 Task: Look for space in Mahgawan, India from 12th August, 2023 to 16th August, 2023 for 8 adults in price range Rs.10000 to Rs.16000. Place can be private room with 8 bedrooms having 8 beds and 8 bathrooms. Property type can be house, flat, guest house, hotel. Amenities needed are: wifi, TV, free parkinig on premises, gym, breakfast. Booking option can be shelf check-in. Required host language is English.
Action: Mouse moved to (539, 139)
Screenshot: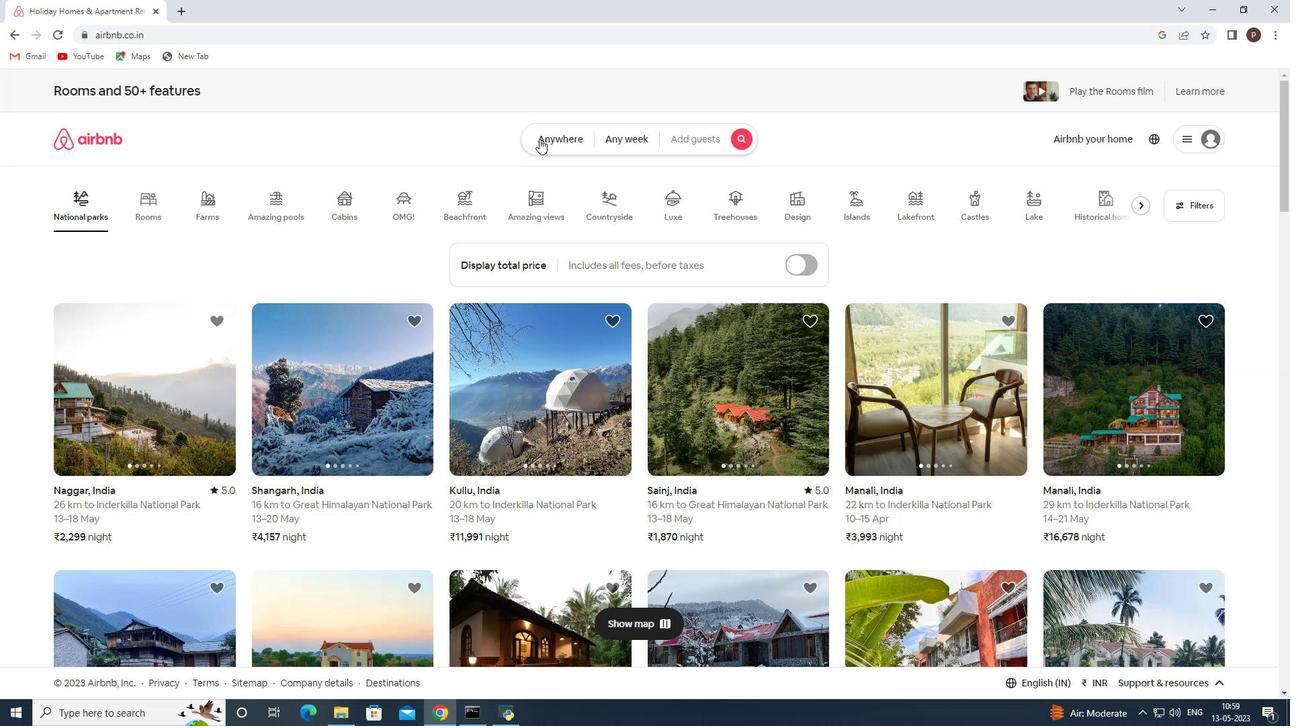 
Action: Mouse pressed left at (539, 139)
Screenshot: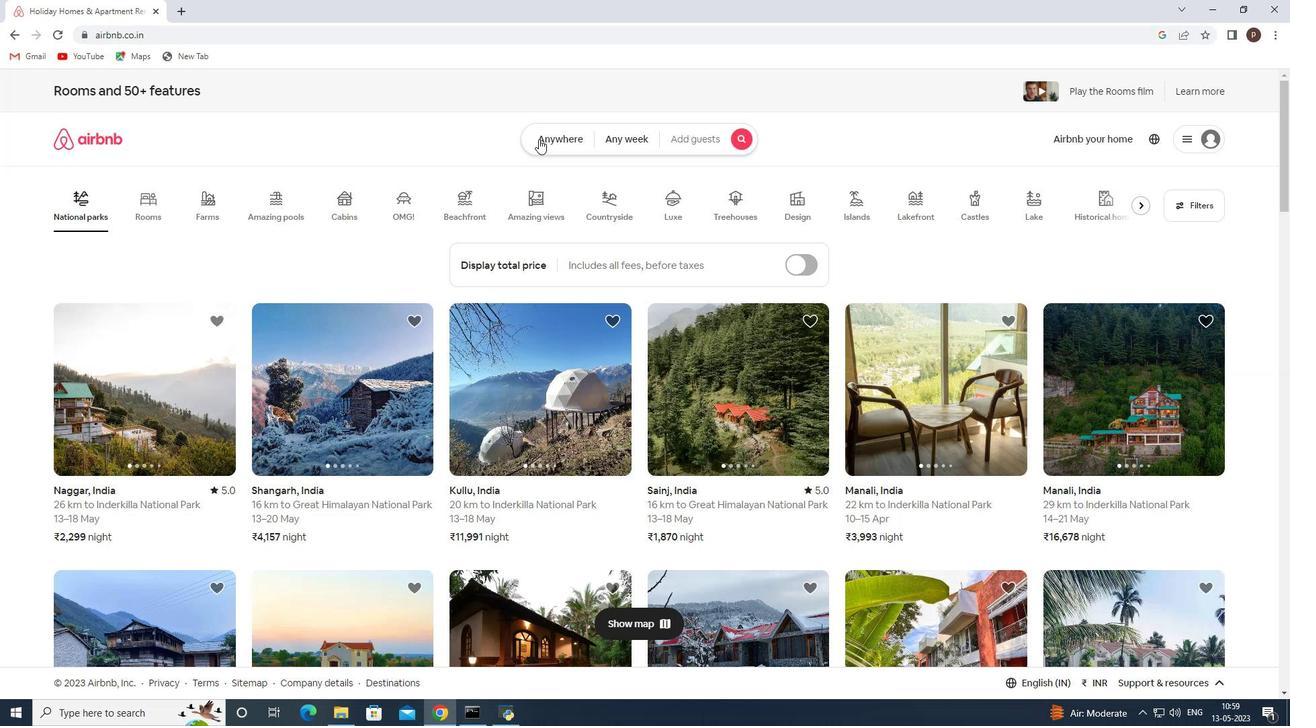 
Action: Mouse moved to (468, 191)
Screenshot: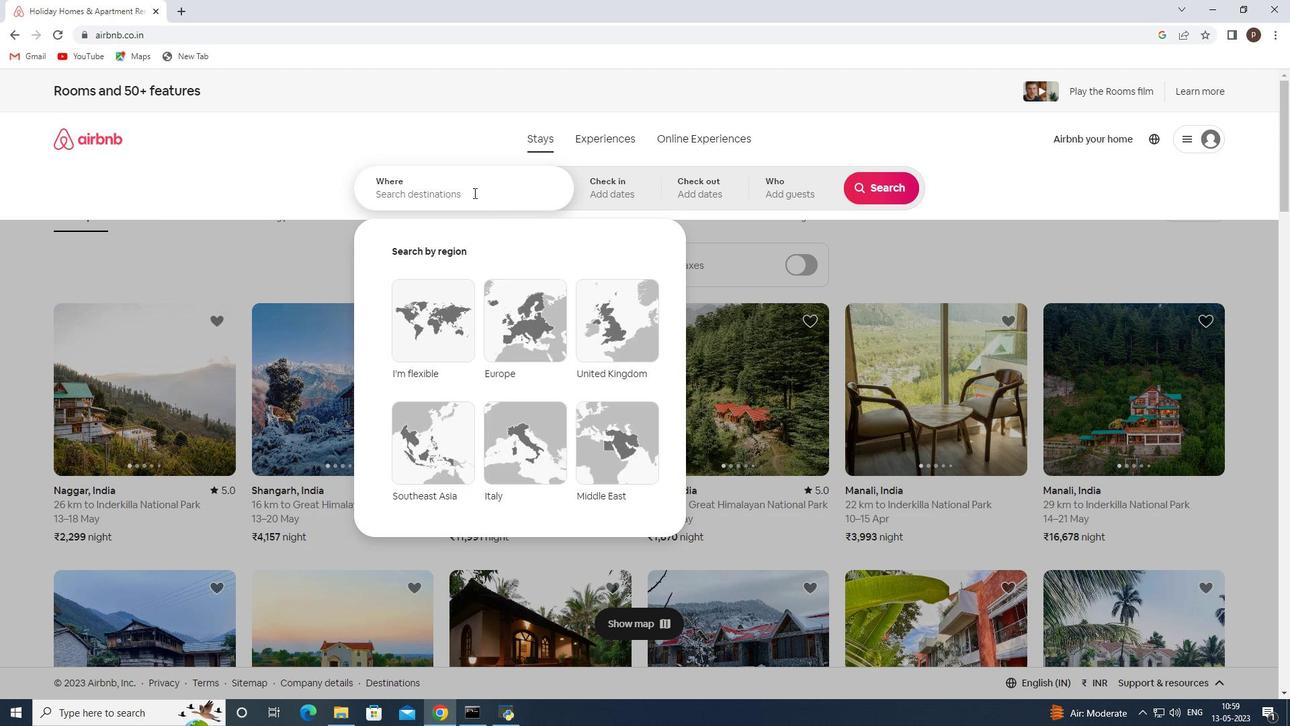 
Action: Mouse pressed left at (468, 191)
Screenshot: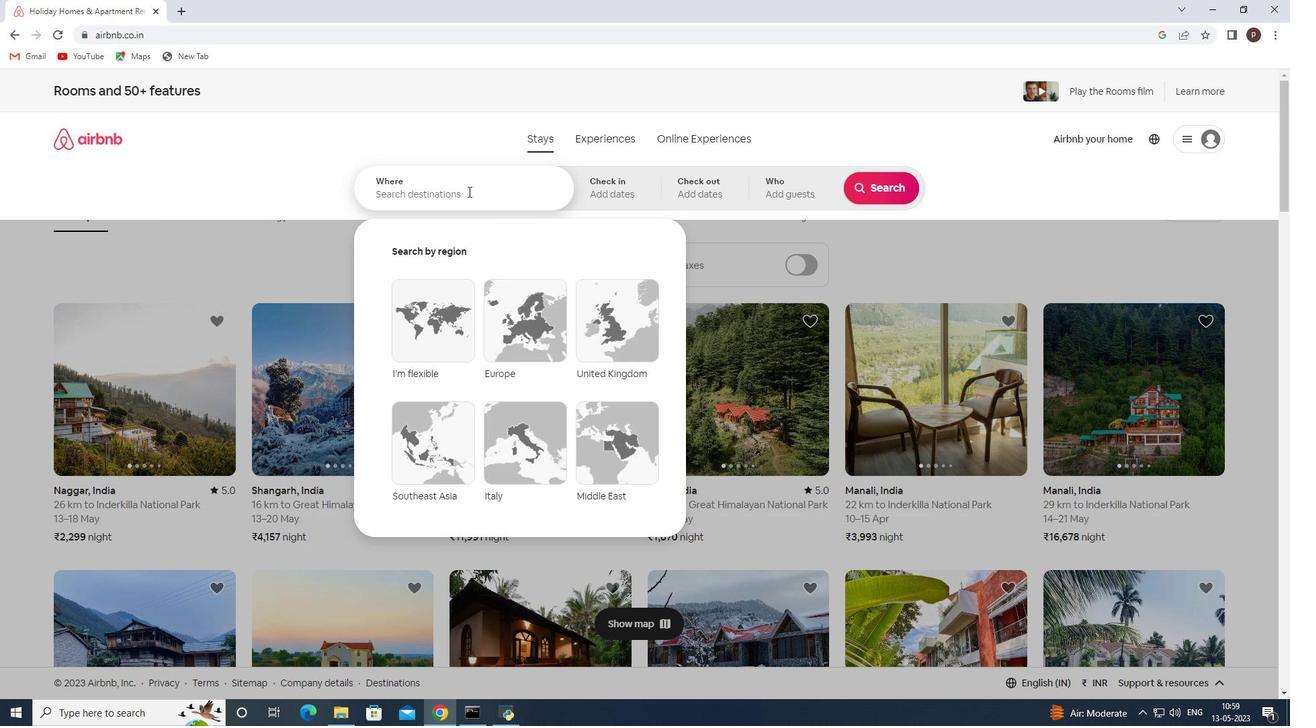 
Action: Key pressed <Key.caps_lock>M<Key.caps_lock>ahgawan,<Key.space><Key.caps_lock>I<Key.caps_lock>ndia<Key.enter>
Screenshot: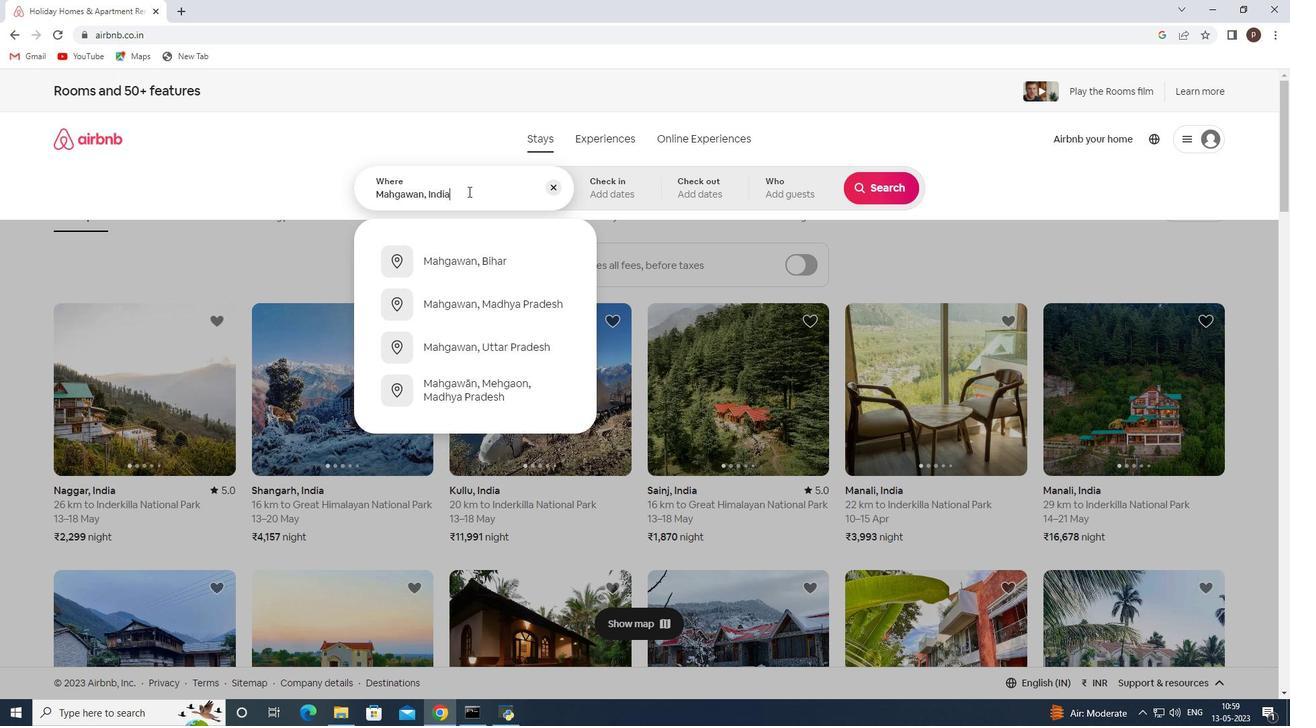 
Action: Mouse moved to (873, 293)
Screenshot: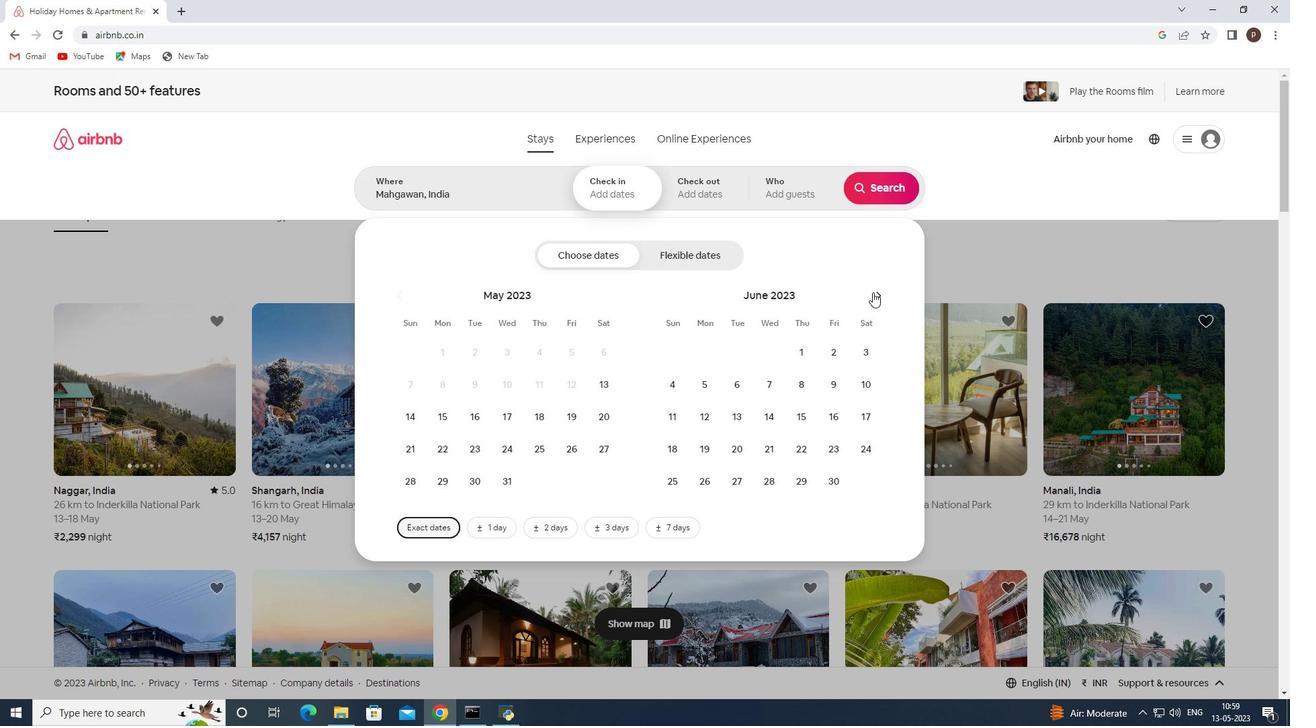 
Action: Mouse pressed left at (873, 293)
Screenshot: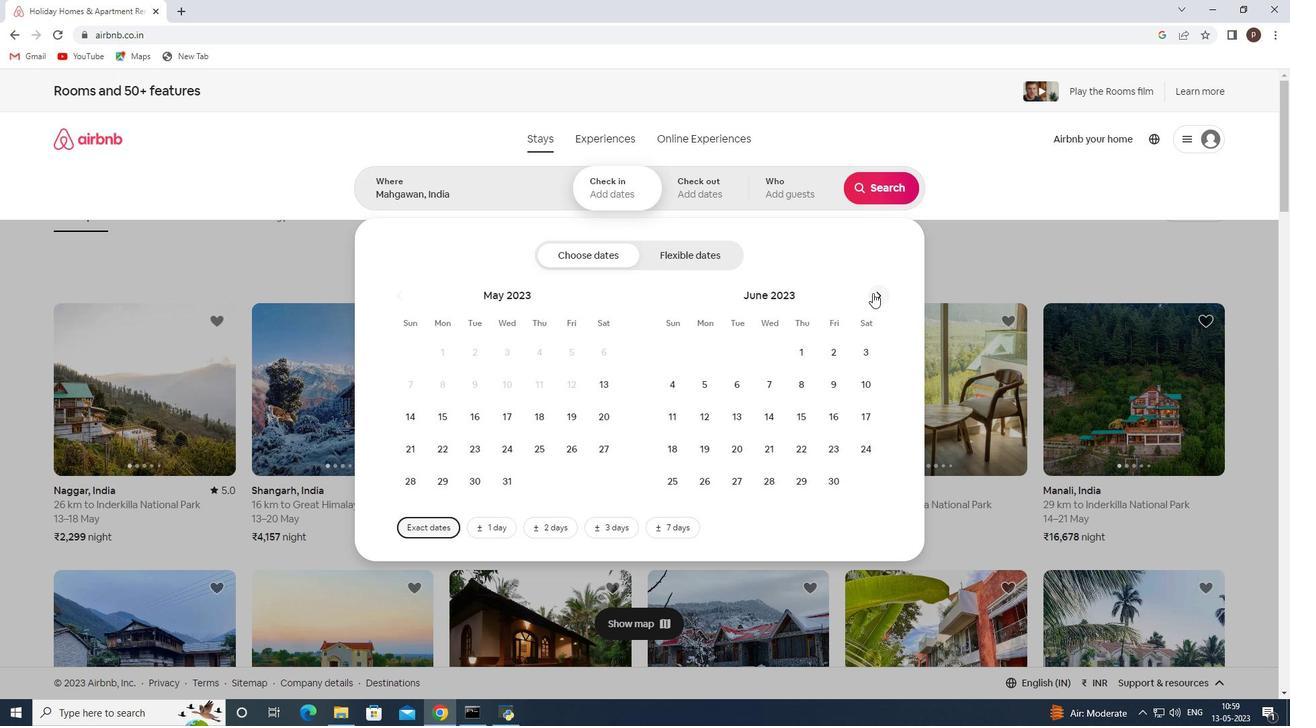 
Action: Mouse pressed left at (873, 293)
Screenshot: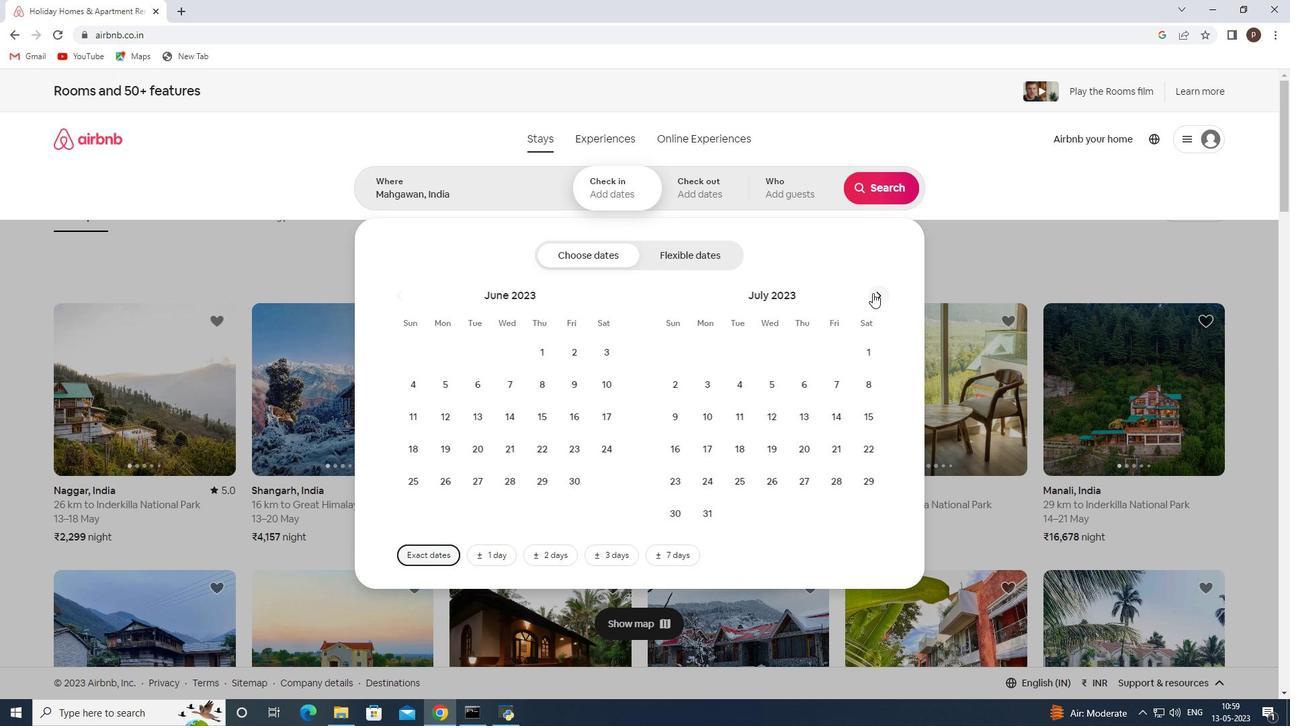 
Action: Mouse moved to (872, 371)
Screenshot: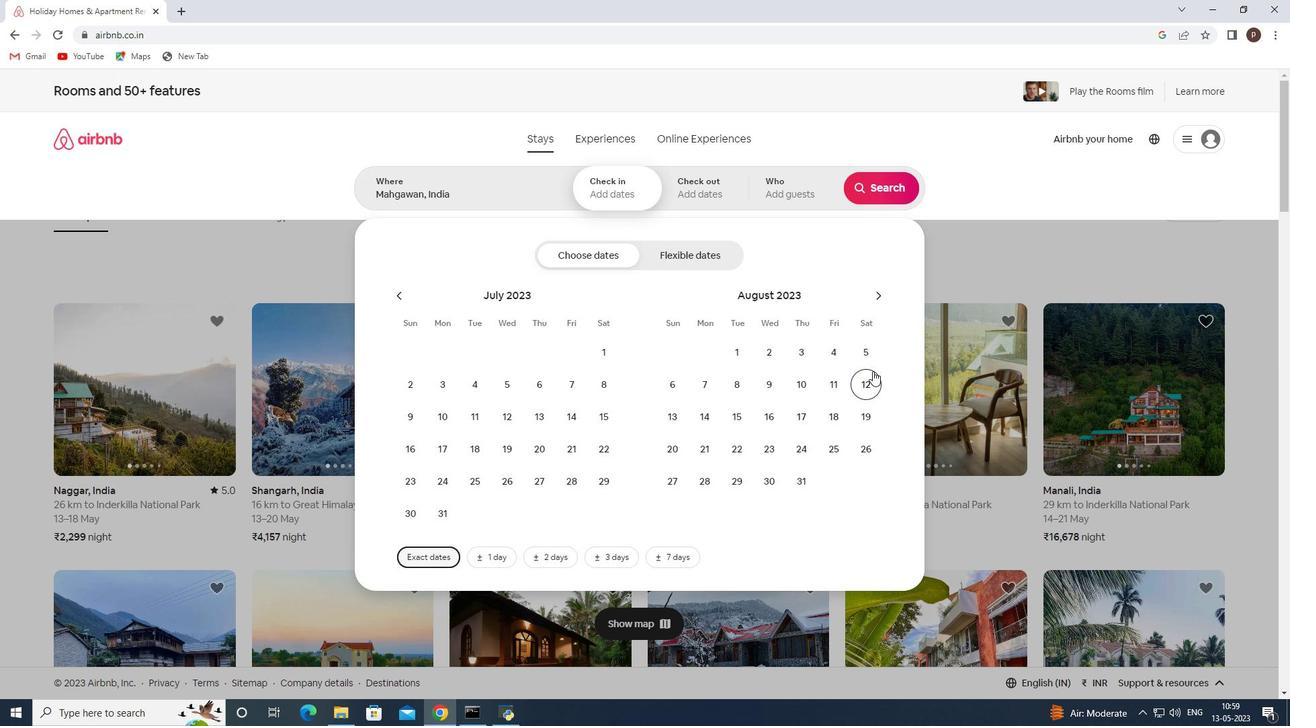 
Action: Mouse pressed left at (872, 371)
Screenshot: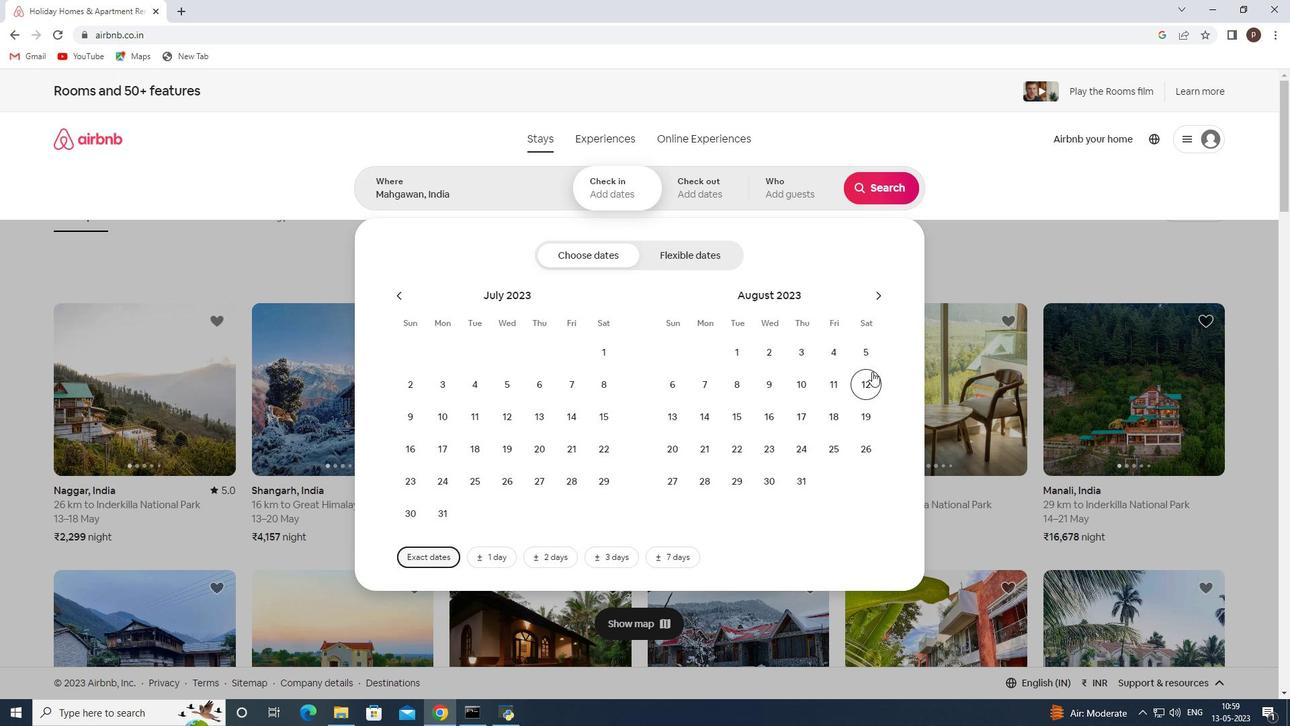 
Action: Mouse moved to (768, 408)
Screenshot: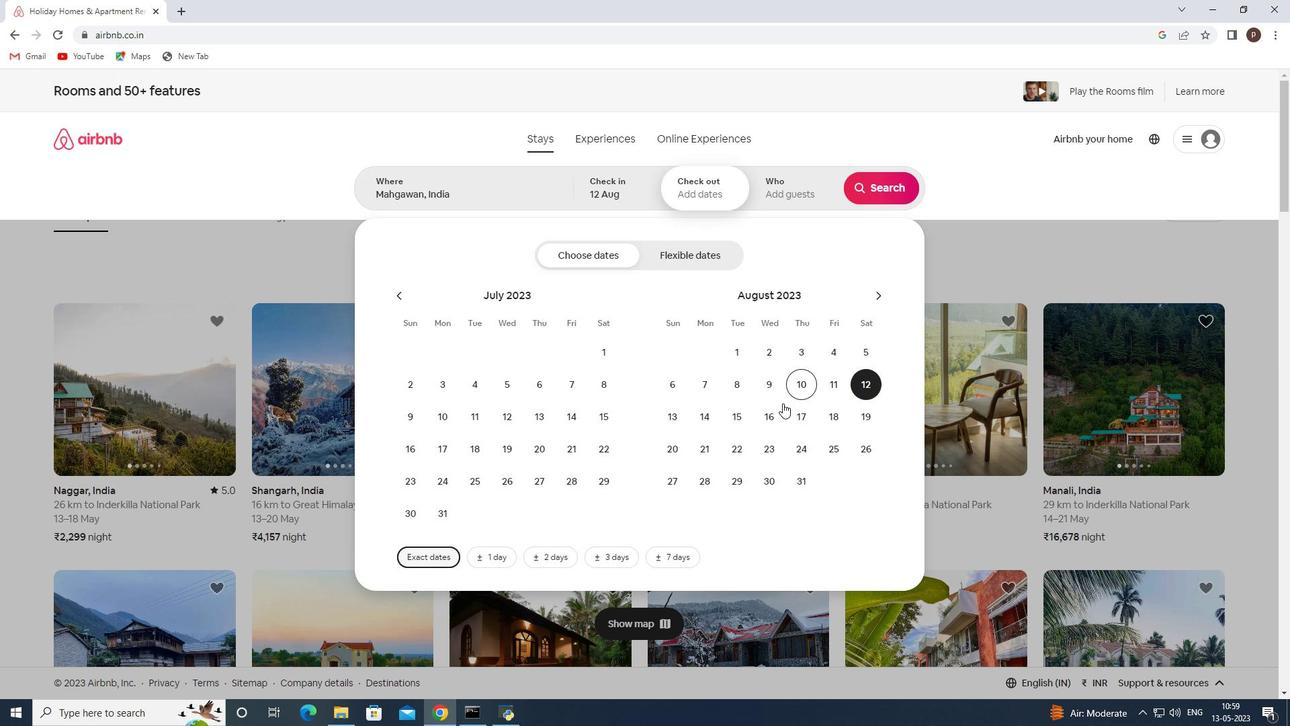 
Action: Mouse pressed left at (768, 408)
Screenshot: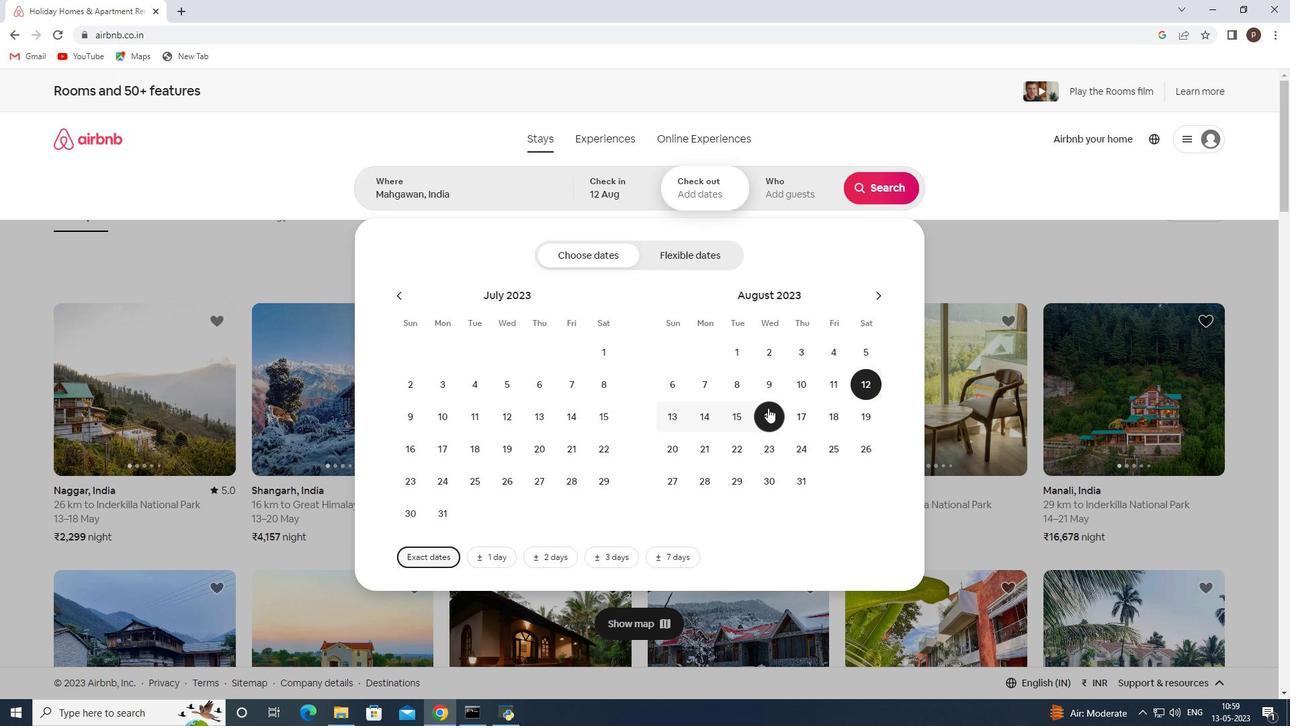 
Action: Mouse moved to (782, 192)
Screenshot: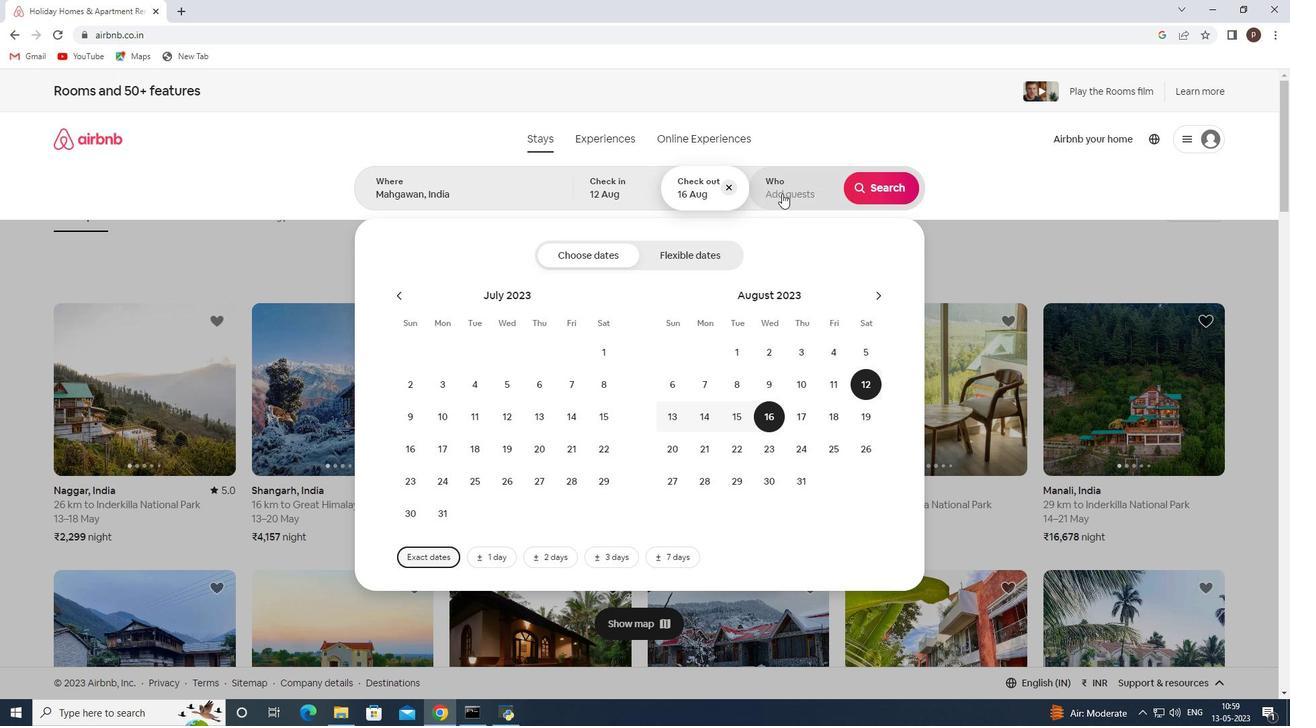 
Action: Mouse pressed left at (782, 192)
Screenshot: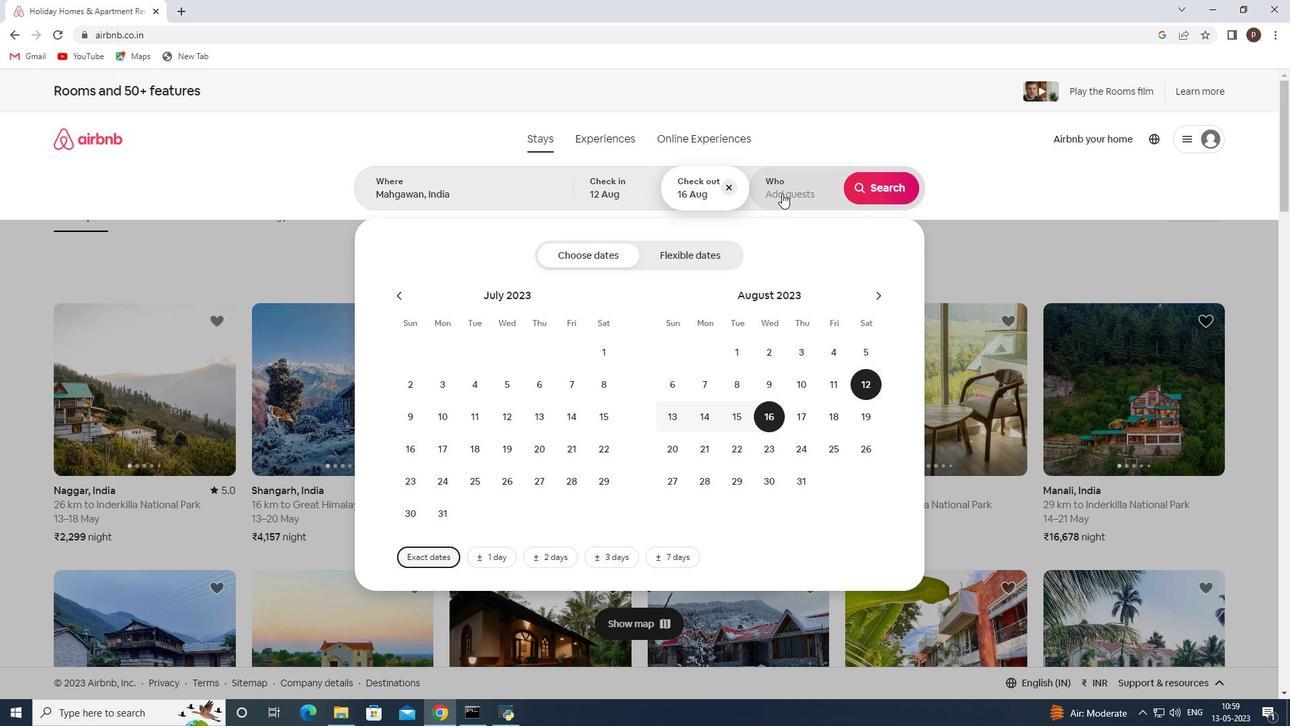 
Action: Mouse moved to (882, 255)
Screenshot: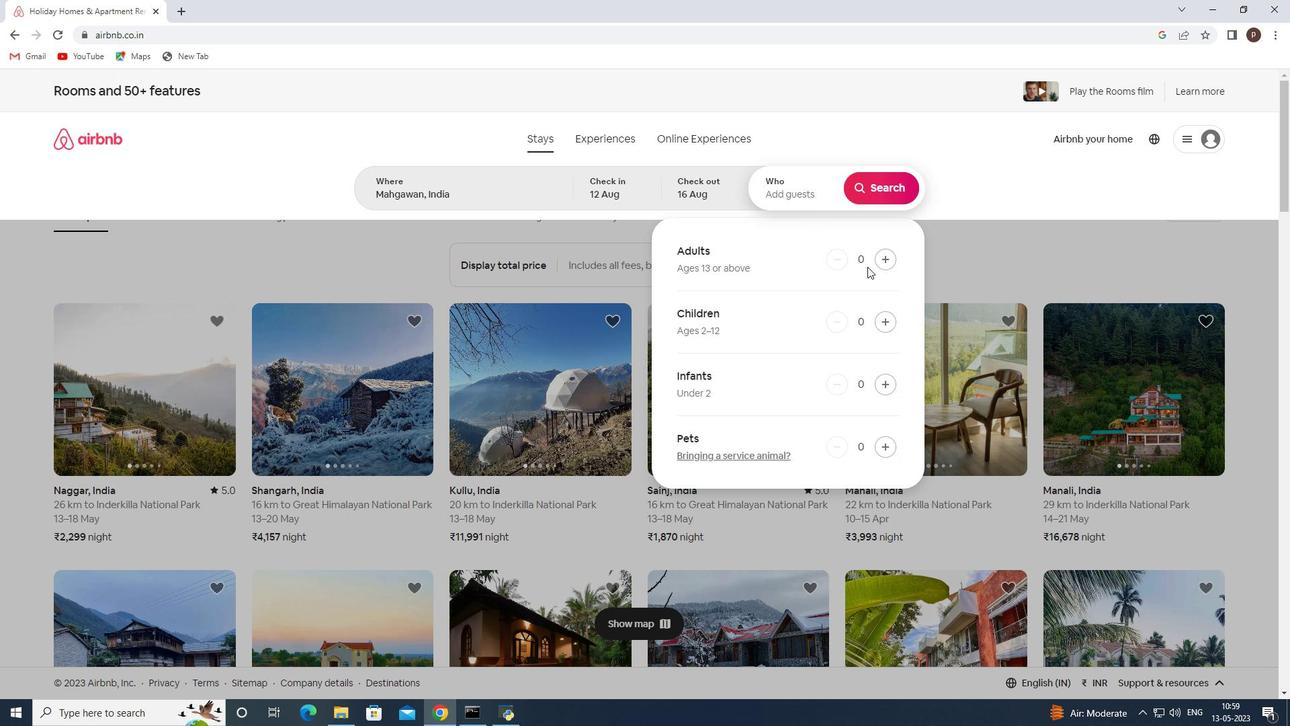 
Action: Mouse pressed left at (882, 255)
Screenshot: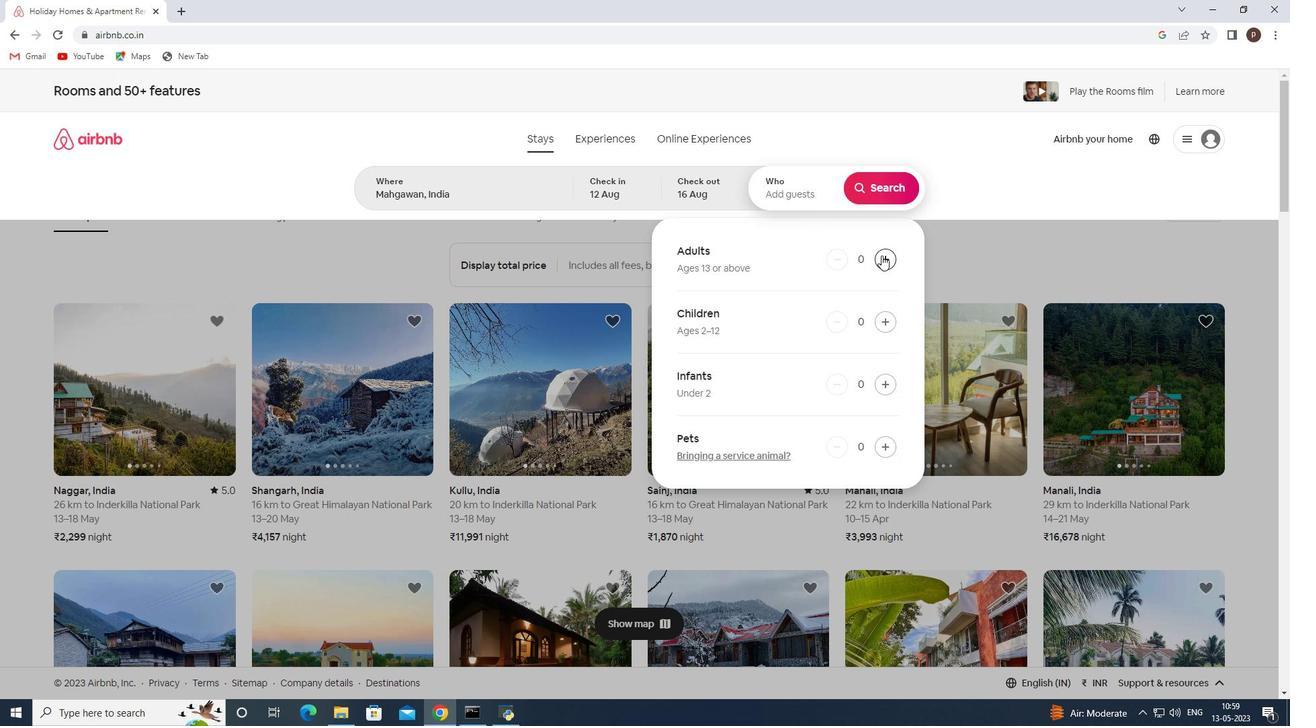 
Action: Mouse moved to (882, 254)
Screenshot: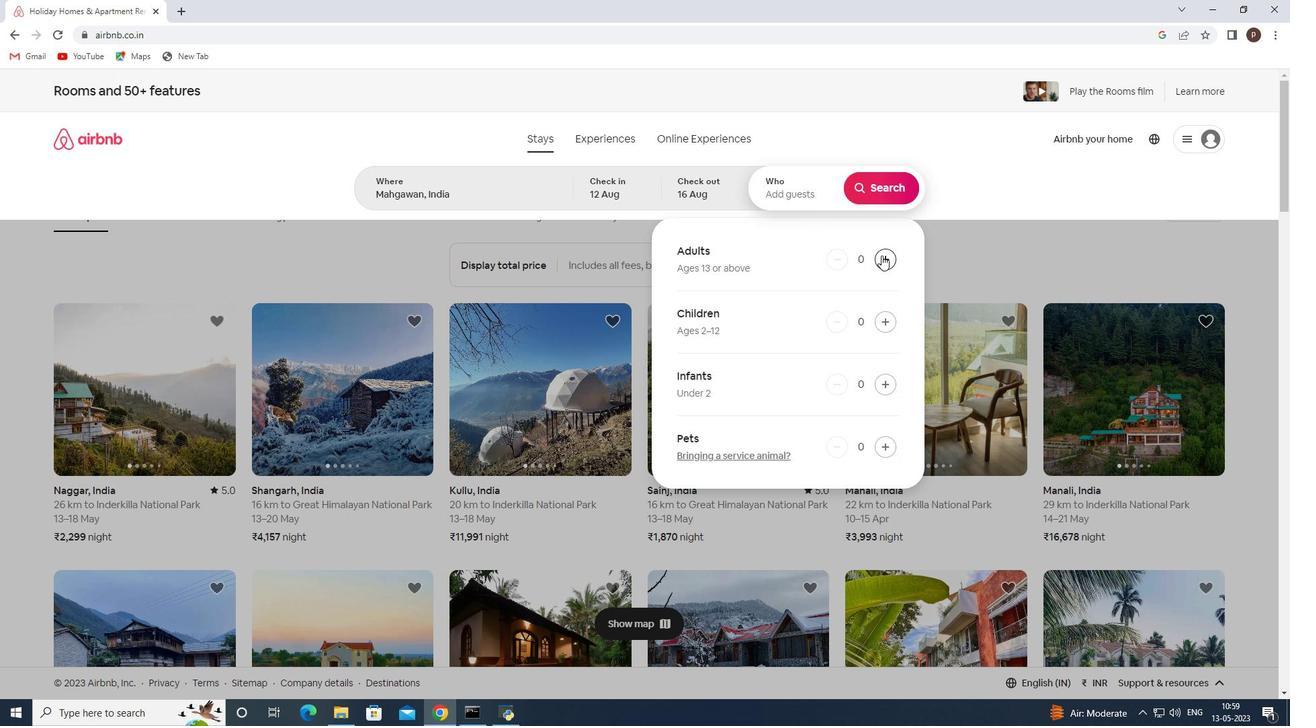 
Action: Mouse pressed left at (882, 254)
Screenshot: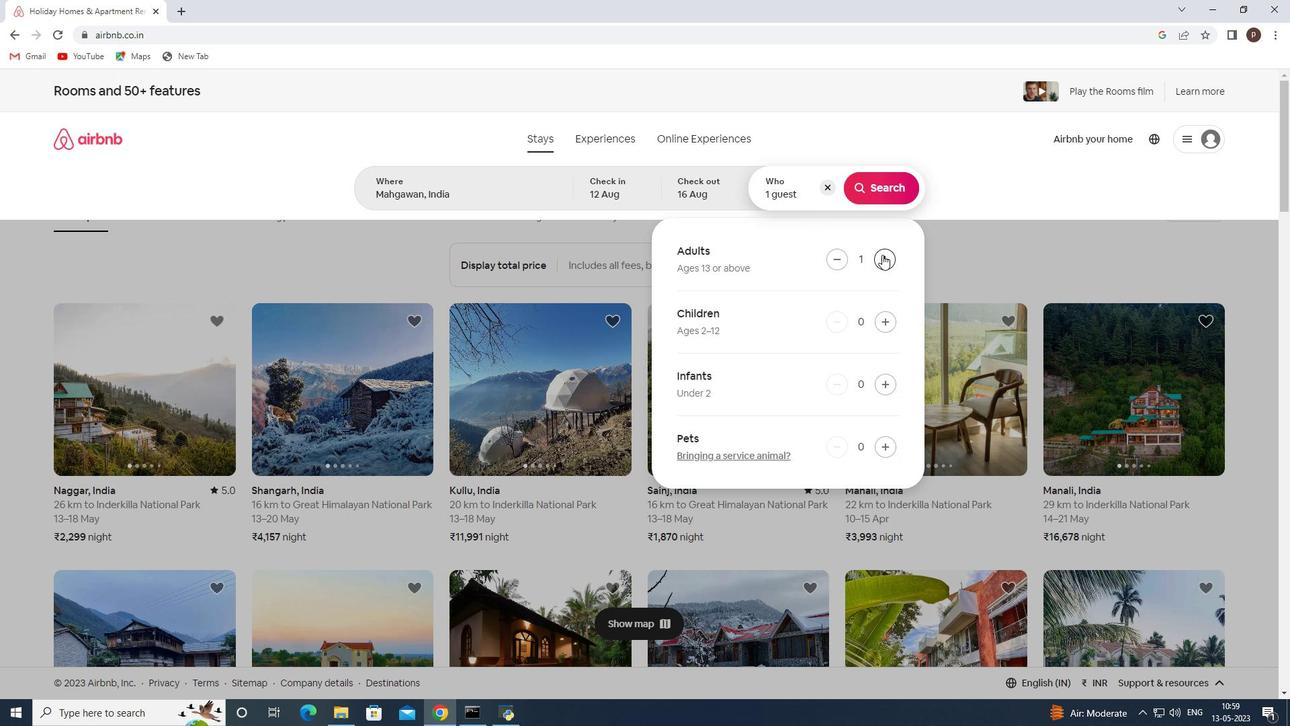 
Action: Mouse pressed left at (882, 254)
Screenshot: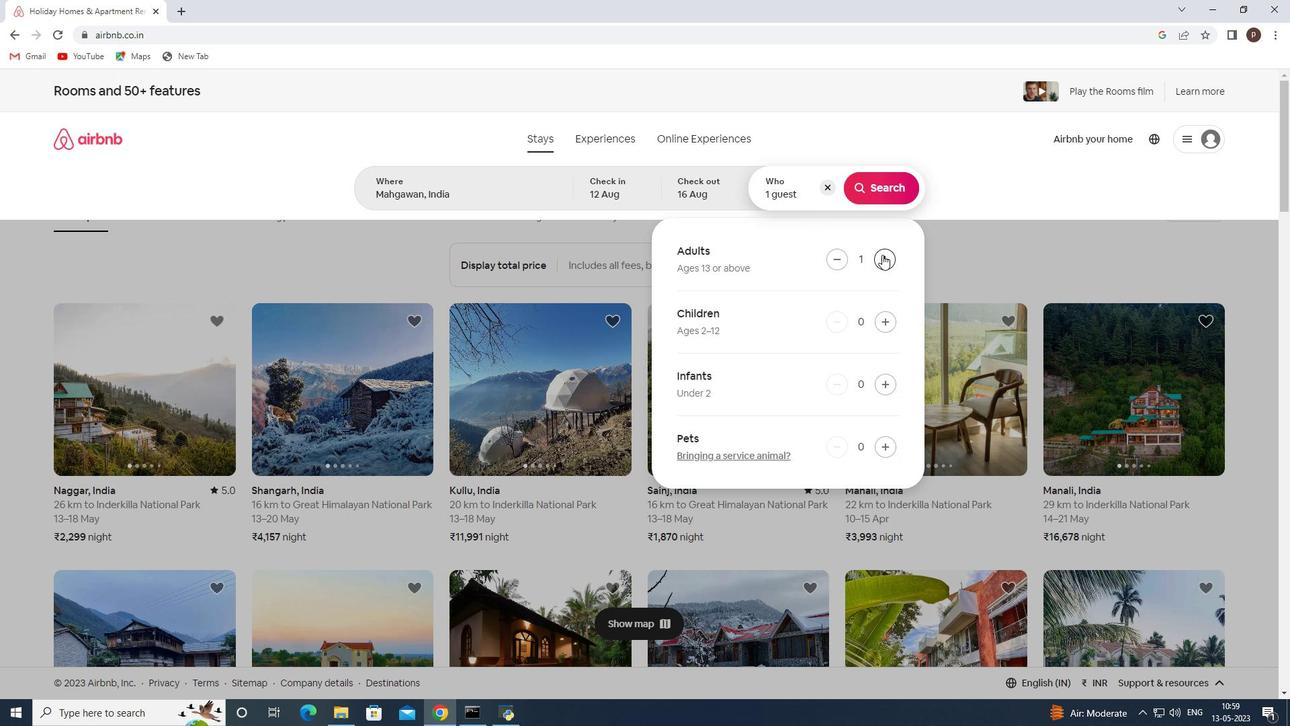 
Action: Mouse pressed left at (882, 254)
Screenshot: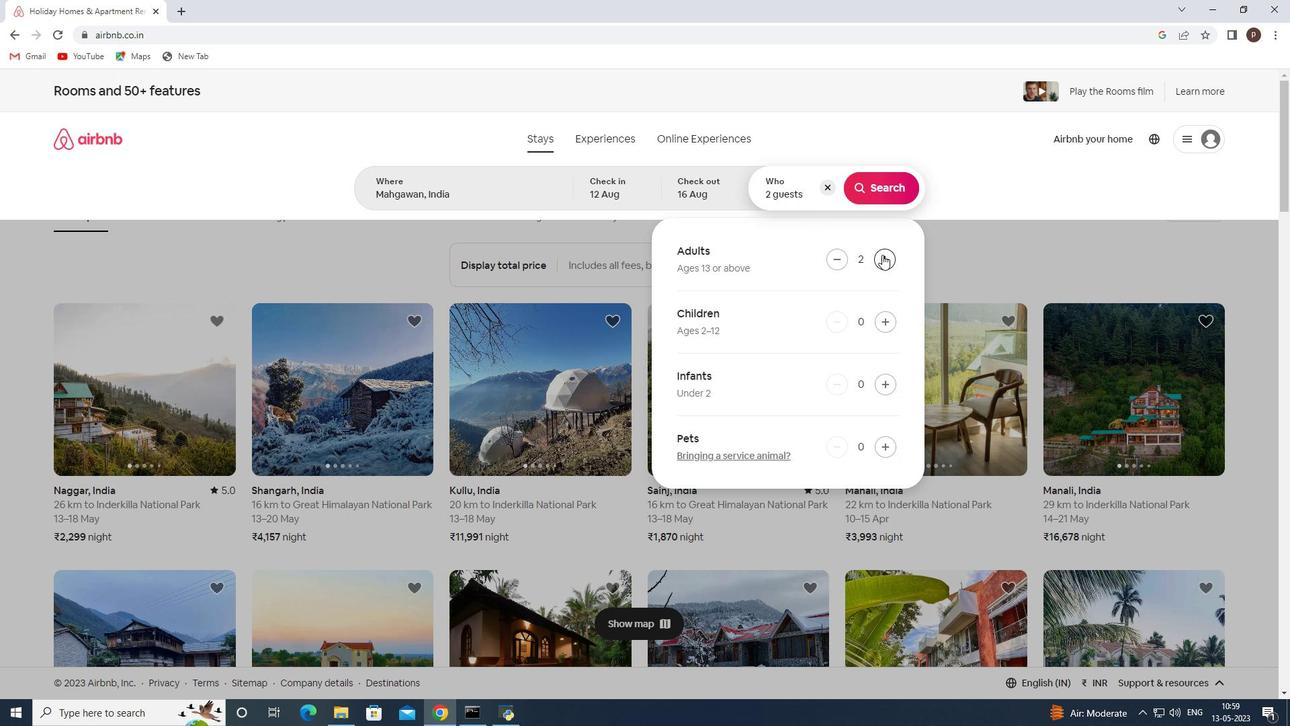 
Action: Mouse pressed left at (882, 254)
Screenshot: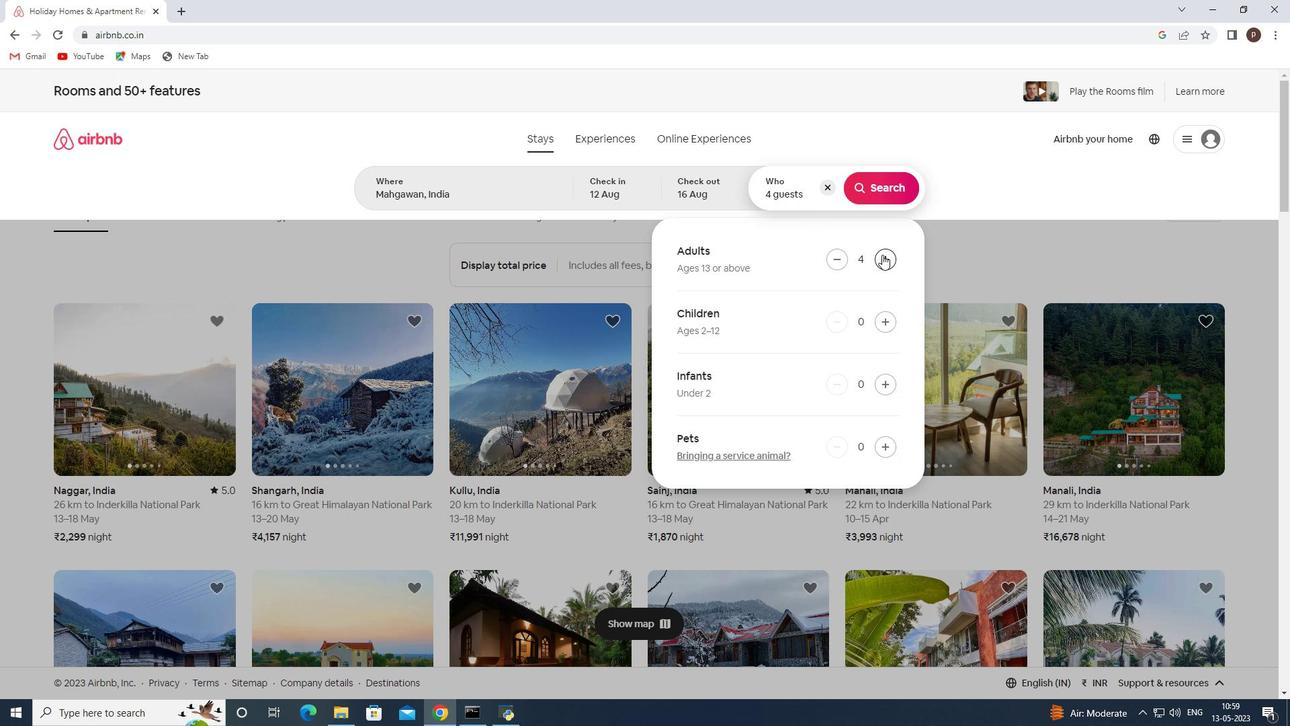
Action: Mouse pressed left at (882, 254)
Screenshot: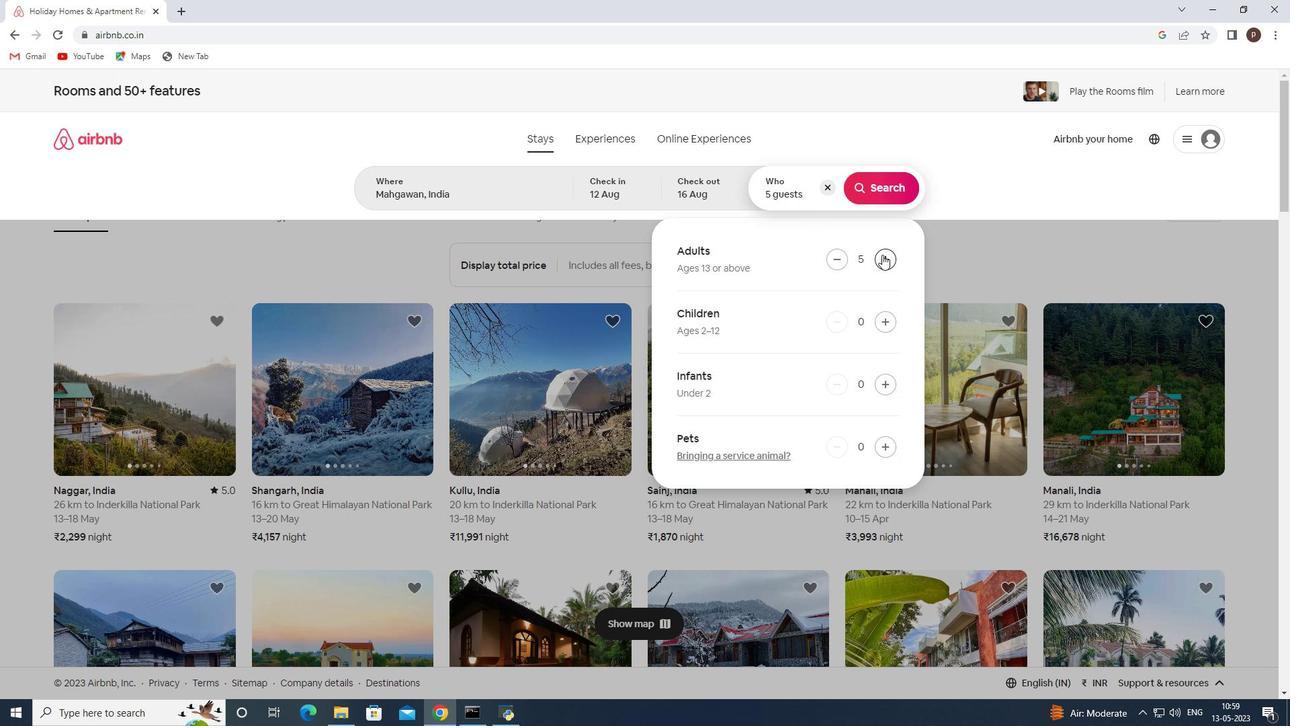 
Action: Mouse pressed left at (882, 254)
Screenshot: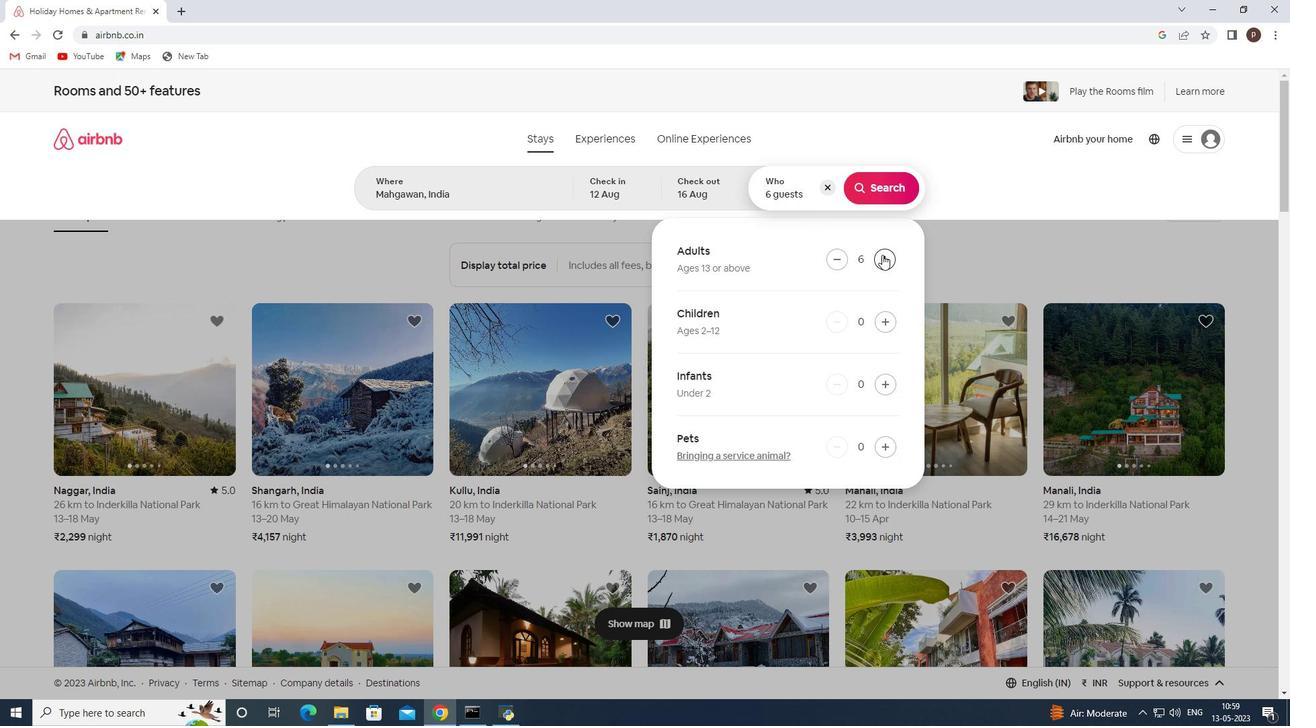 
Action: Mouse pressed left at (882, 254)
Screenshot: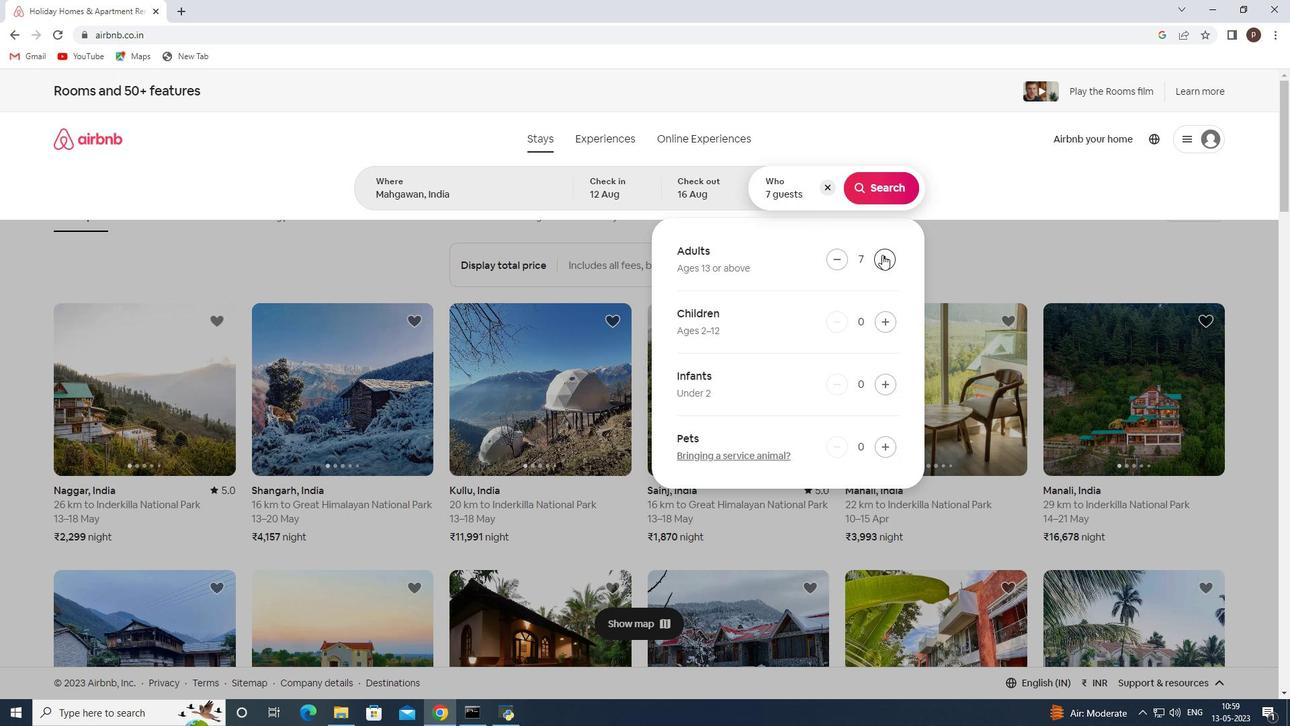 
Action: Mouse moved to (875, 188)
Screenshot: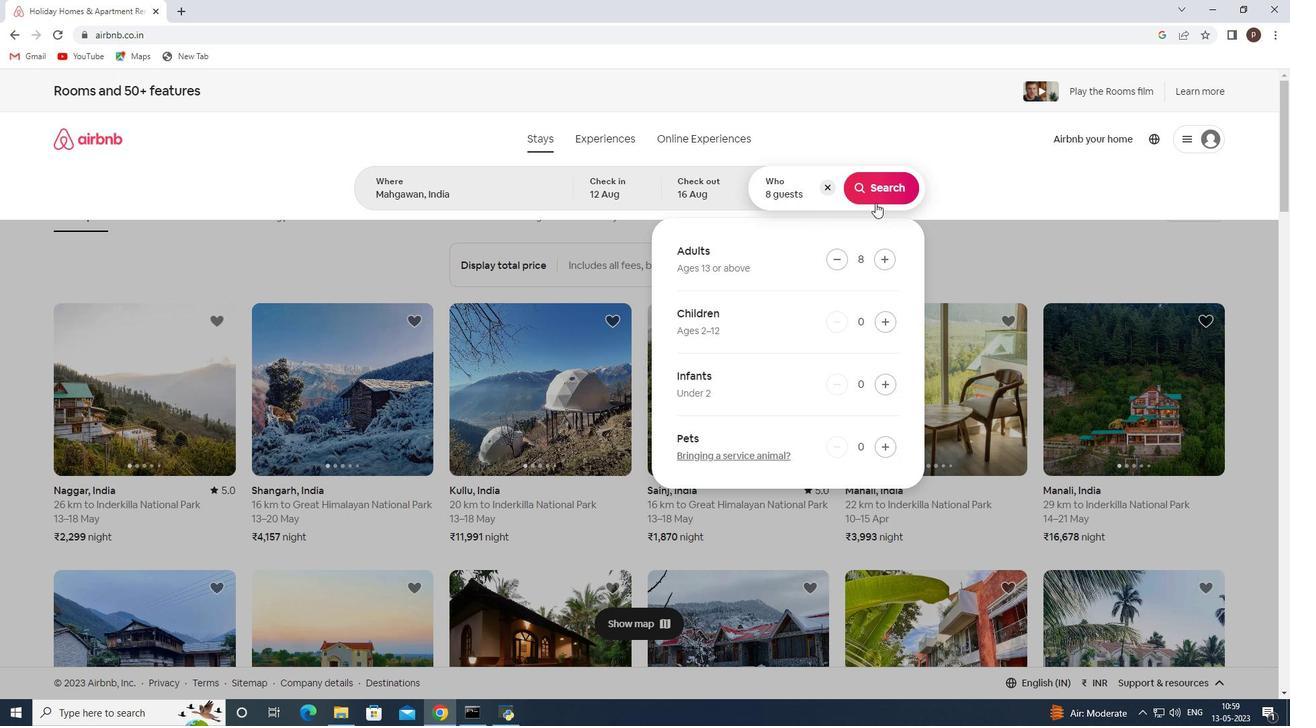 
Action: Mouse pressed left at (875, 188)
Screenshot: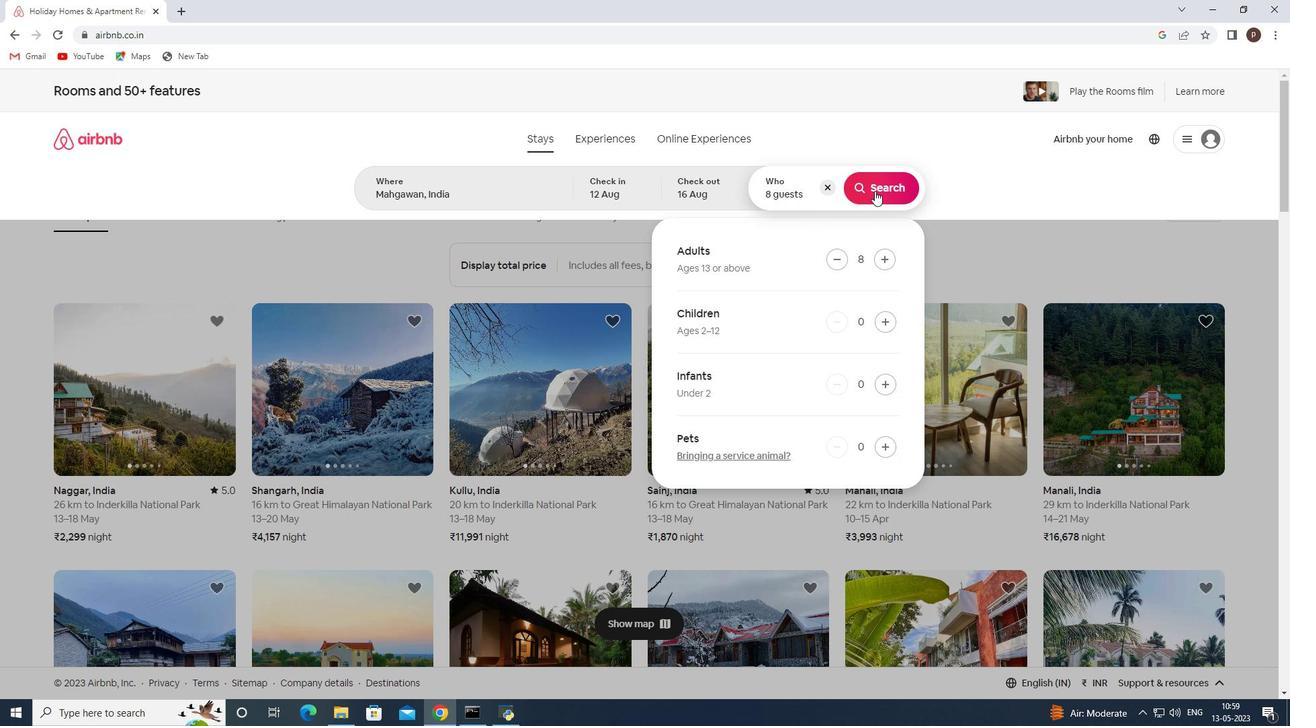 
Action: Mouse moved to (1220, 153)
Screenshot: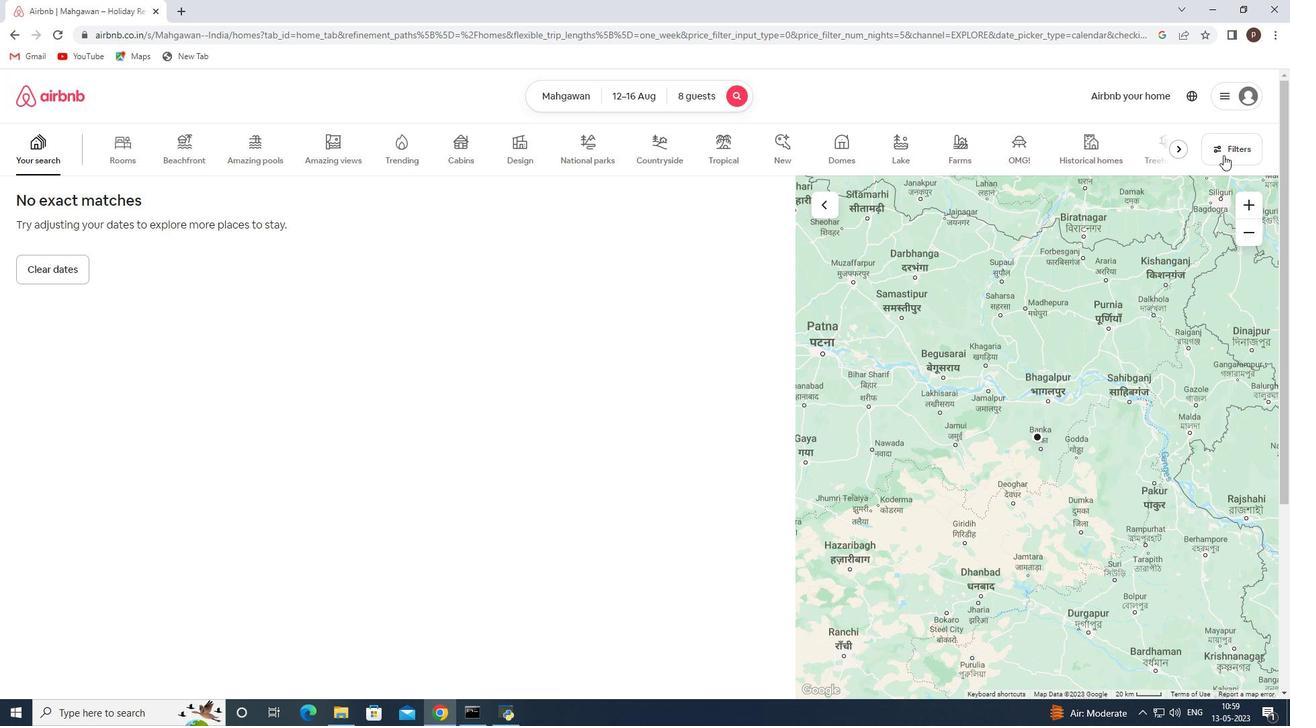 
Action: Mouse pressed left at (1220, 153)
Screenshot: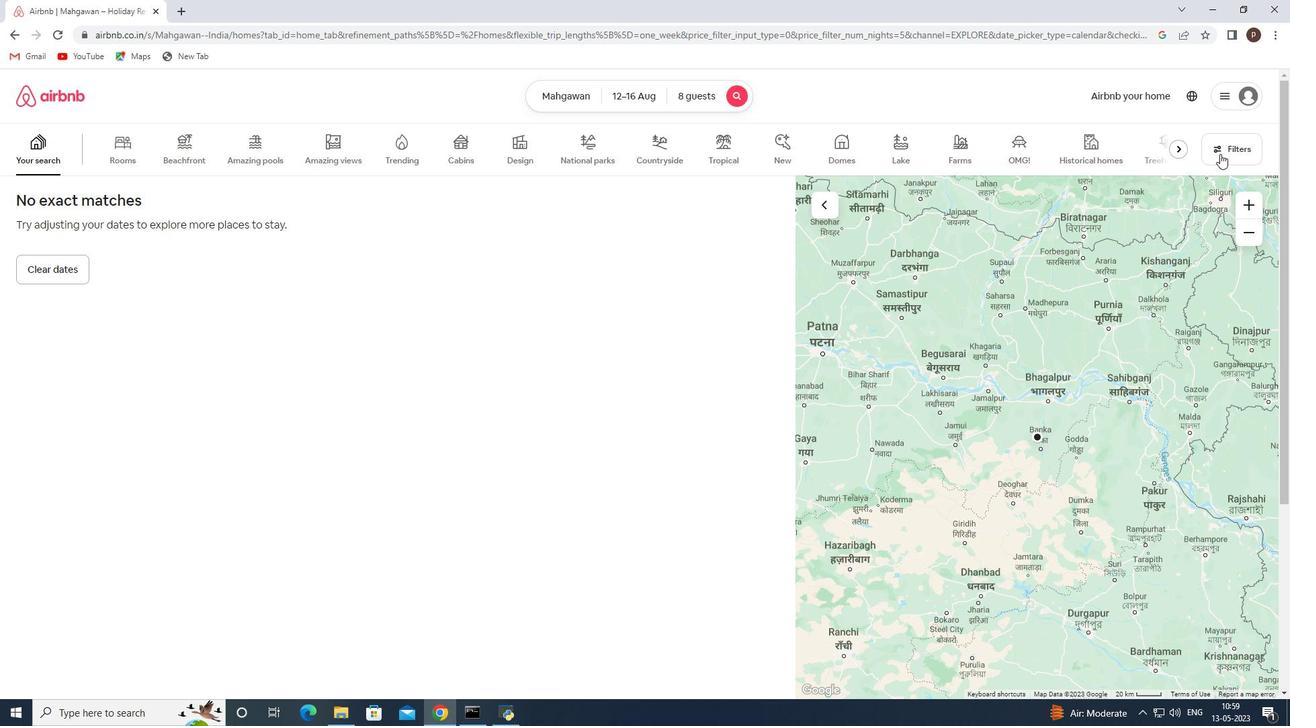 
Action: Mouse moved to (443, 483)
Screenshot: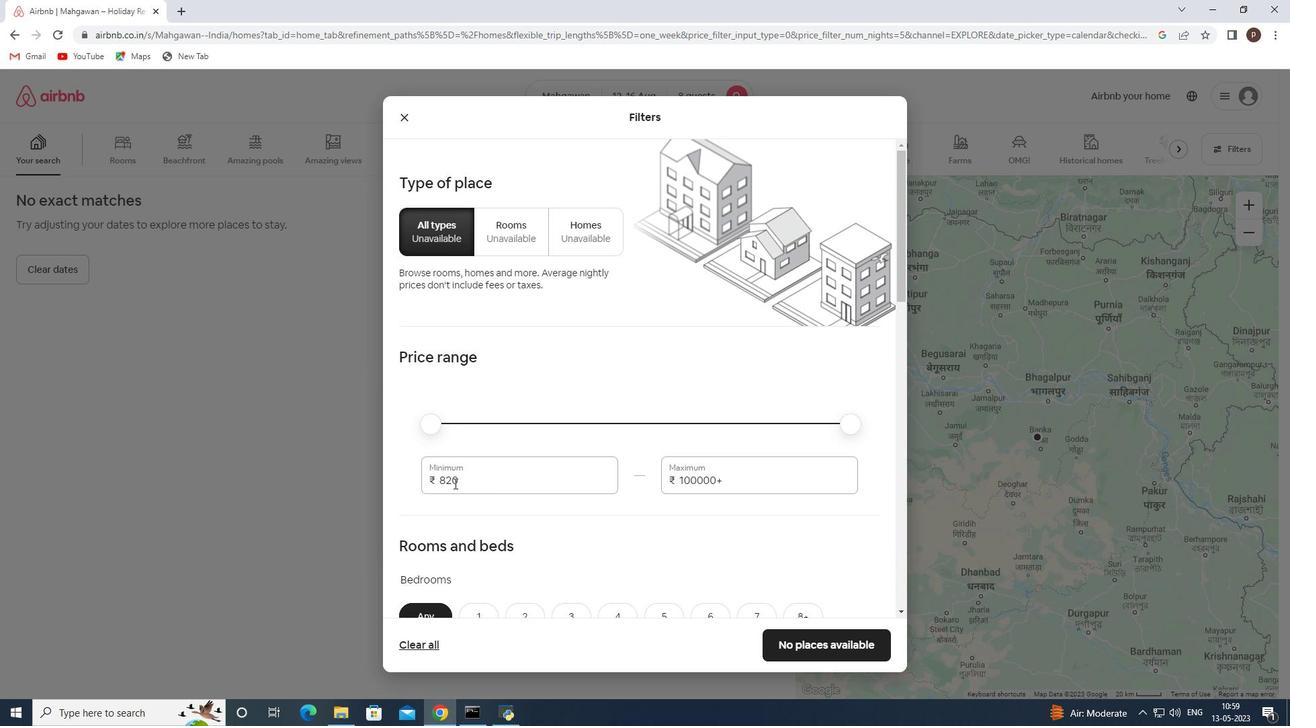 
Action: Mouse pressed left at (443, 483)
Screenshot: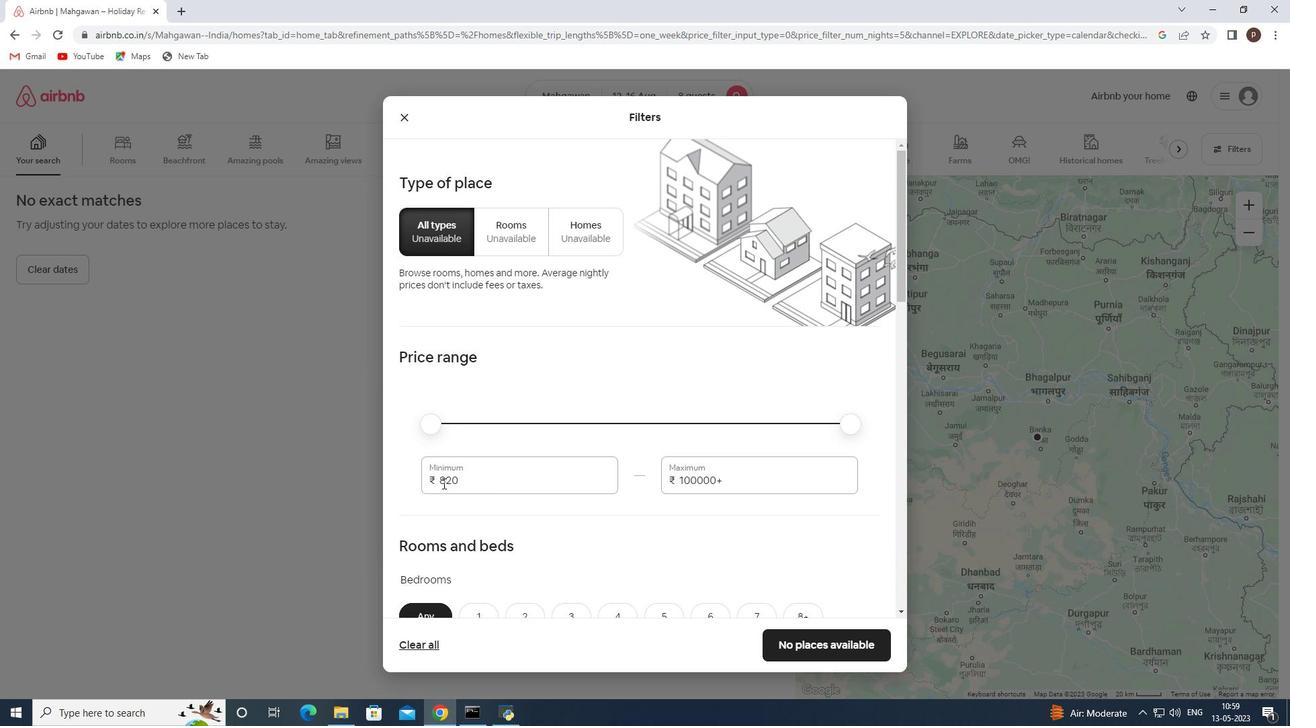 
Action: Mouse pressed left at (443, 483)
Screenshot: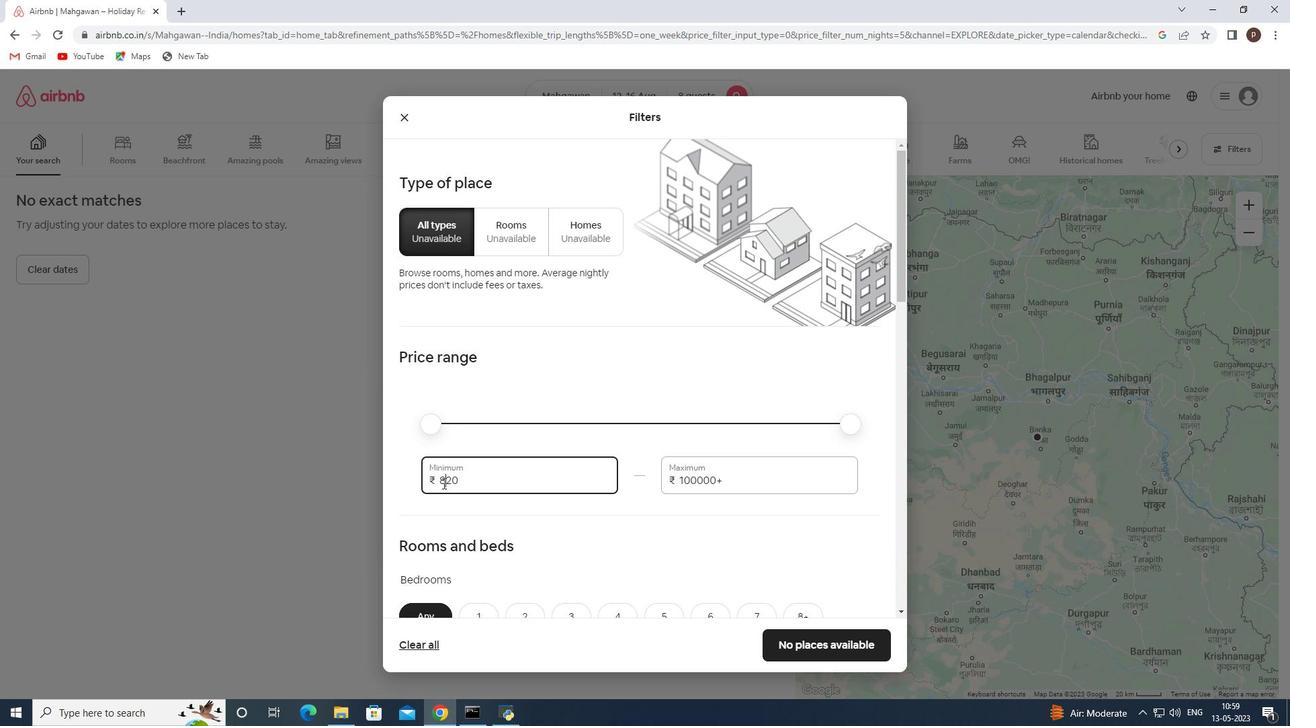 
Action: Key pressed 10000<Key.tab>16000
Screenshot: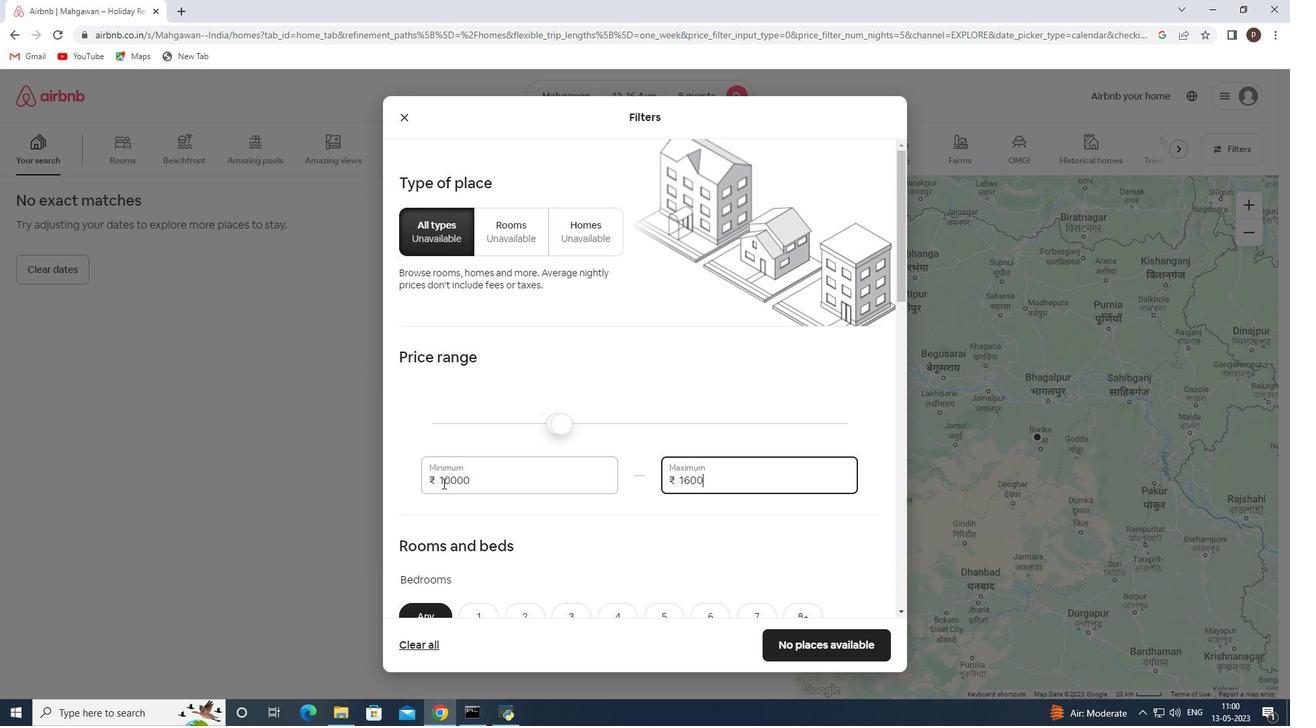 
Action: Mouse scrolled (443, 482) with delta (0, 0)
Screenshot: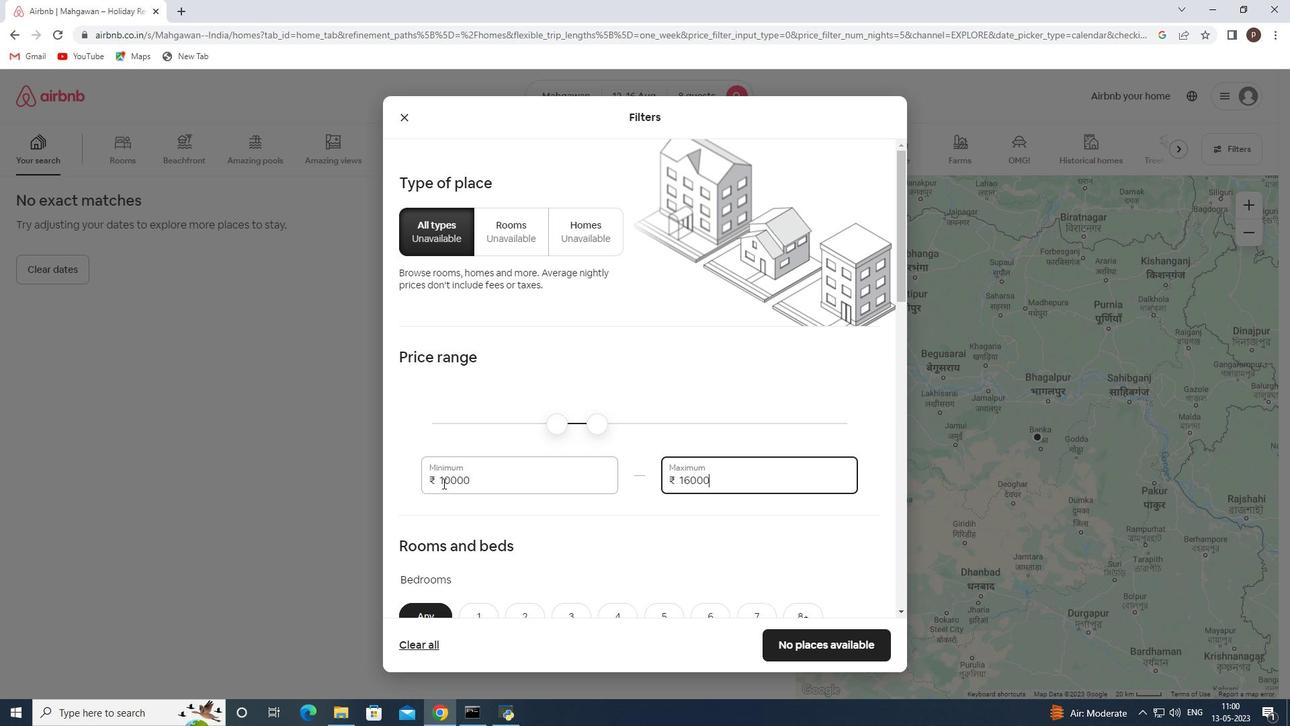
Action: Mouse scrolled (443, 482) with delta (0, 0)
Screenshot: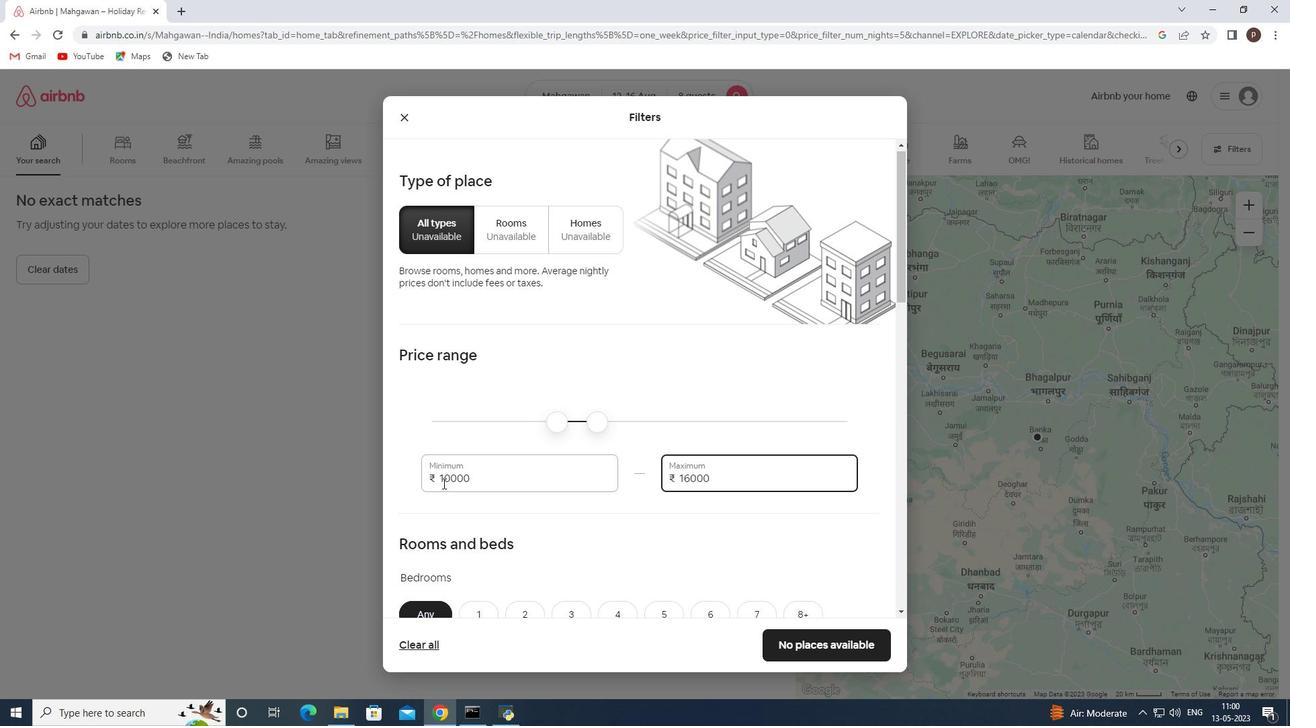 
Action: Mouse moved to (453, 476)
Screenshot: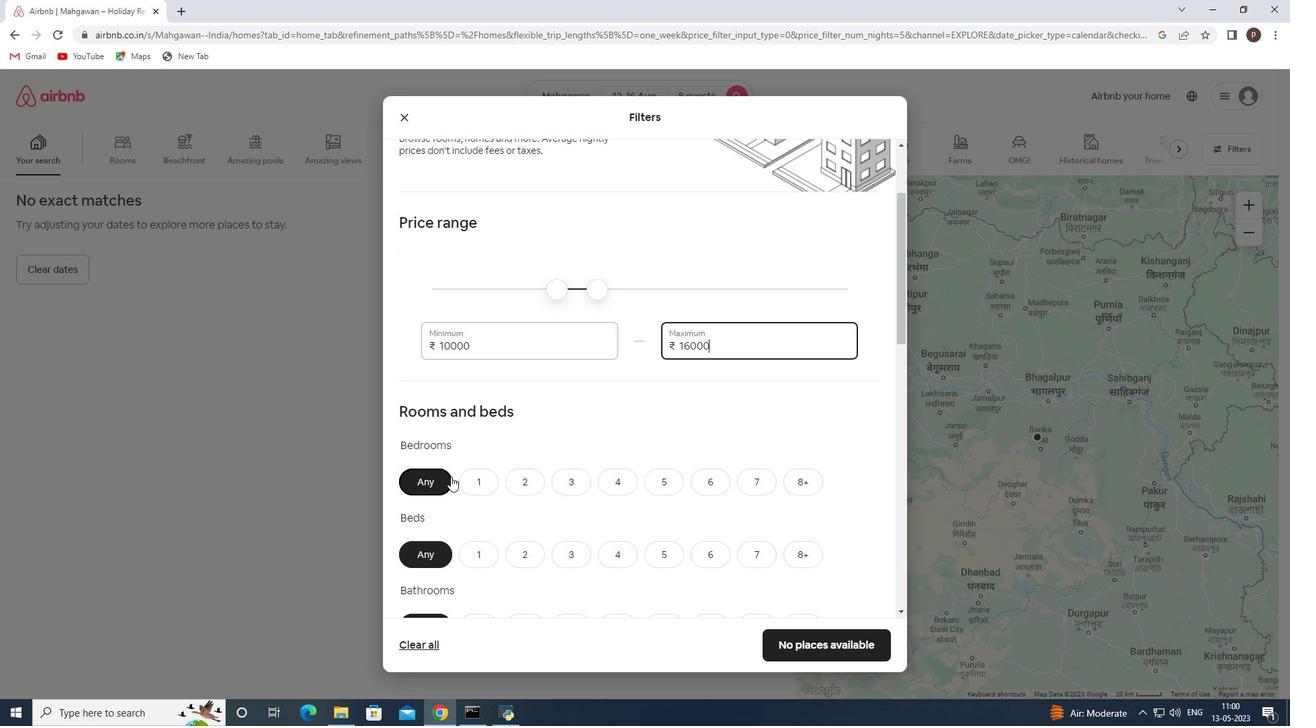 
Action: Mouse scrolled (453, 475) with delta (0, 0)
Screenshot: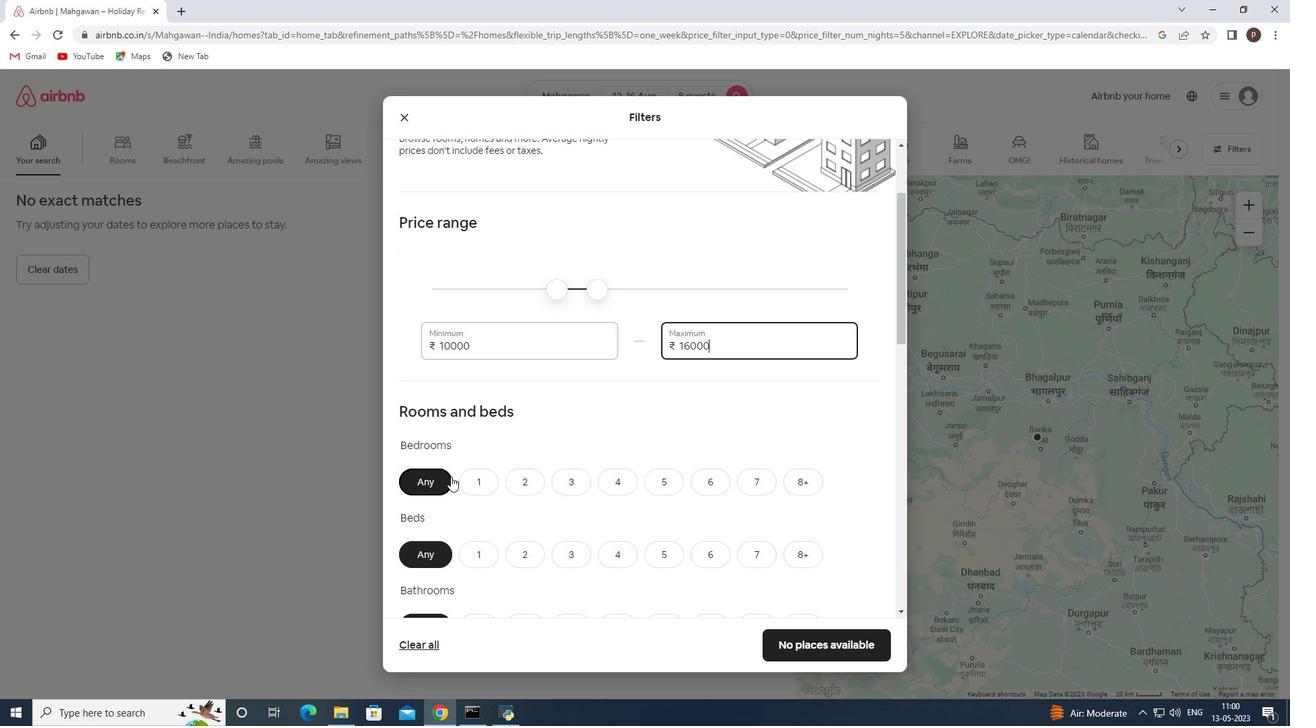 
Action: Mouse scrolled (453, 475) with delta (0, 0)
Screenshot: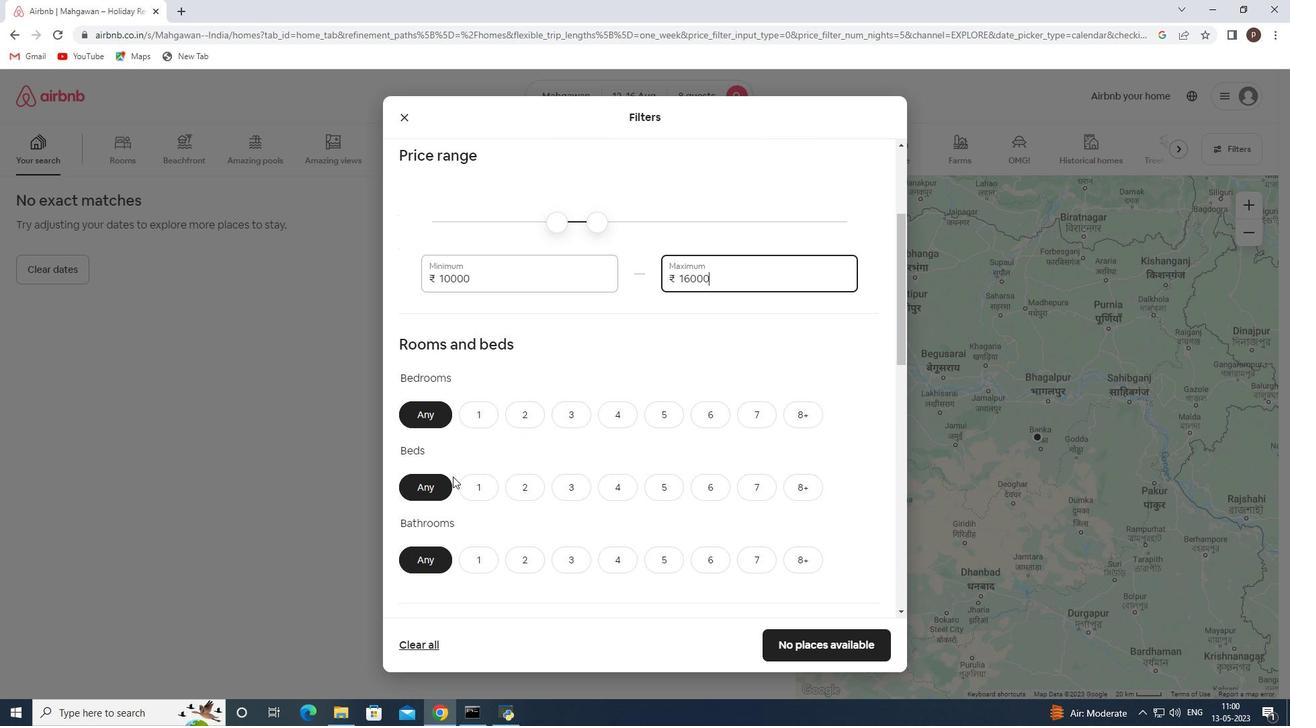 
Action: Mouse moved to (804, 348)
Screenshot: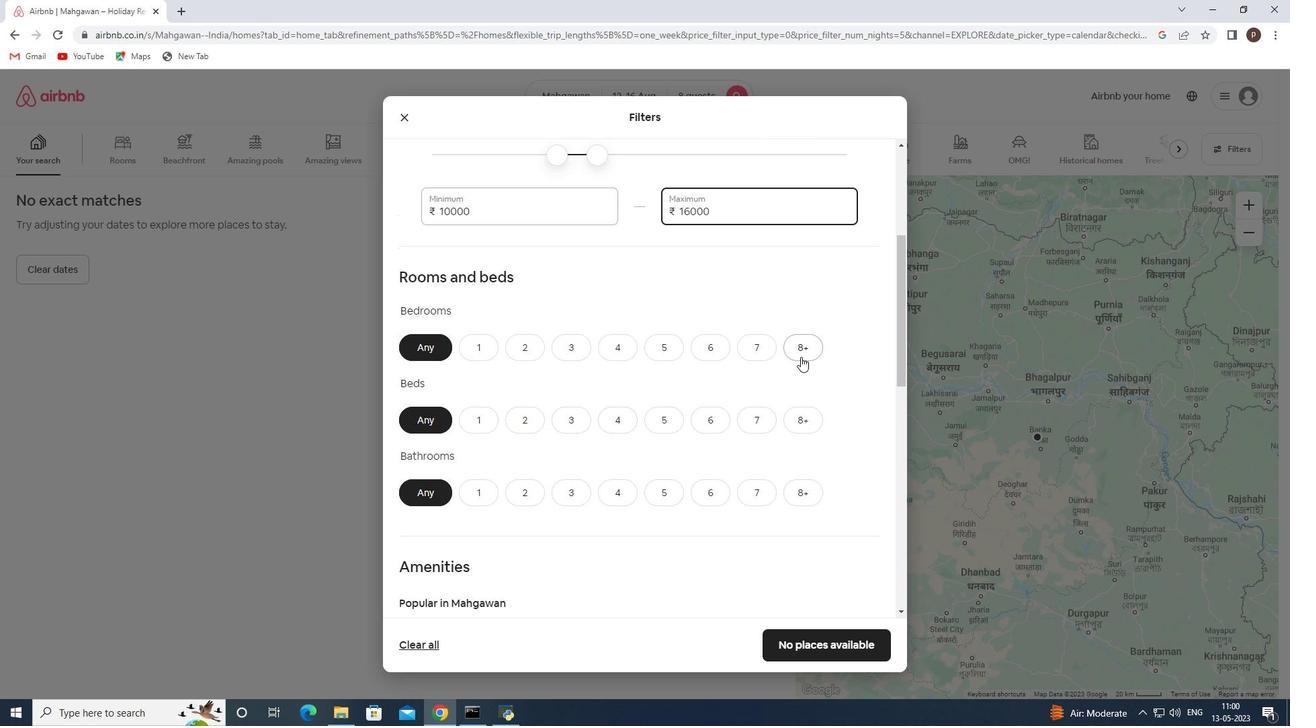 
Action: Mouse pressed left at (804, 348)
Screenshot: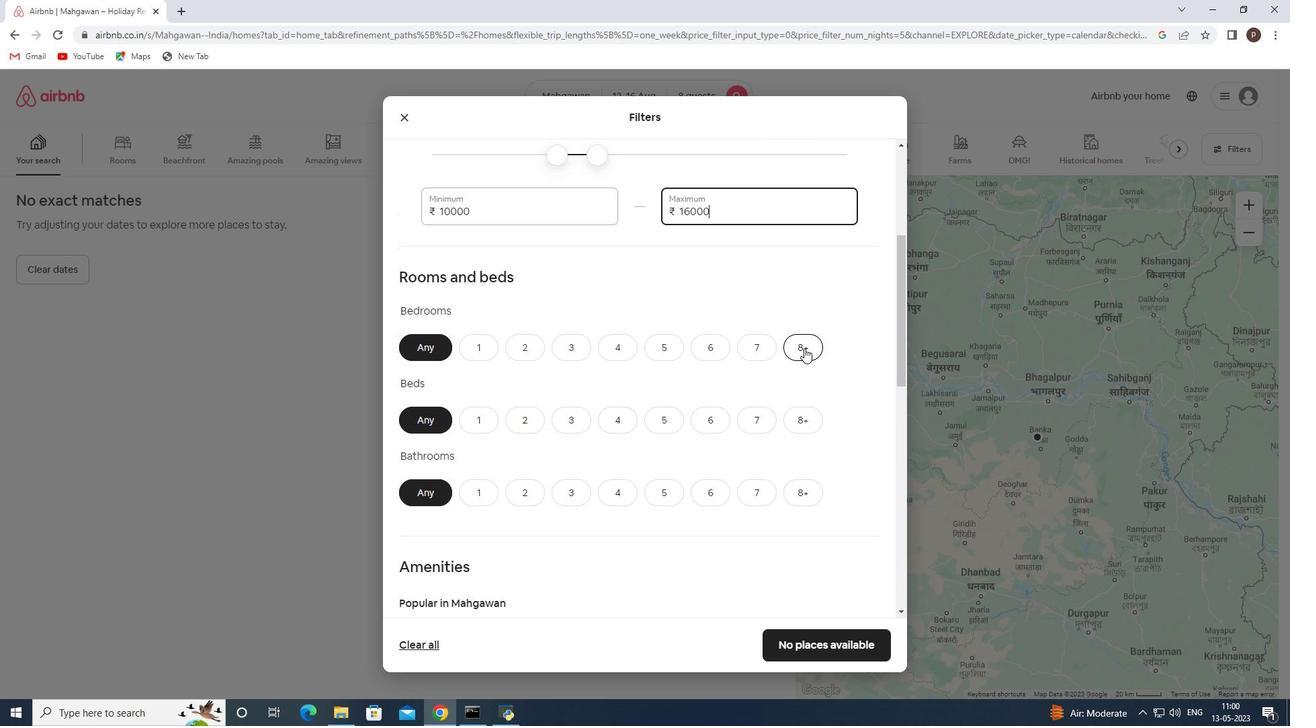 
Action: Mouse moved to (809, 408)
Screenshot: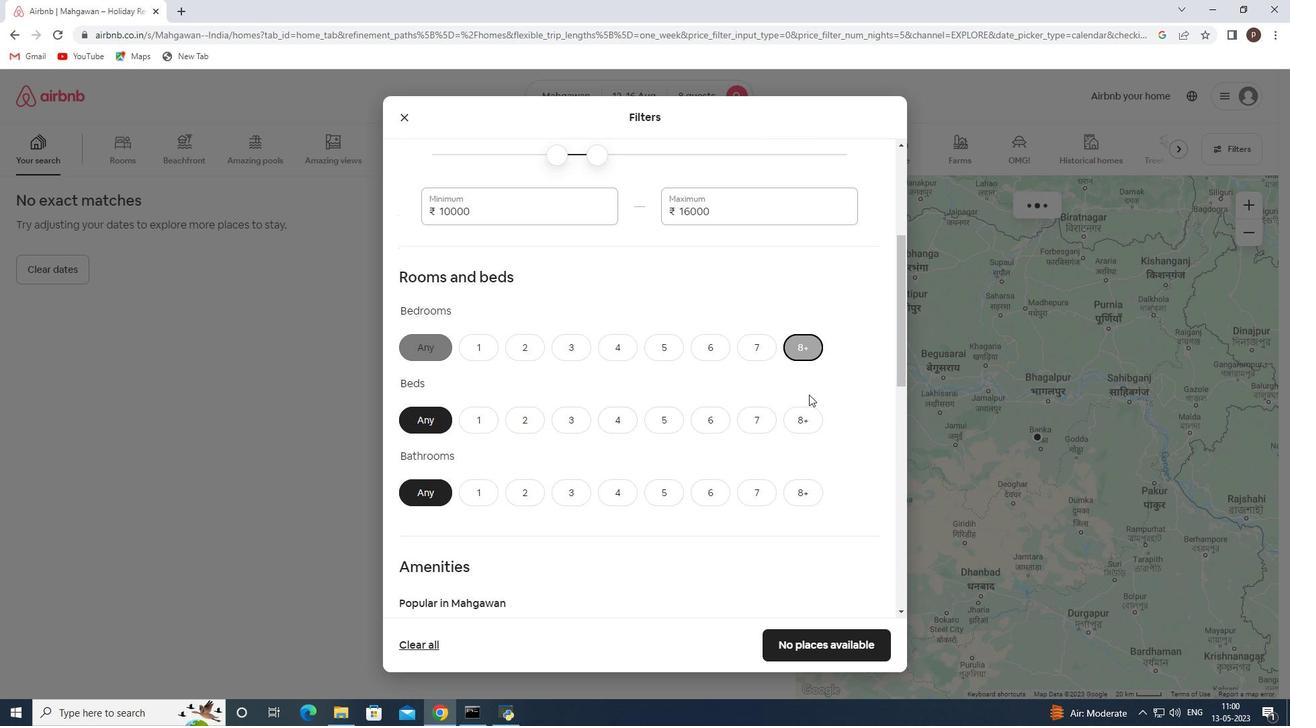 
Action: Mouse pressed left at (809, 408)
Screenshot: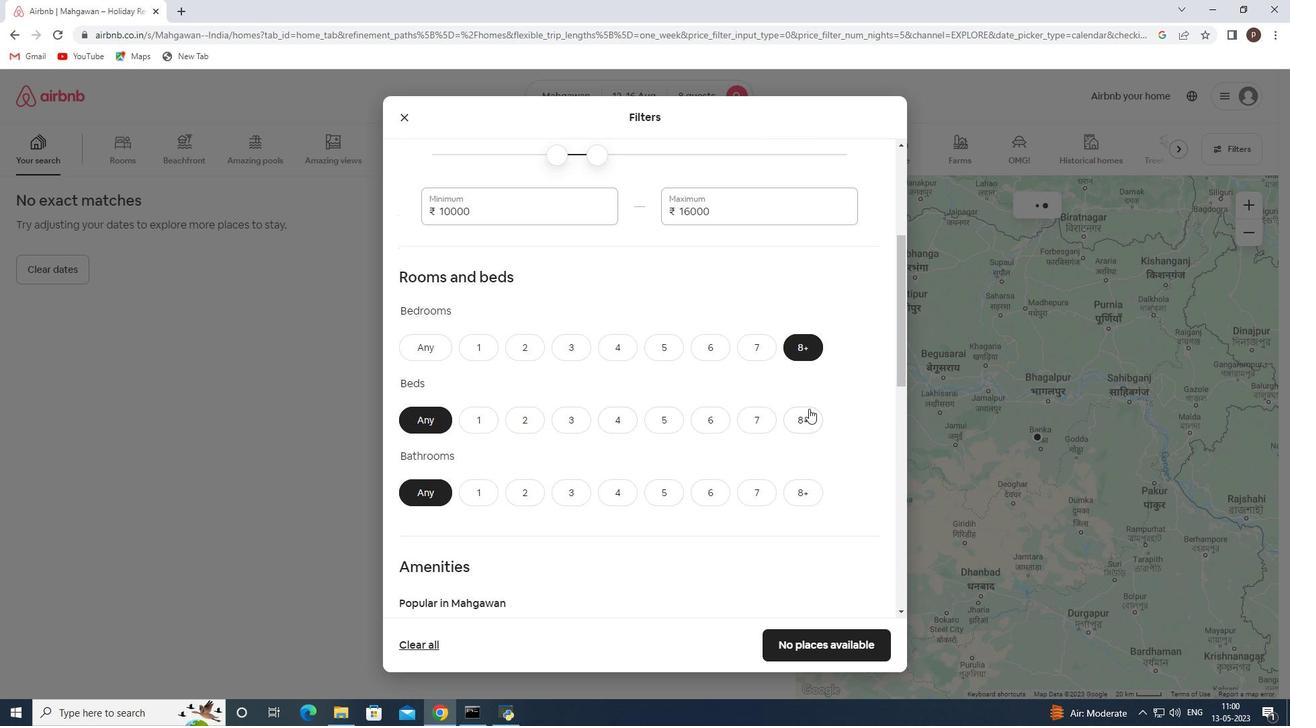
Action: Mouse moved to (809, 486)
Screenshot: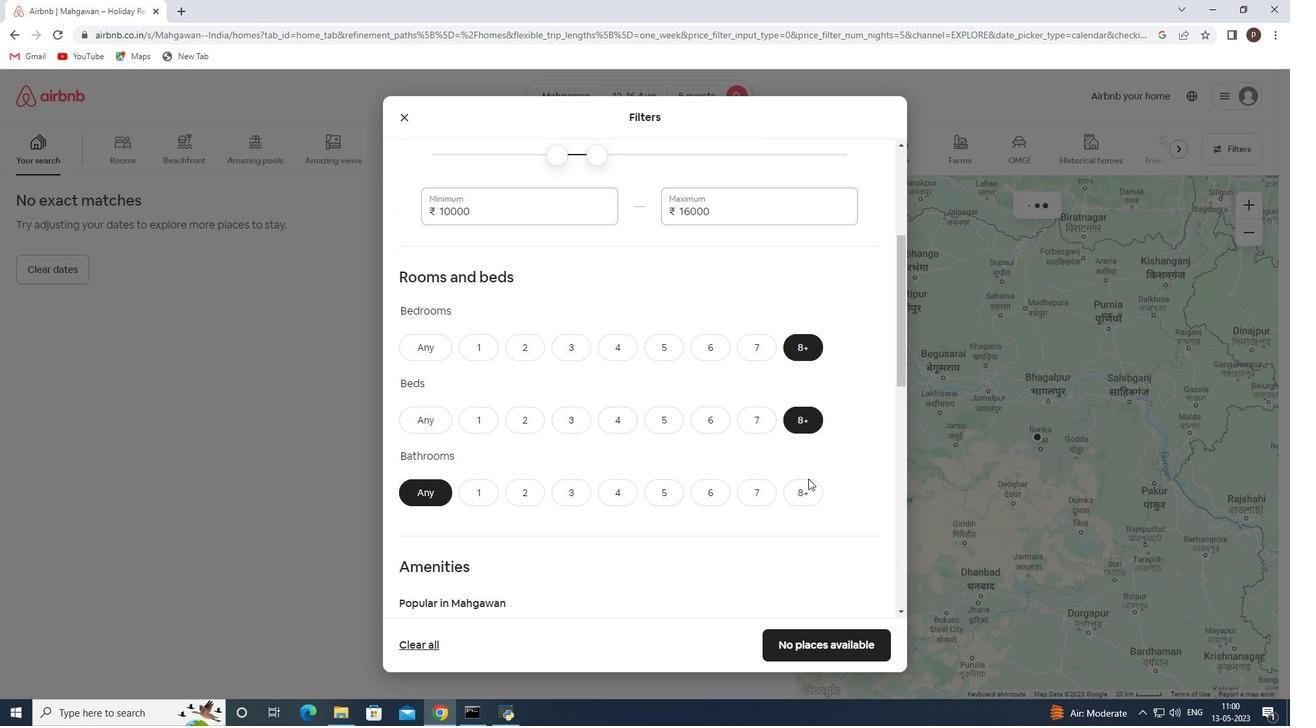 
Action: Mouse pressed left at (809, 486)
Screenshot: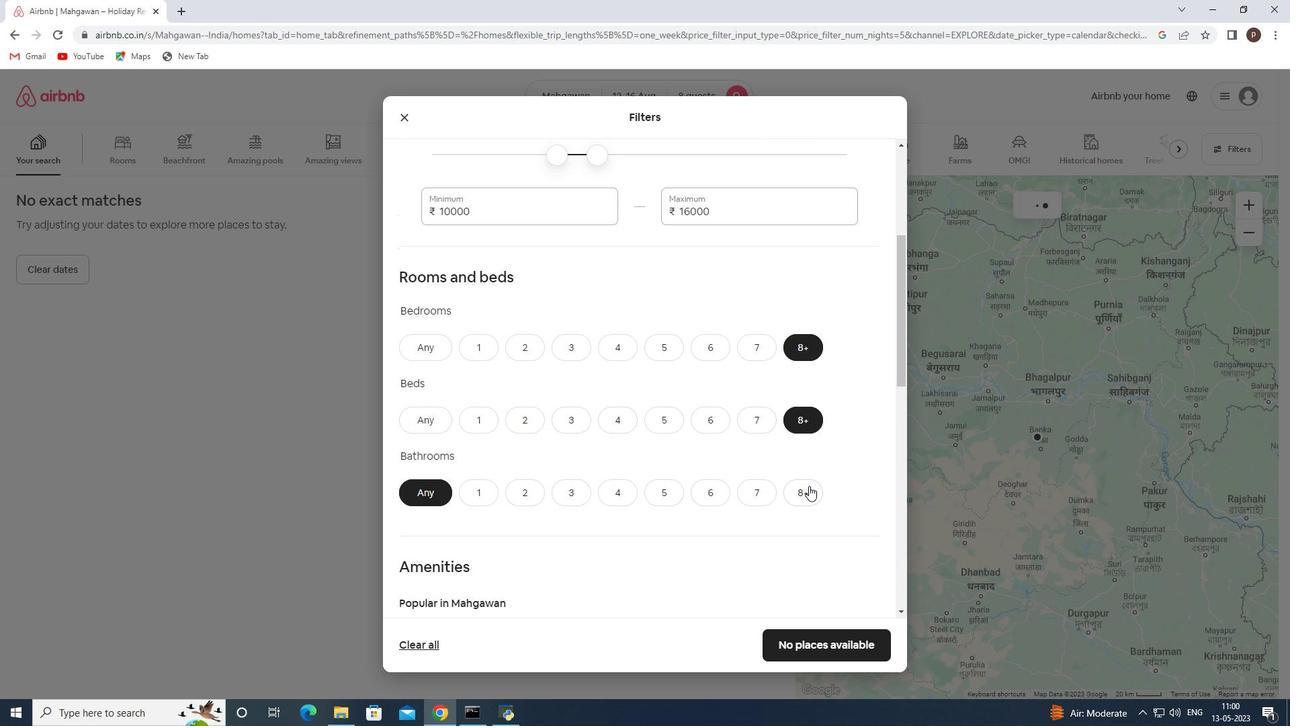 
Action: Mouse moved to (733, 477)
Screenshot: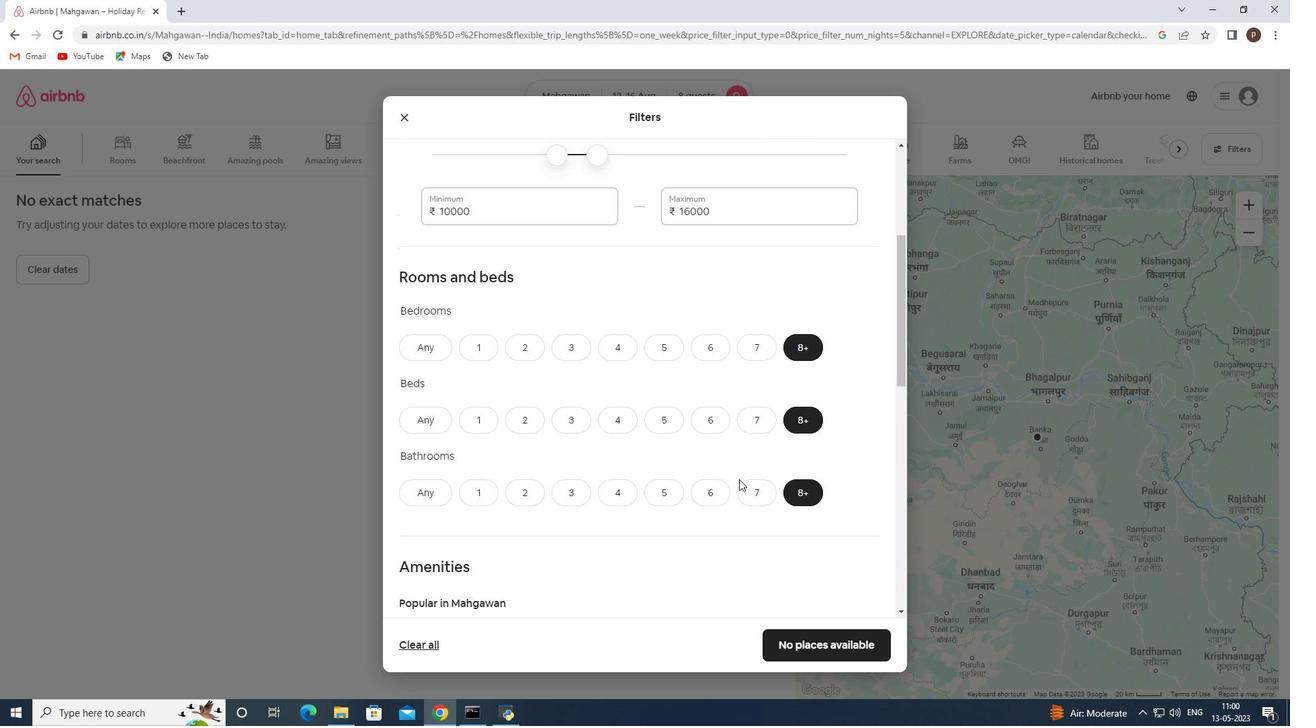 
Action: Mouse scrolled (733, 477) with delta (0, 0)
Screenshot: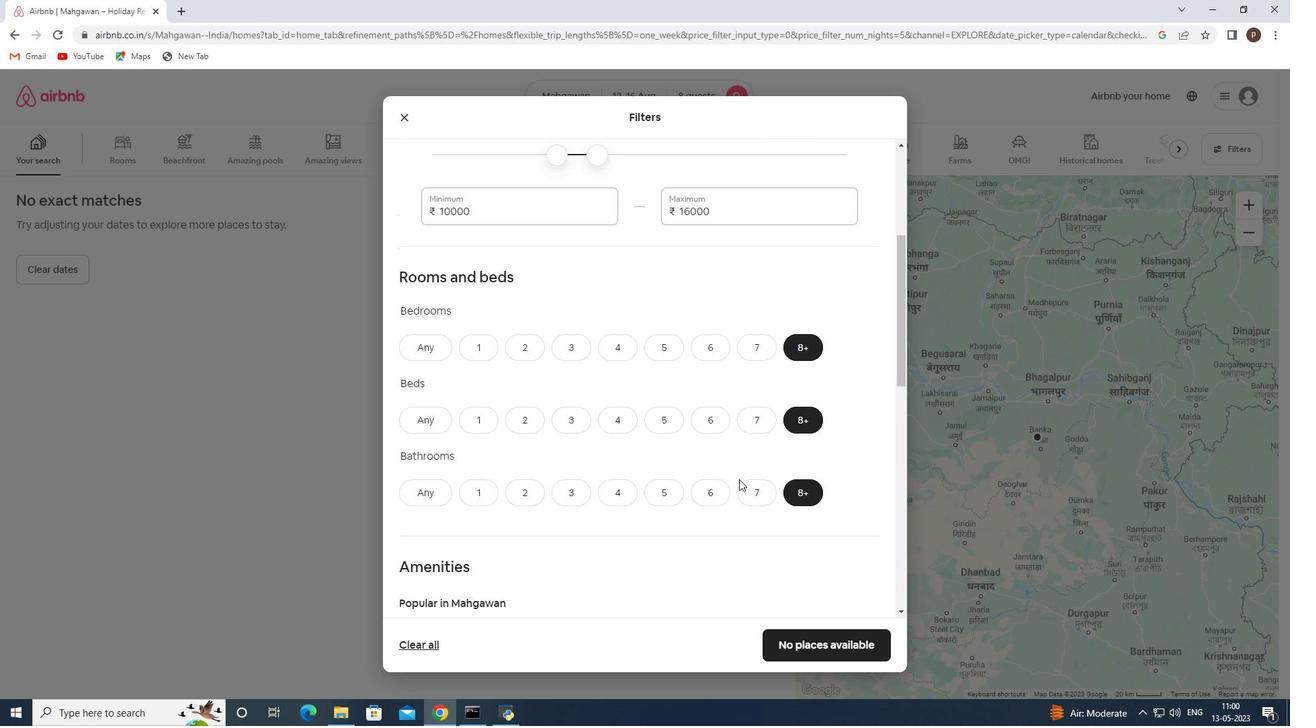 
Action: Mouse moved to (728, 477)
Screenshot: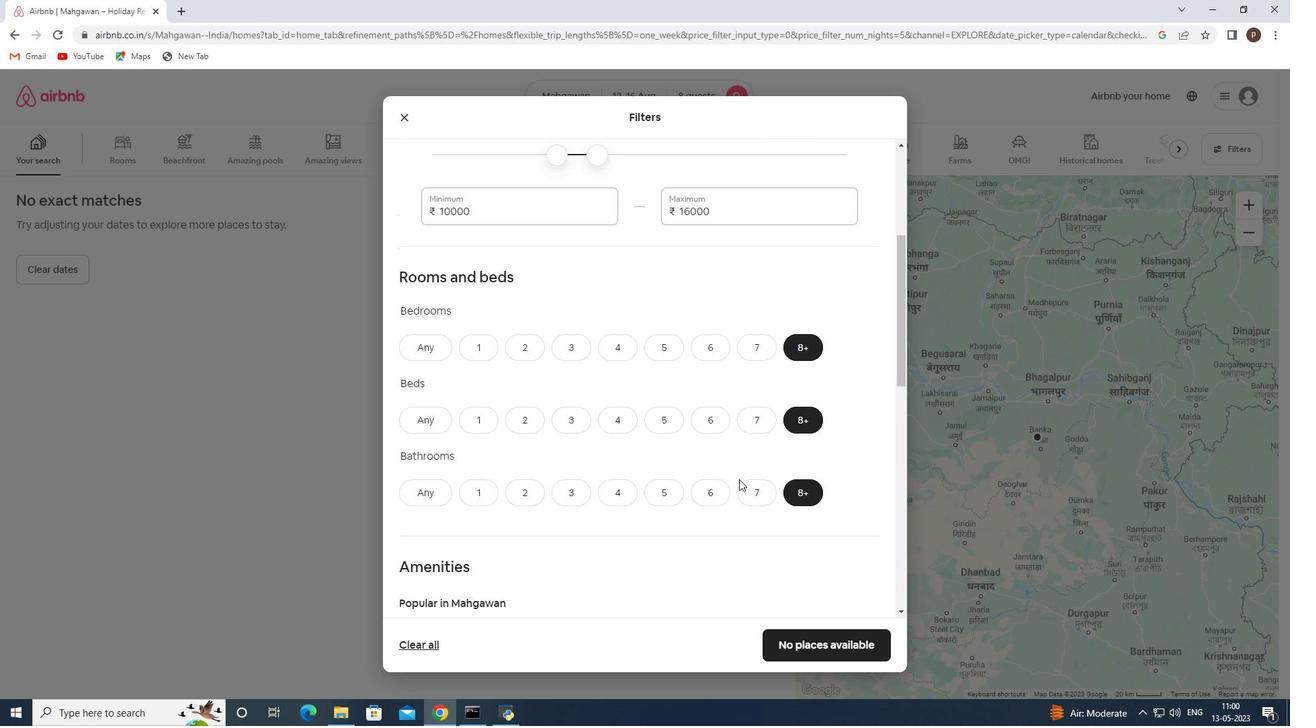 
Action: Mouse scrolled (728, 476) with delta (0, 0)
Screenshot: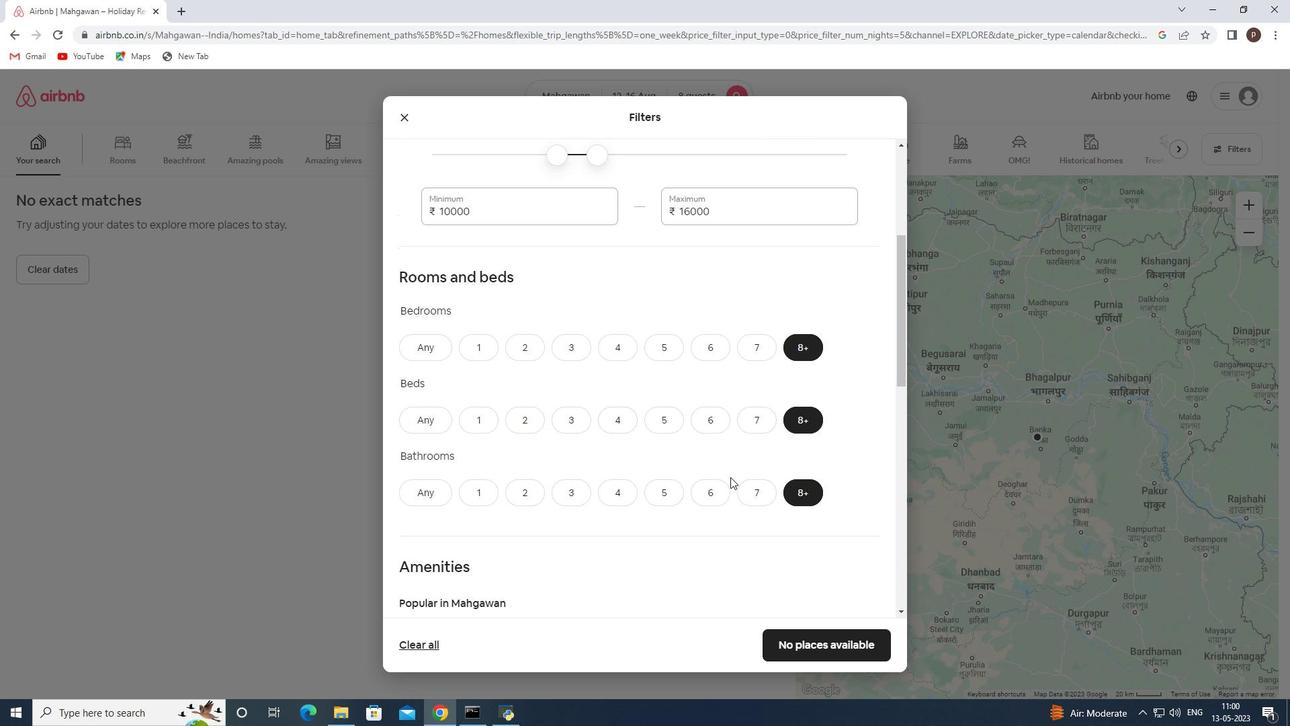 
Action: Mouse scrolled (728, 476) with delta (0, 0)
Screenshot: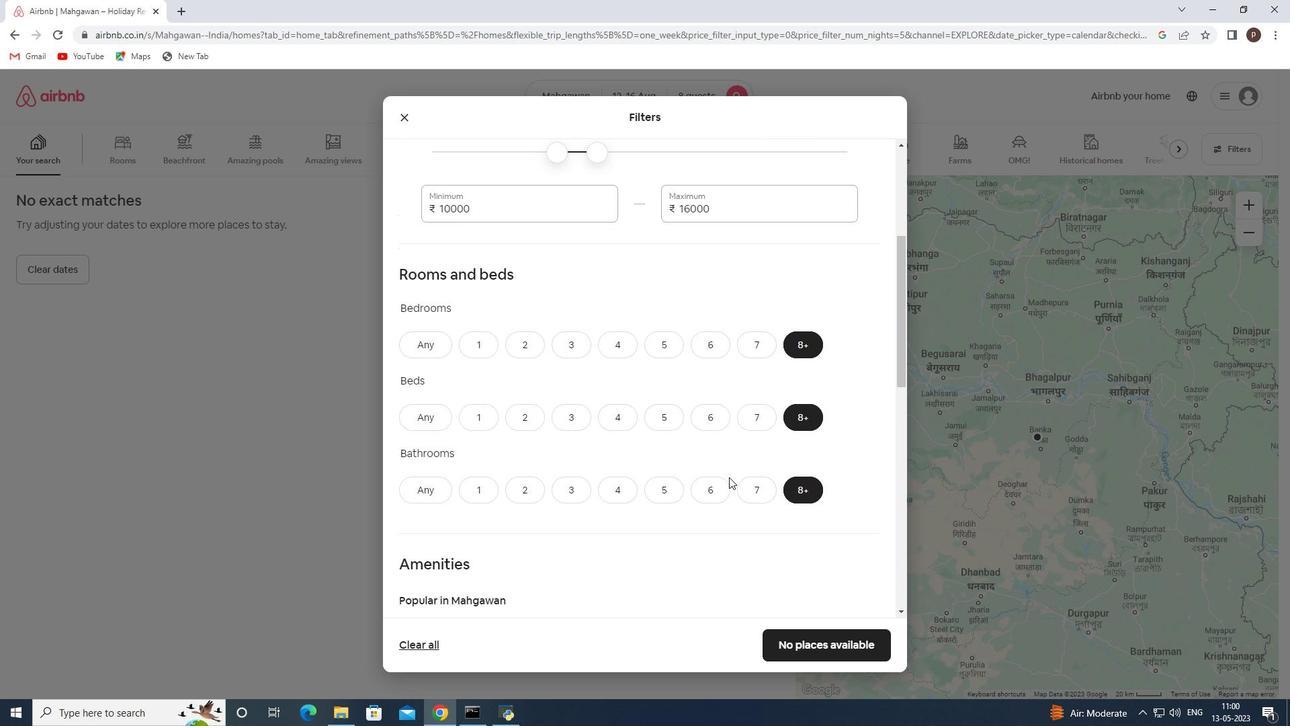 
Action: Mouse moved to (408, 433)
Screenshot: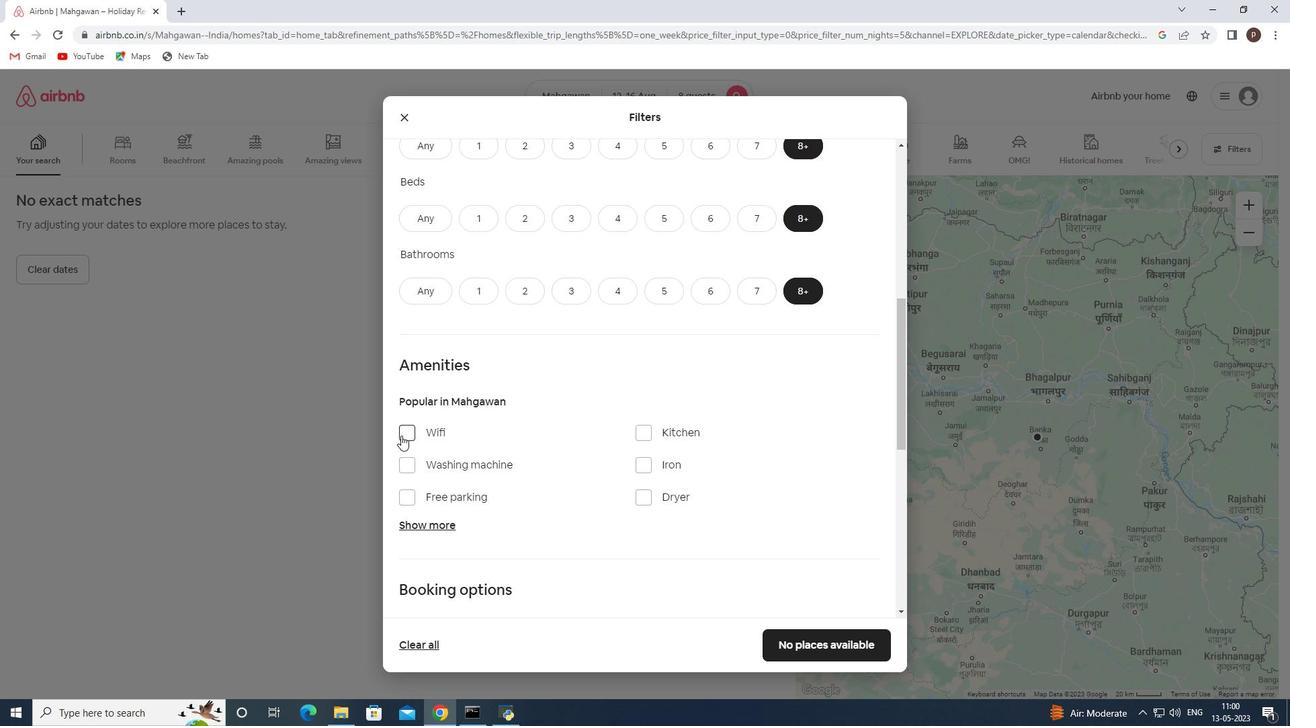 
Action: Mouse pressed left at (408, 433)
Screenshot: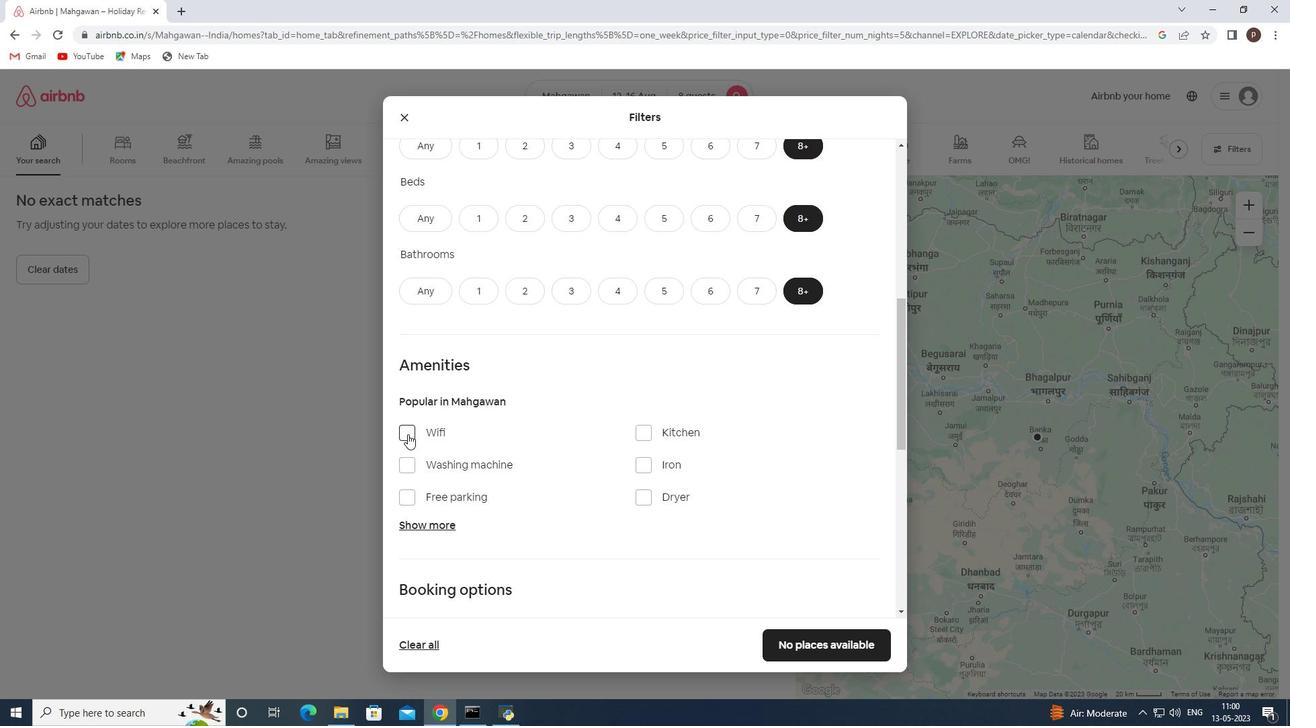 
Action: Mouse moved to (407, 492)
Screenshot: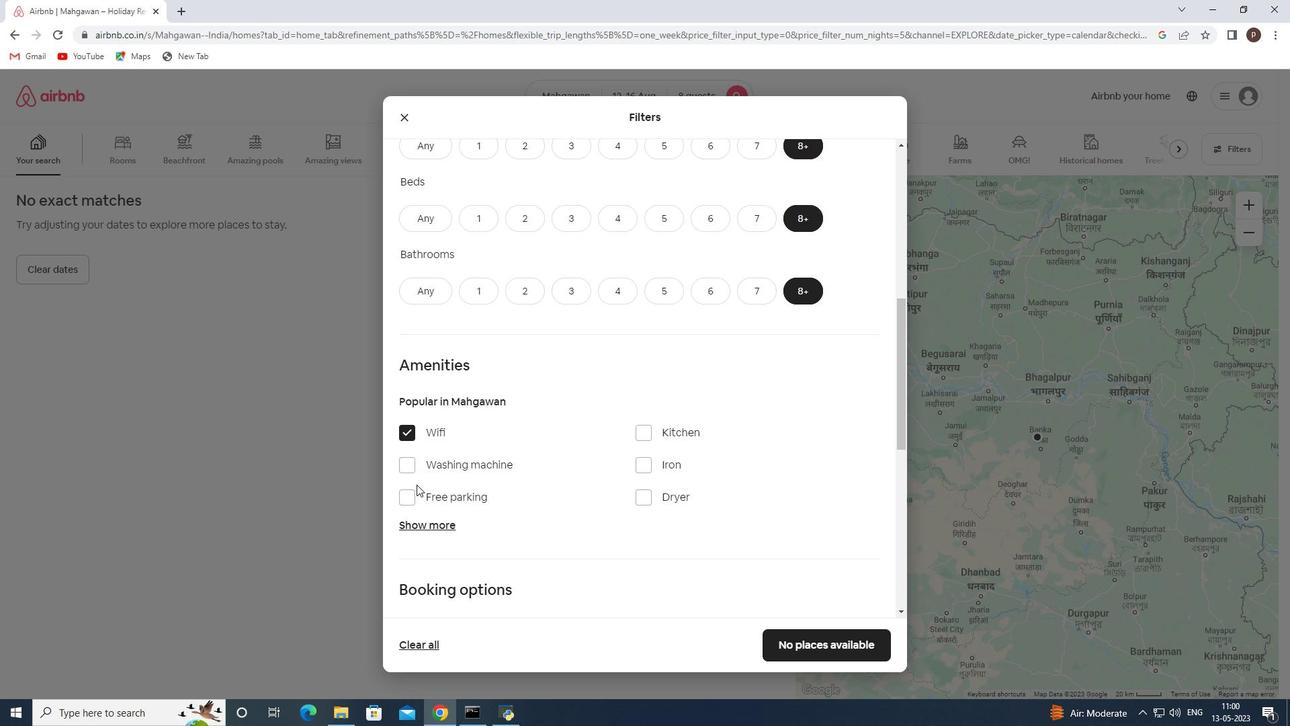 
Action: Mouse pressed left at (407, 492)
Screenshot: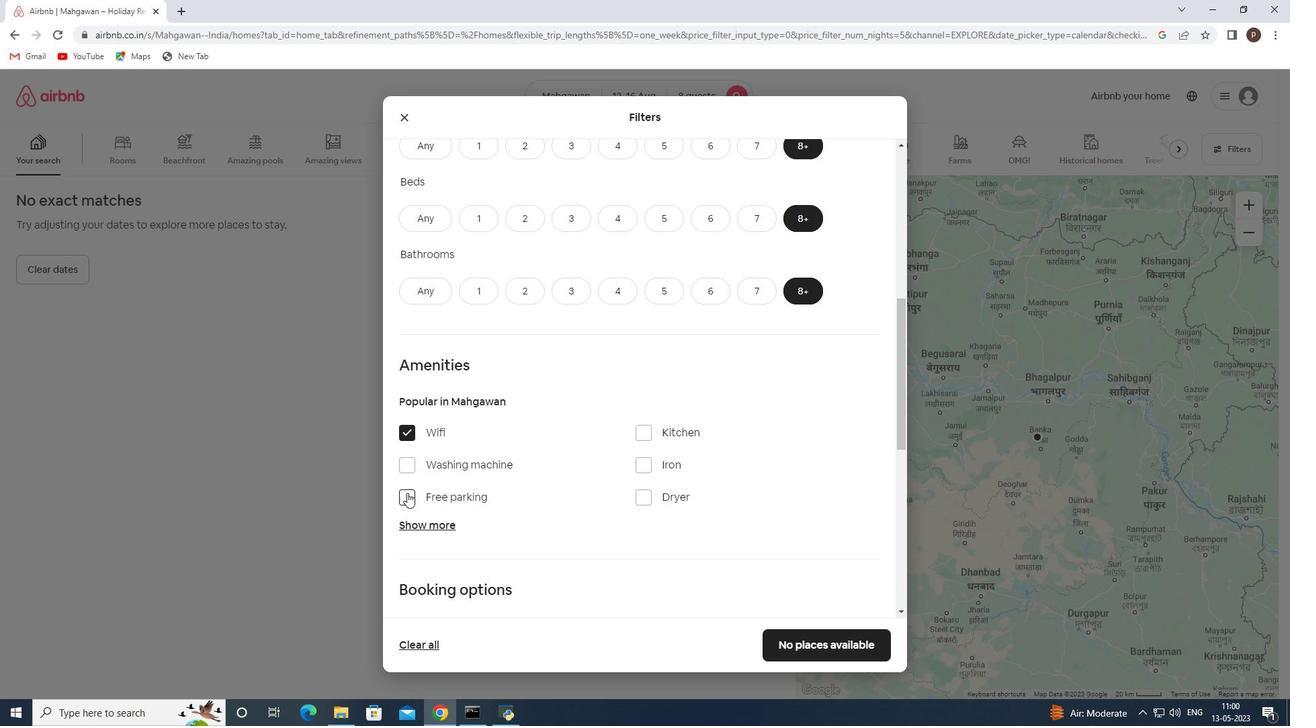 
Action: Mouse moved to (410, 515)
Screenshot: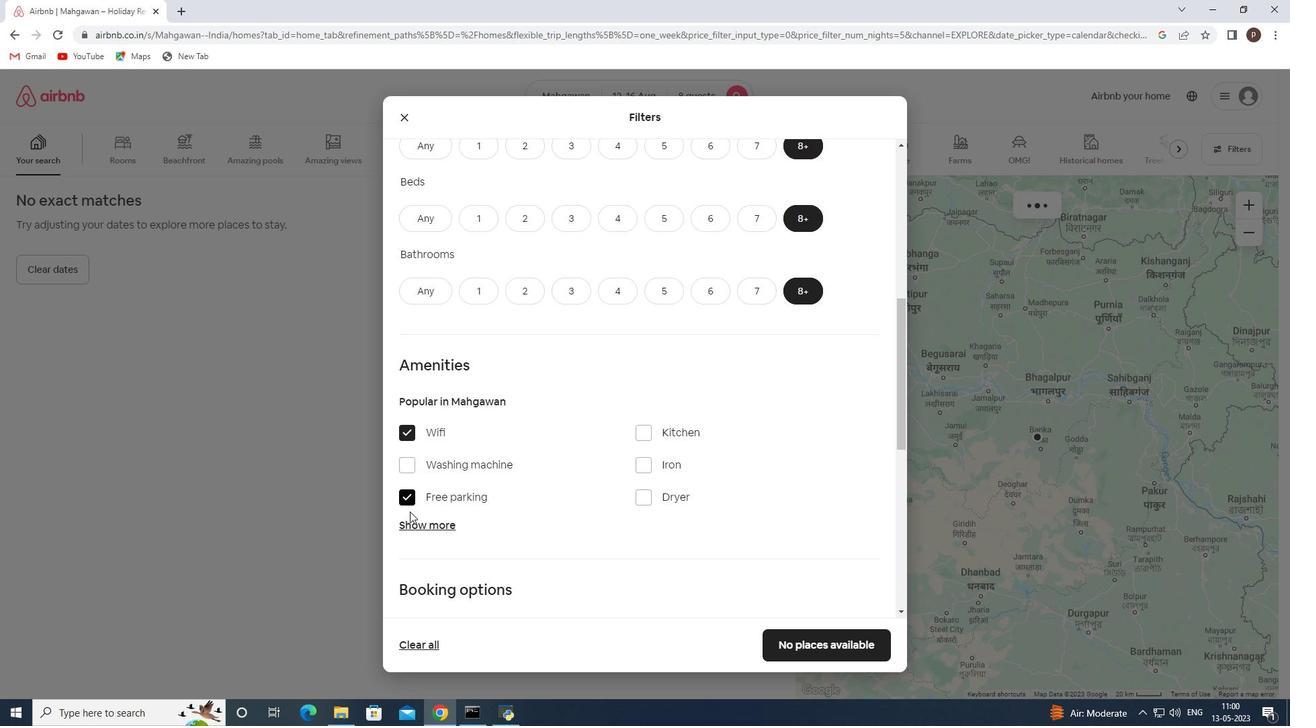 
Action: Mouse pressed left at (410, 515)
Screenshot: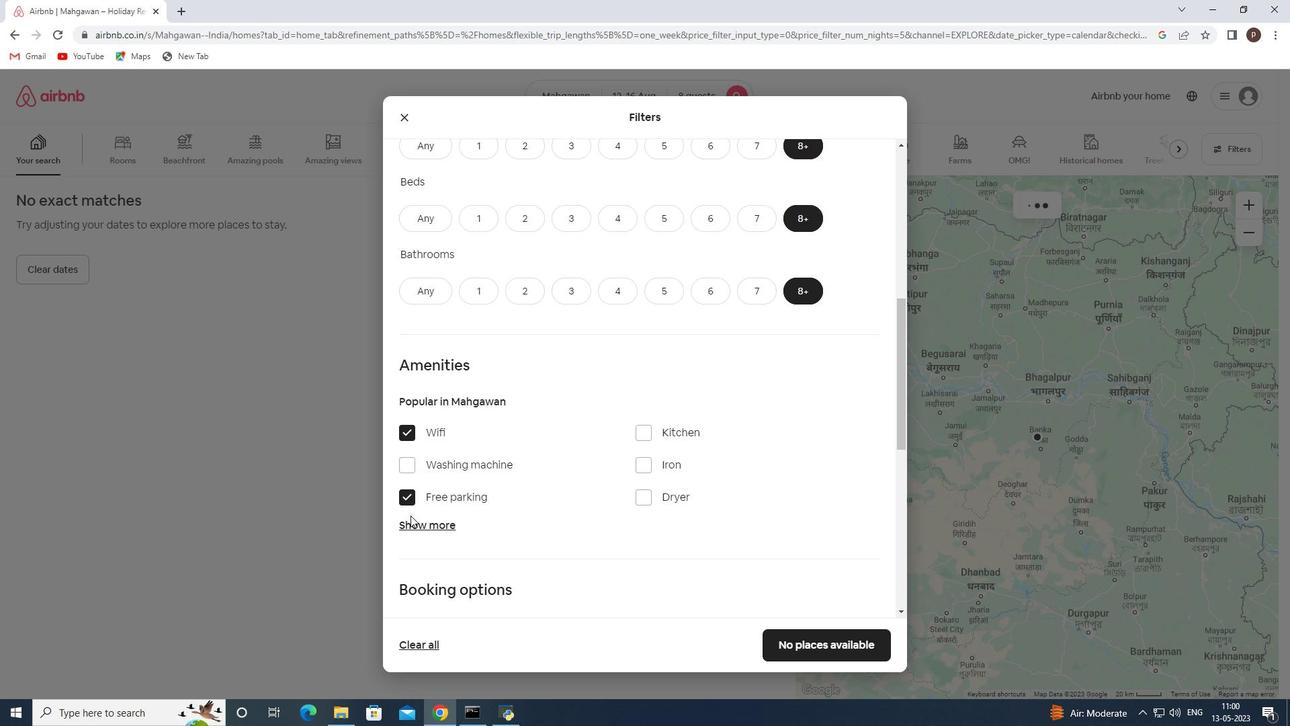 
Action: Mouse moved to (412, 526)
Screenshot: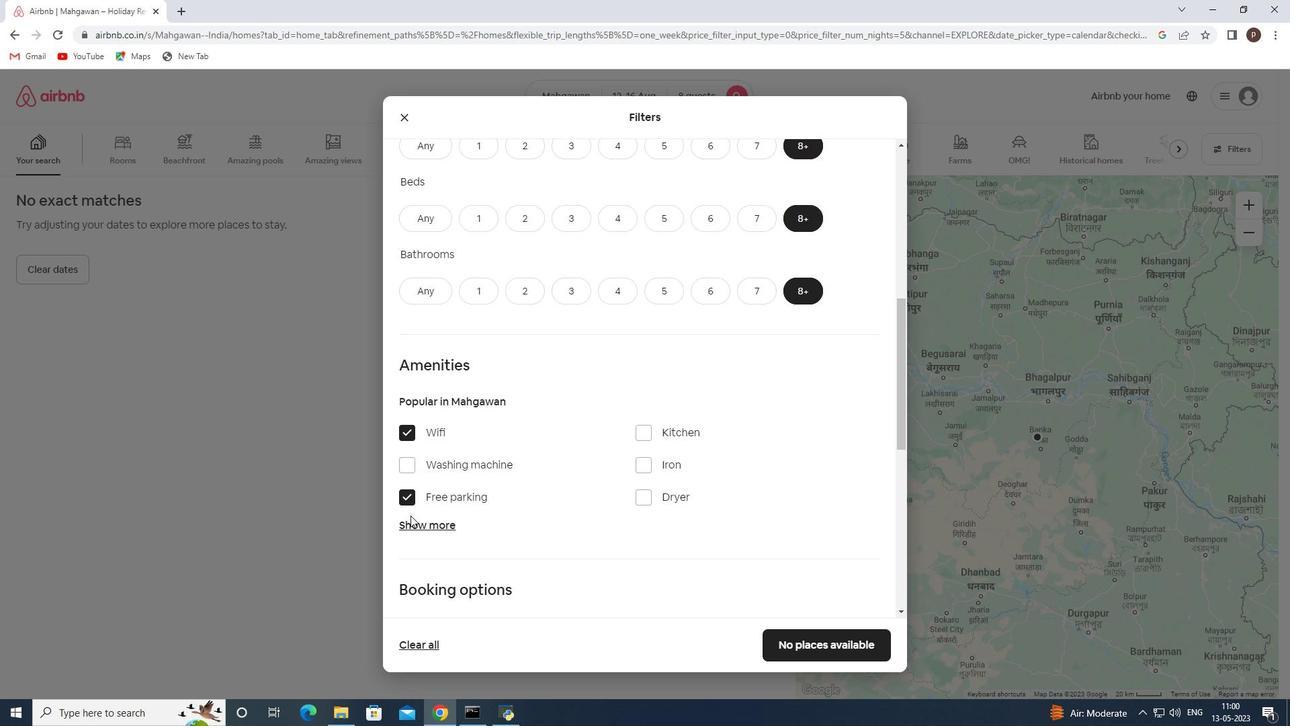 
Action: Mouse pressed left at (412, 526)
Screenshot: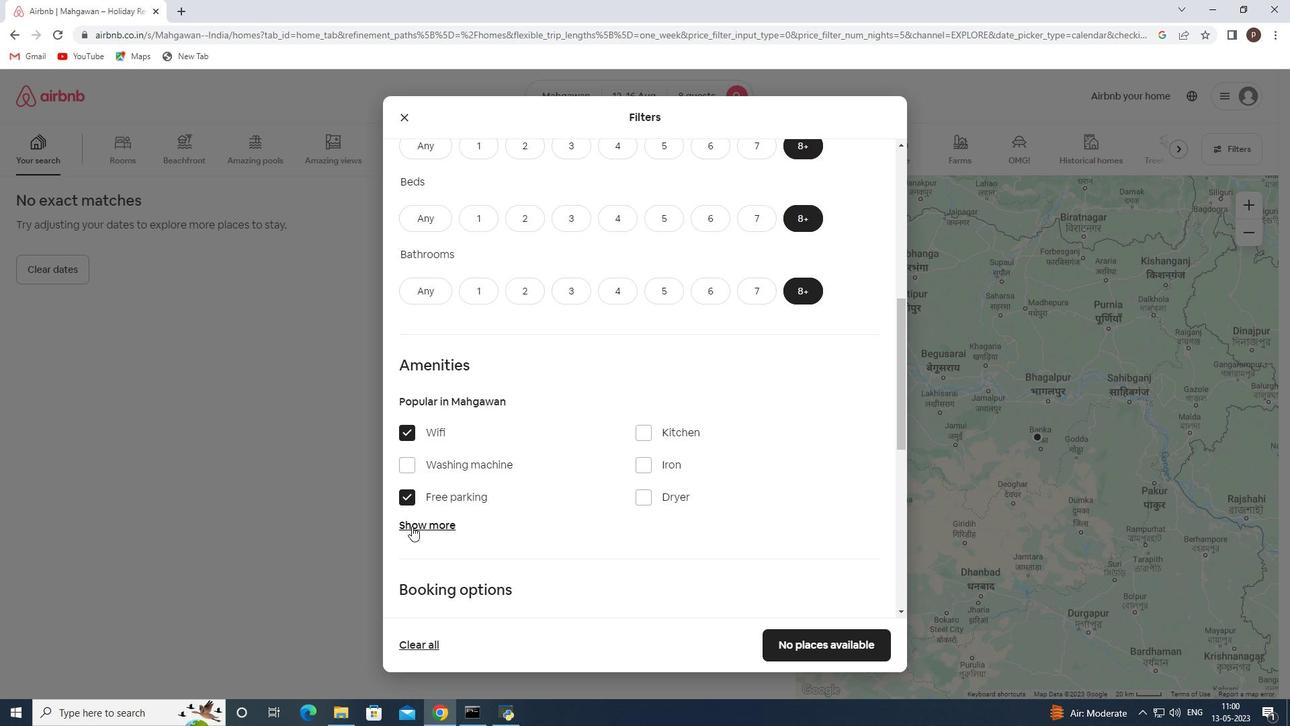 
Action: Mouse moved to (612, 538)
Screenshot: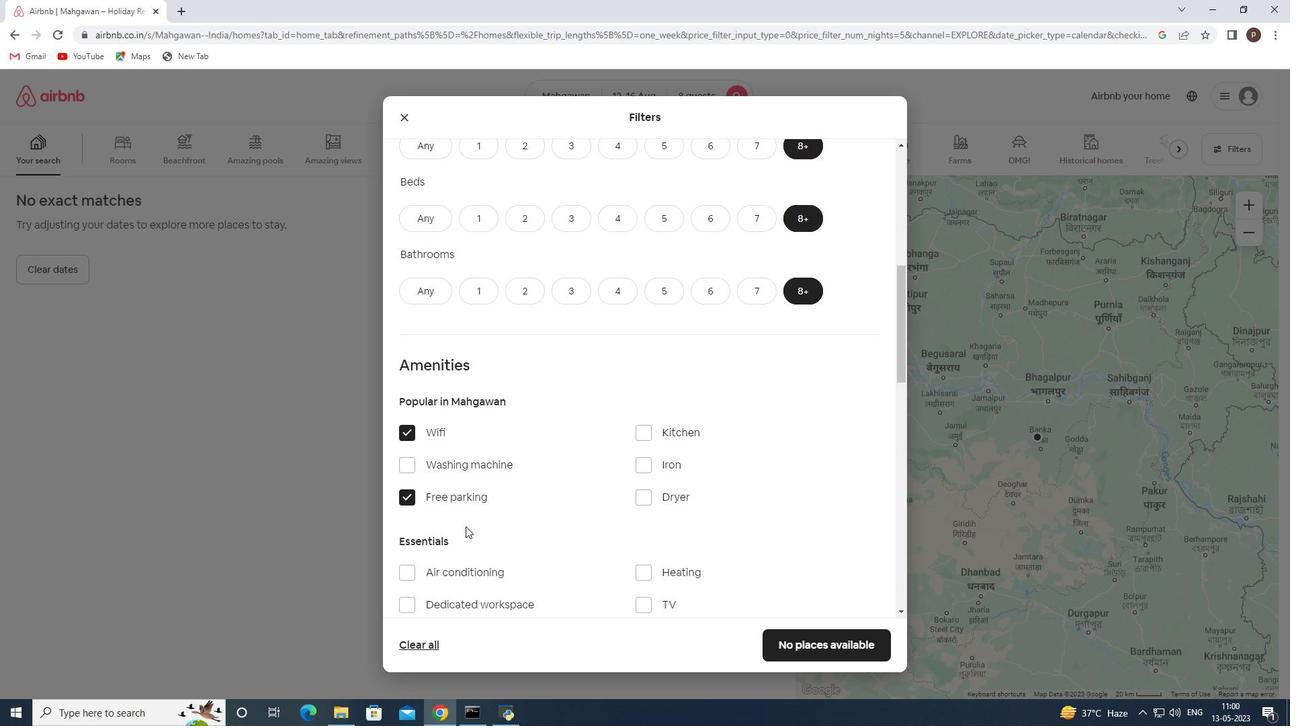 
Action: Mouse scrolled (612, 537) with delta (0, 0)
Screenshot: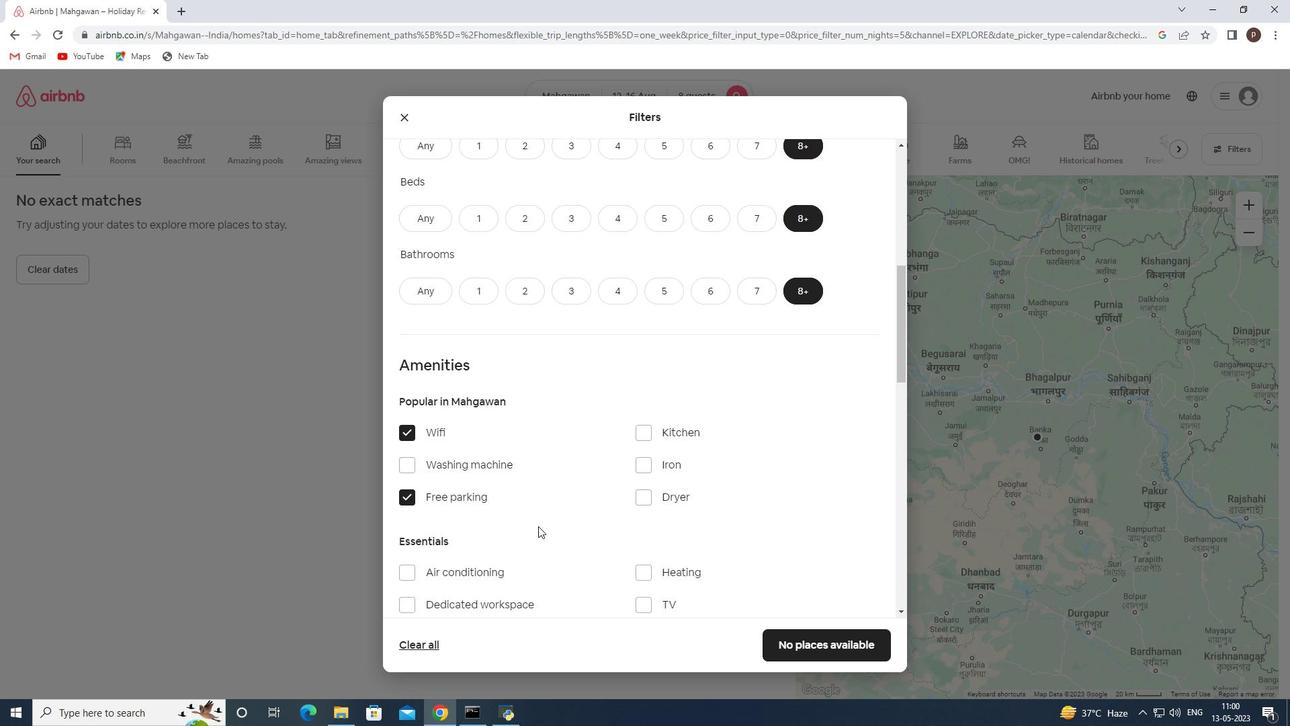 
Action: Mouse scrolled (612, 537) with delta (0, 0)
Screenshot: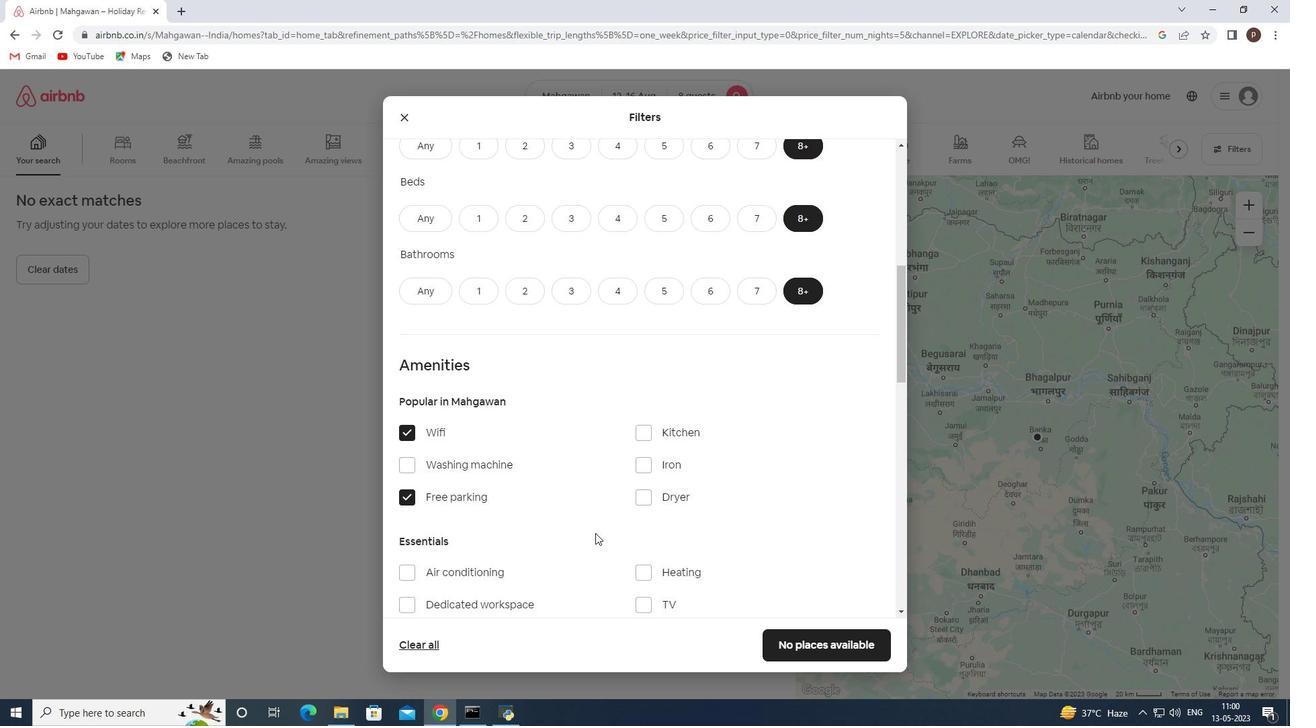 
Action: Mouse moved to (651, 473)
Screenshot: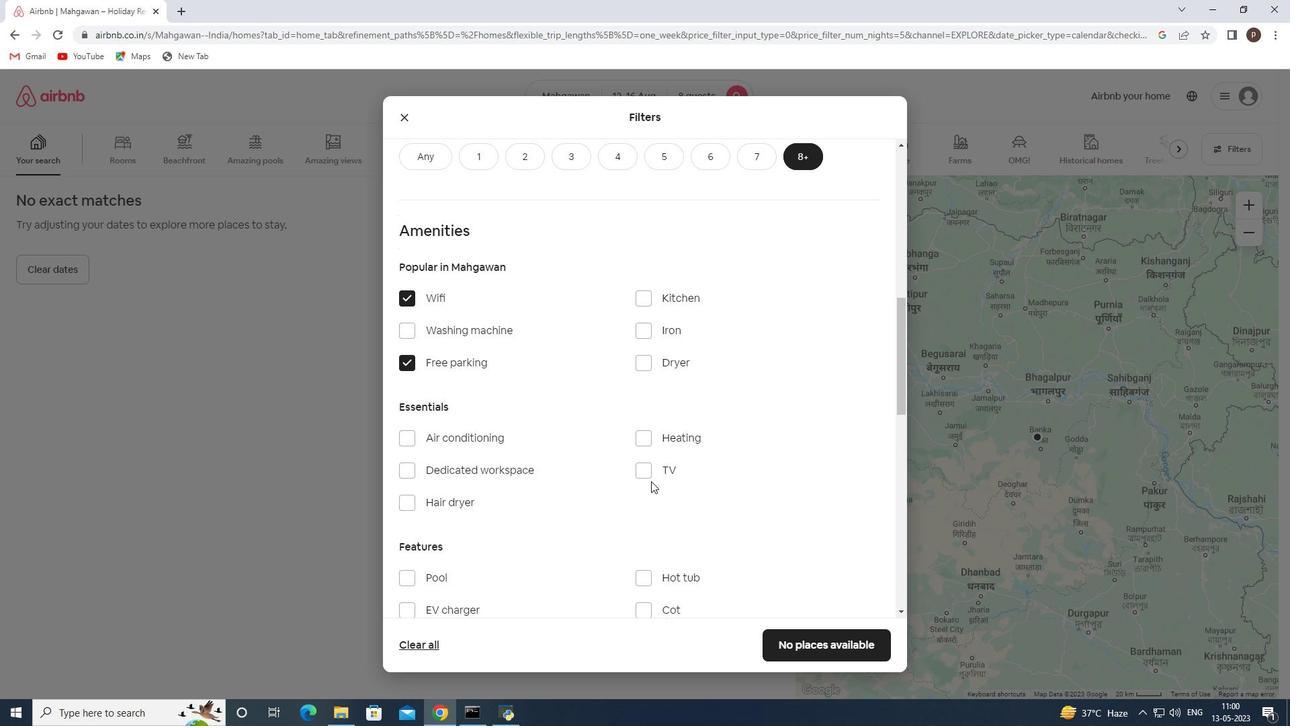 
Action: Mouse pressed left at (651, 473)
Screenshot: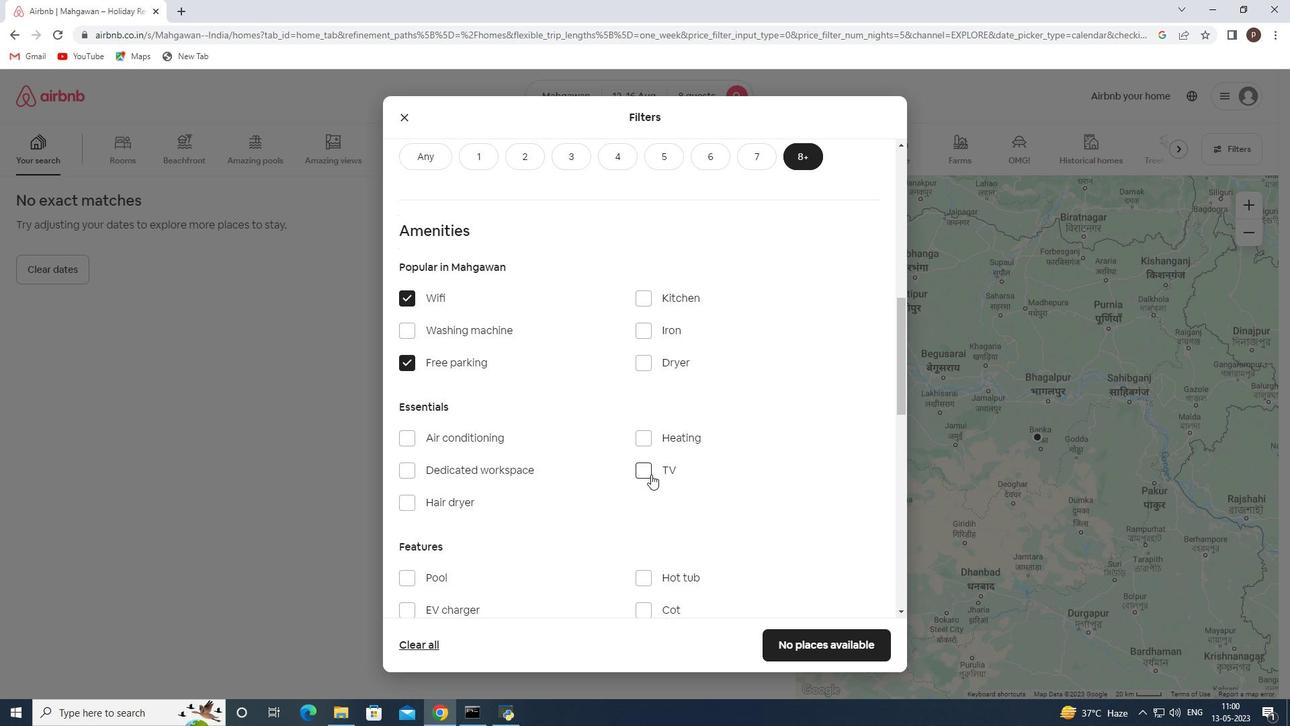 
Action: Mouse moved to (584, 490)
Screenshot: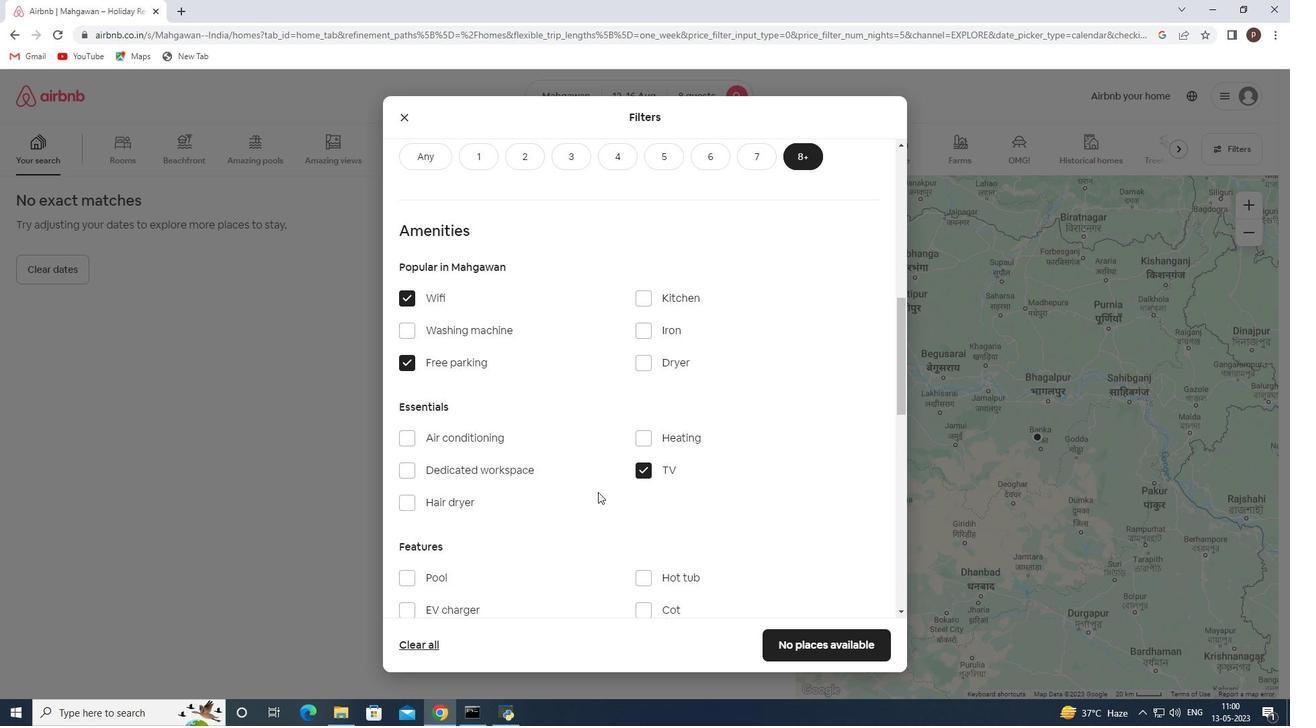 
Action: Mouse scrolled (584, 490) with delta (0, 0)
Screenshot: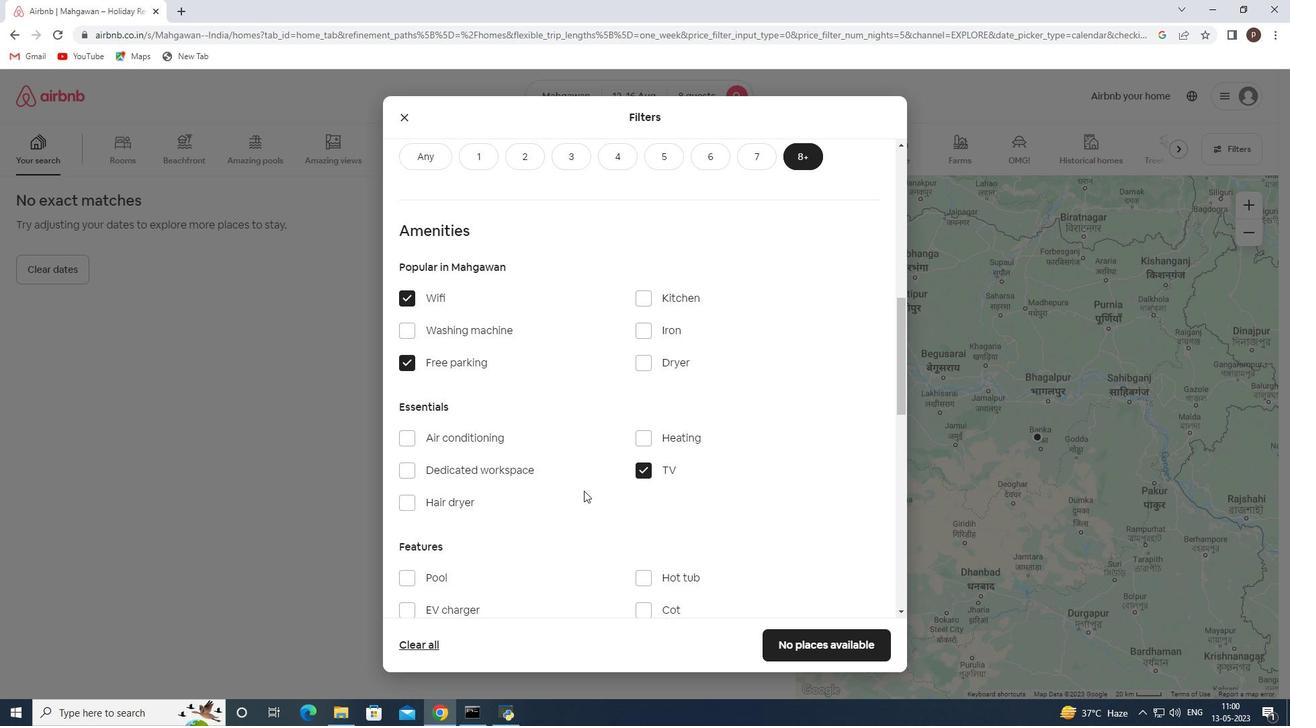 
Action: Mouse moved to (553, 475)
Screenshot: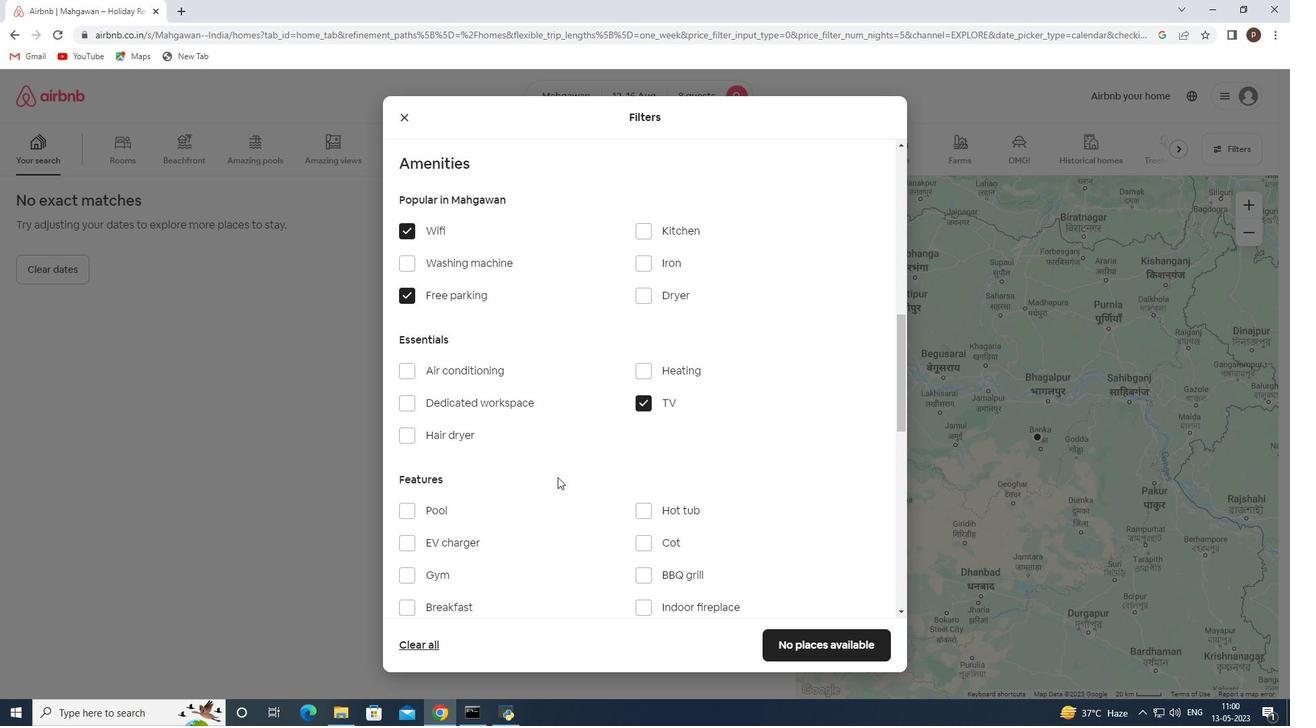 
Action: Mouse scrolled (553, 475) with delta (0, 0)
Screenshot: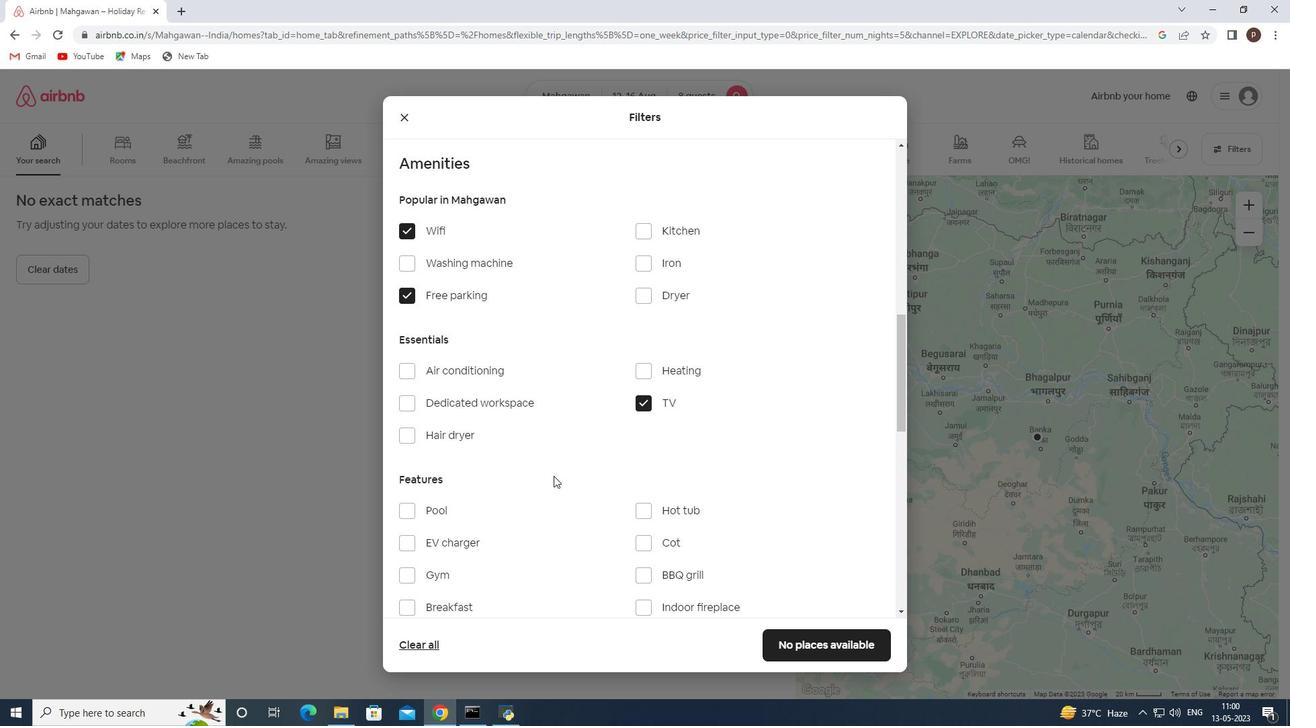 
Action: Mouse scrolled (553, 475) with delta (0, 0)
Screenshot: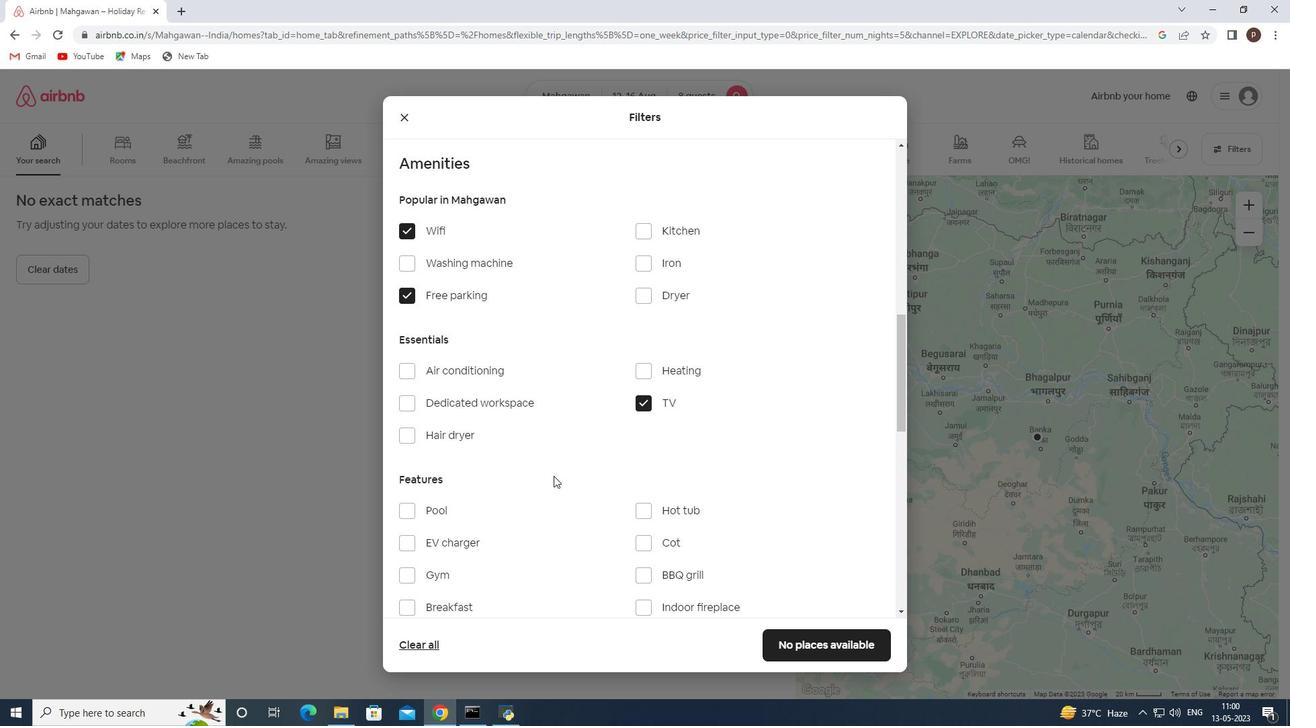 
Action: Mouse moved to (408, 442)
Screenshot: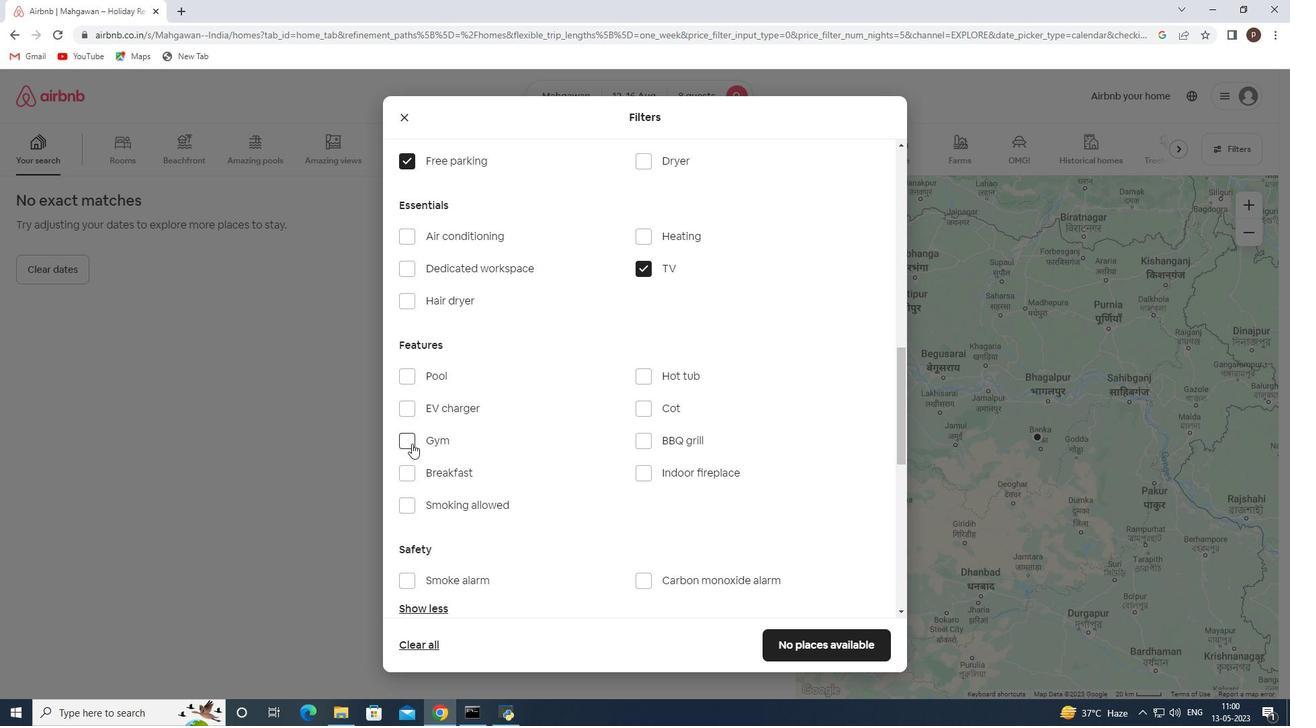 
Action: Mouse pressed left at (408, 442)
Screenshot: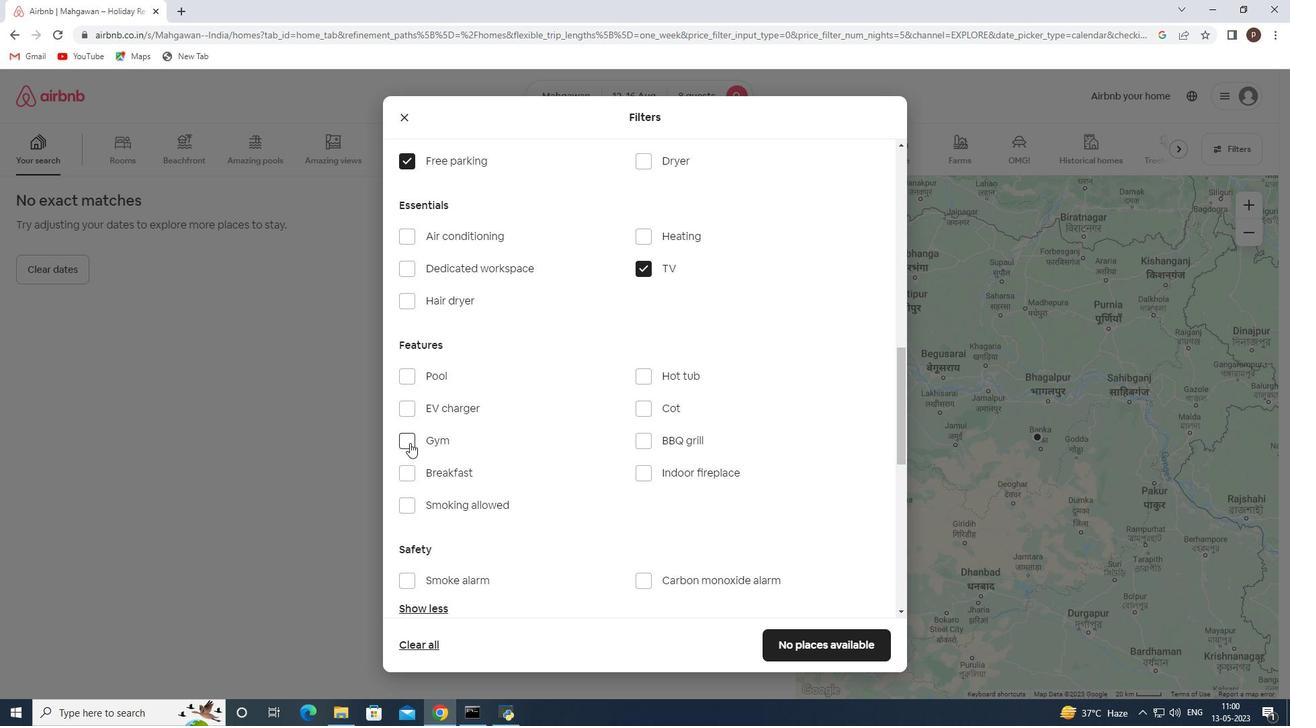 
Action: Mouse moved to (414, 471)
Screenshot: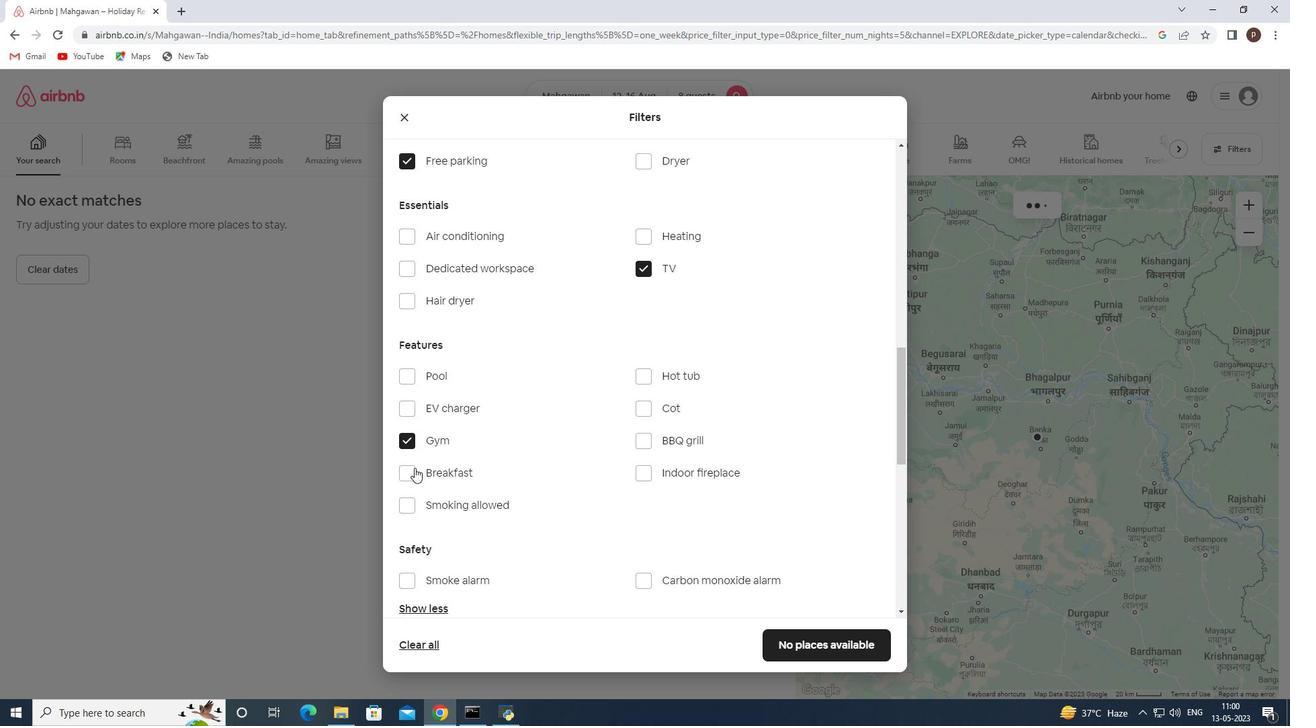 
Action: Mouse pressed left at (414, 471)
Screenshot: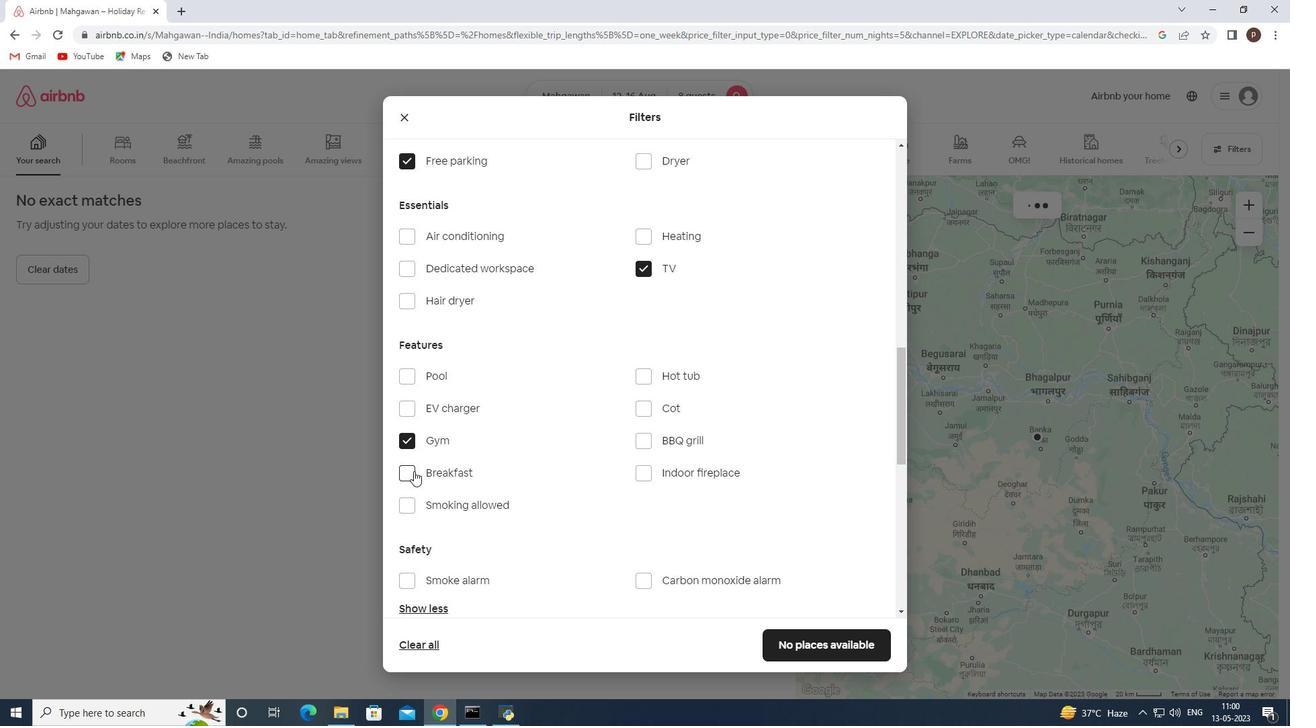 
Action: Mouse moved to (543, 485)
Screenshot: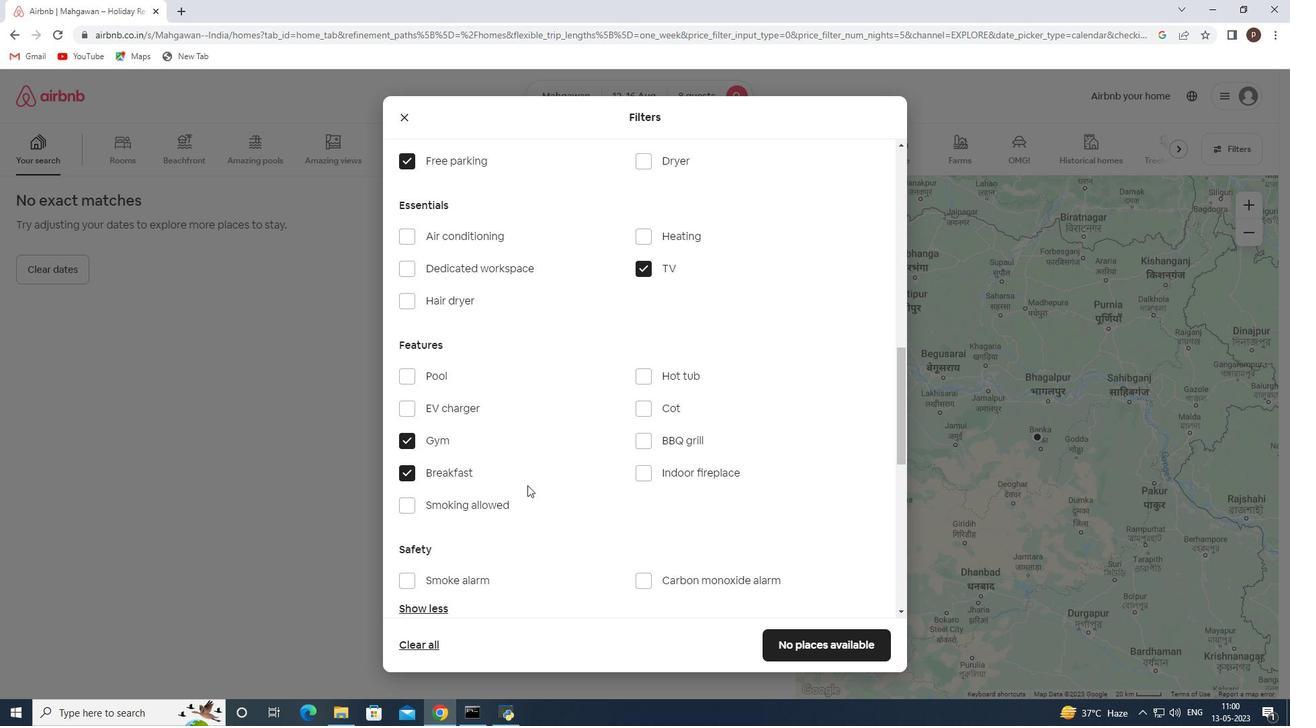 
Action: Mouse scrolled (543, 484) with delta (0, 0)
Screenshot: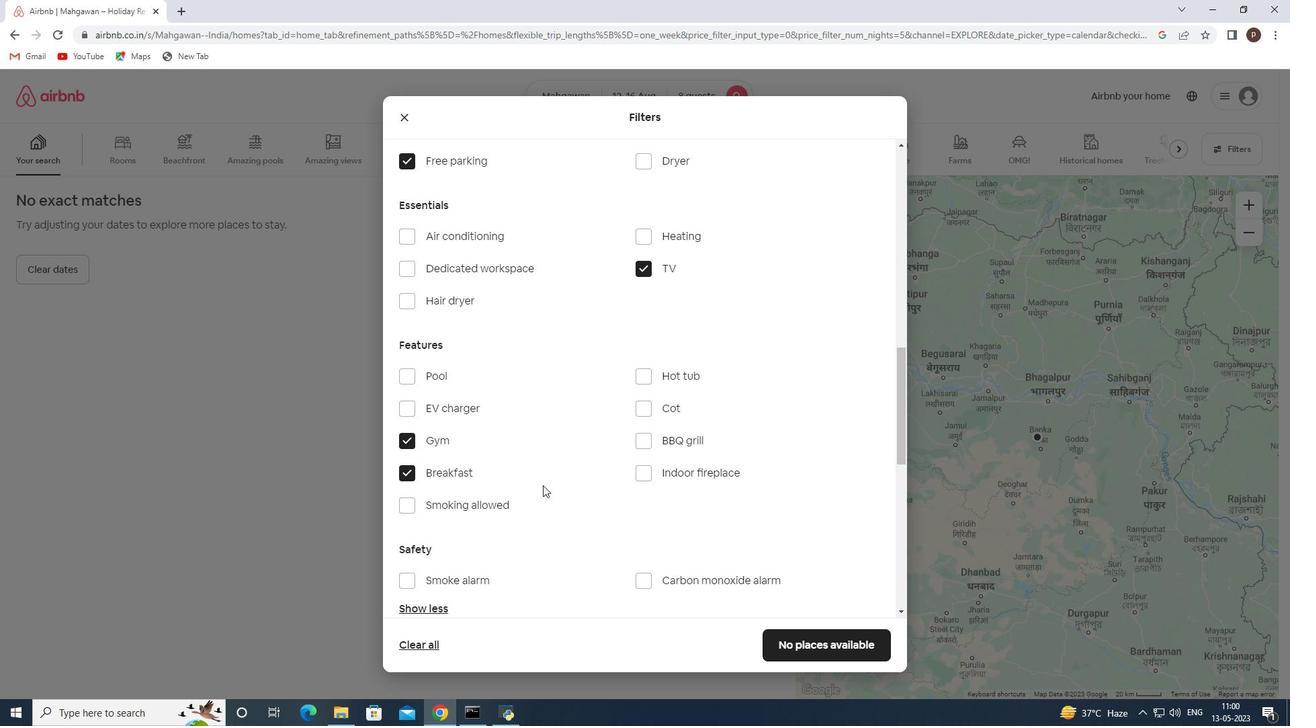 
Action: Mouse scrolled (543, 484) with delta (0, 0)
Screenshot: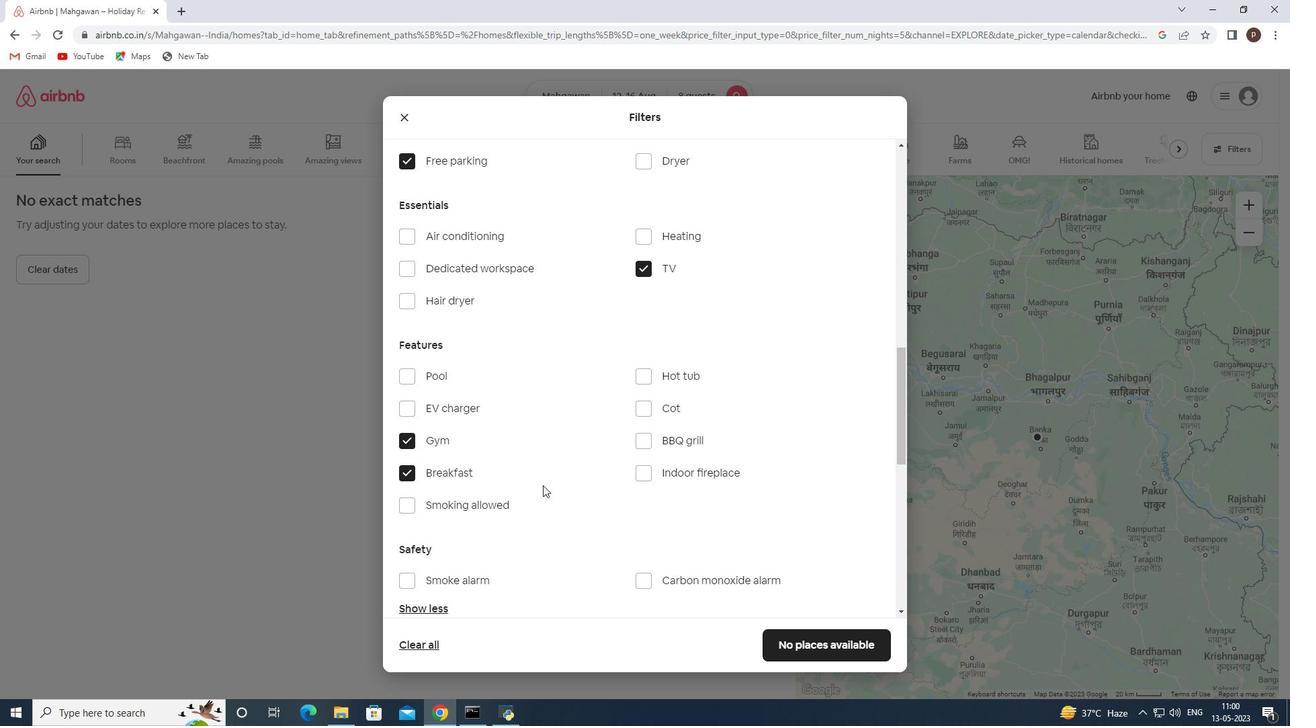 
Action: Mouse scrolled (543, 484) with delta (0, 0)
Screenshot: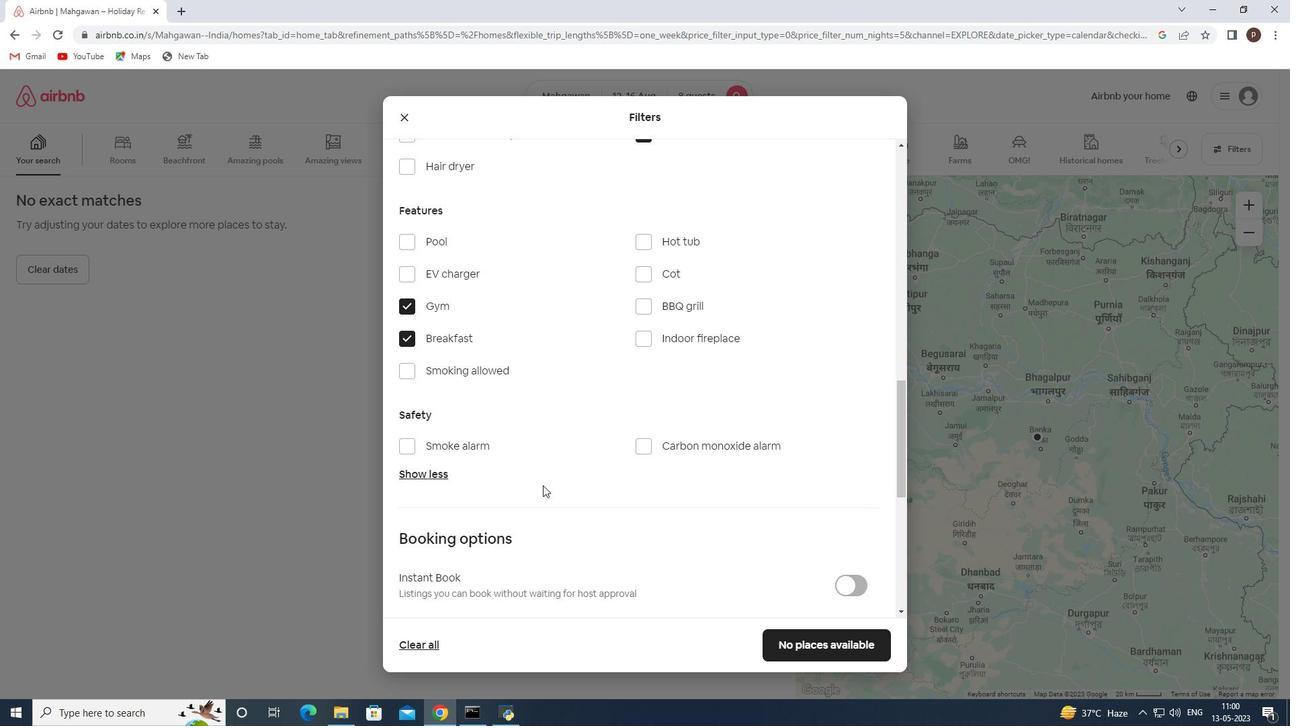 
Action: Mouse scrolled (543, 484) with delta (0, 0)
Screenshot: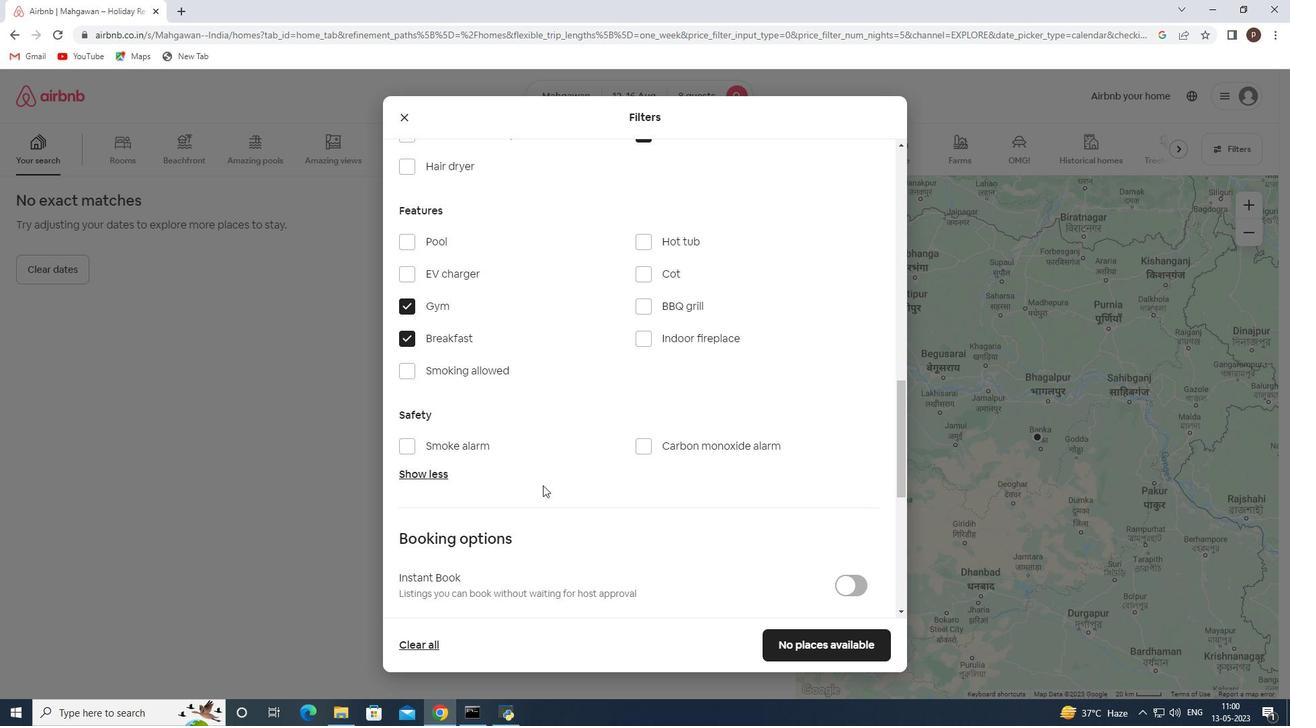 
Action: Mouse scrolled (543, 484) with delta (0, 0)
Screenshot: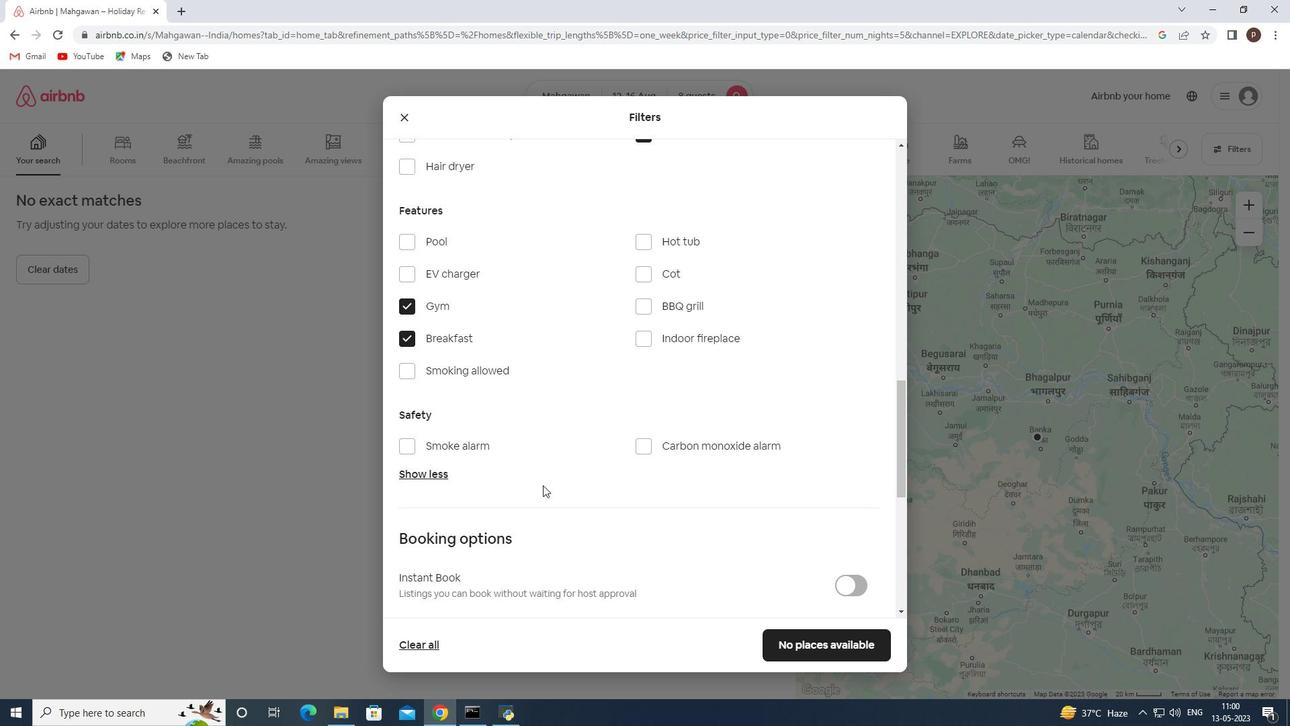 
Action: Mouse moved to (843, 435)
Screenshot: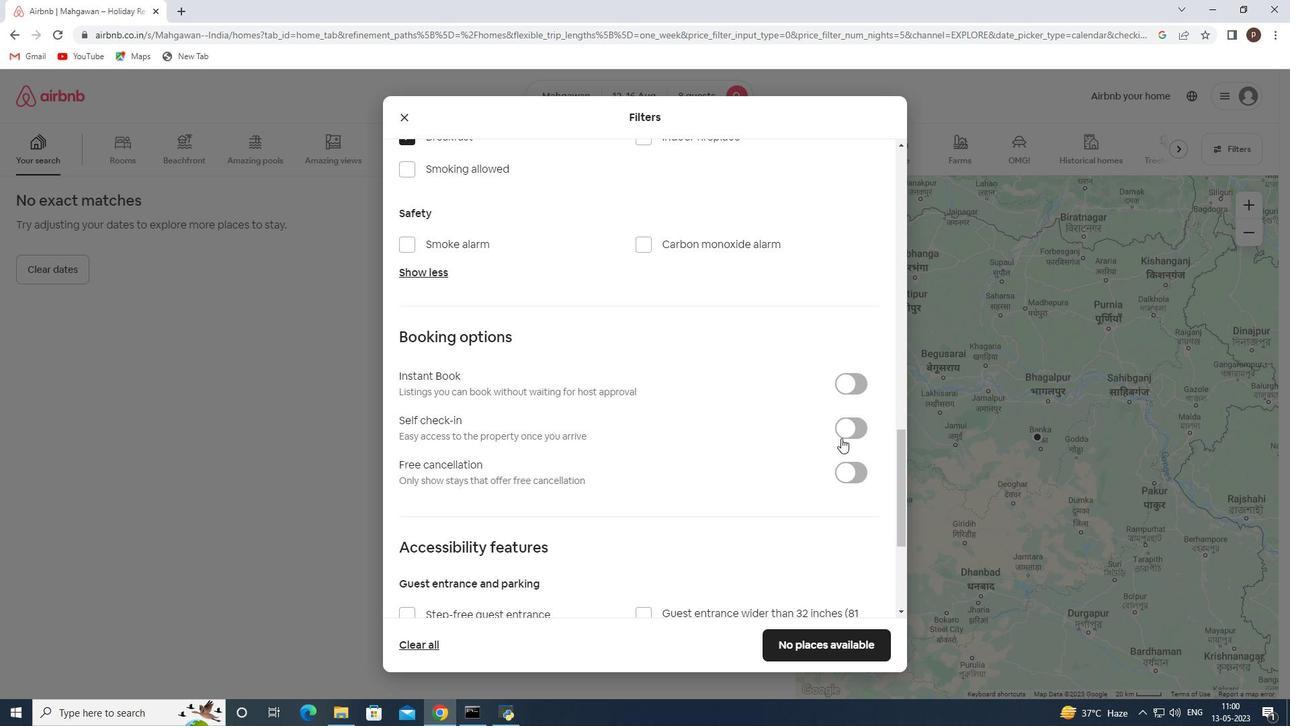 
Action: Mouse pressed left at (843, 435)
Screenshot: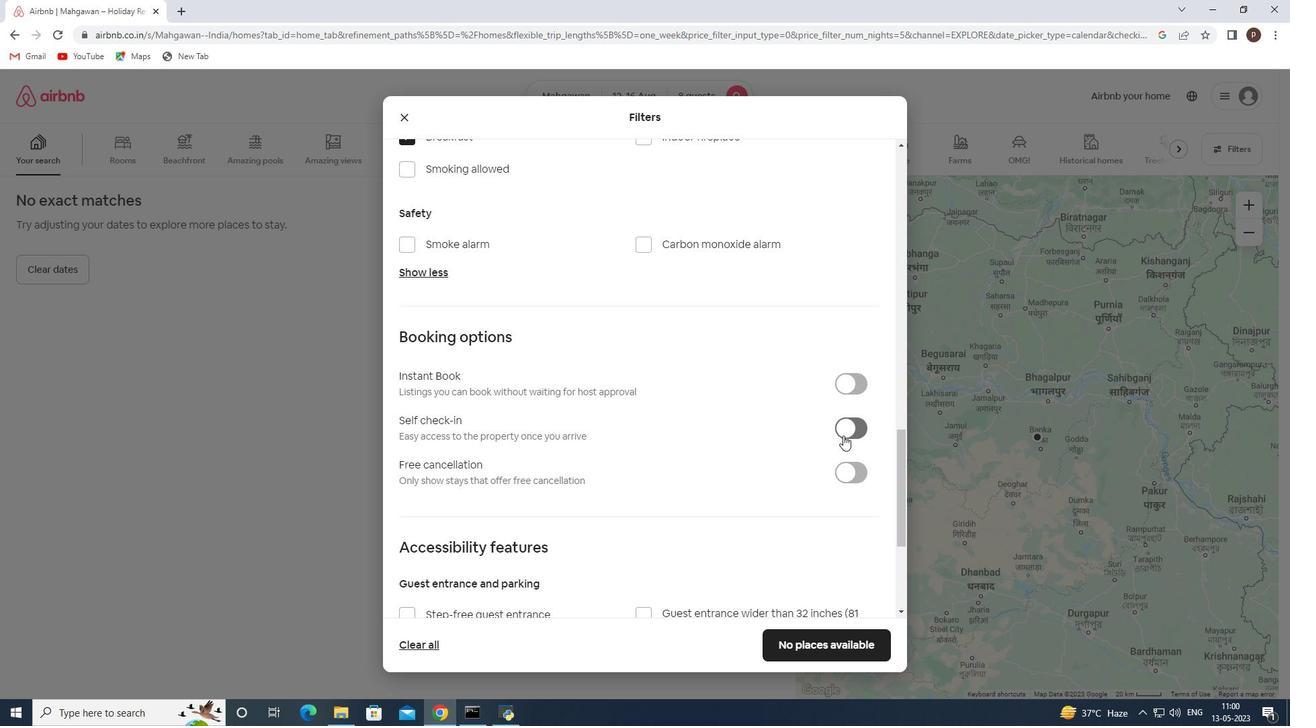 
Action: Mouse moved to (667, 457)
Screenshot: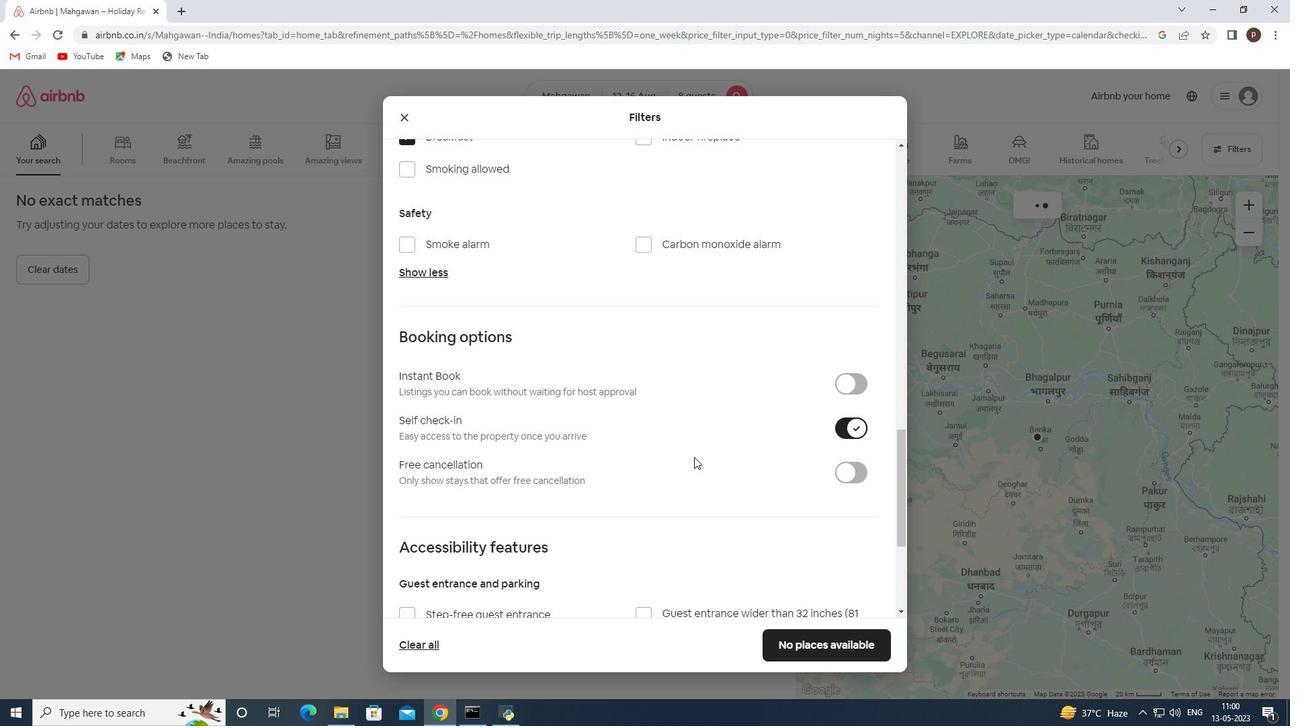 
Action: Mouse scrolled (667, 456) with delta (0, 0)
Screenshot: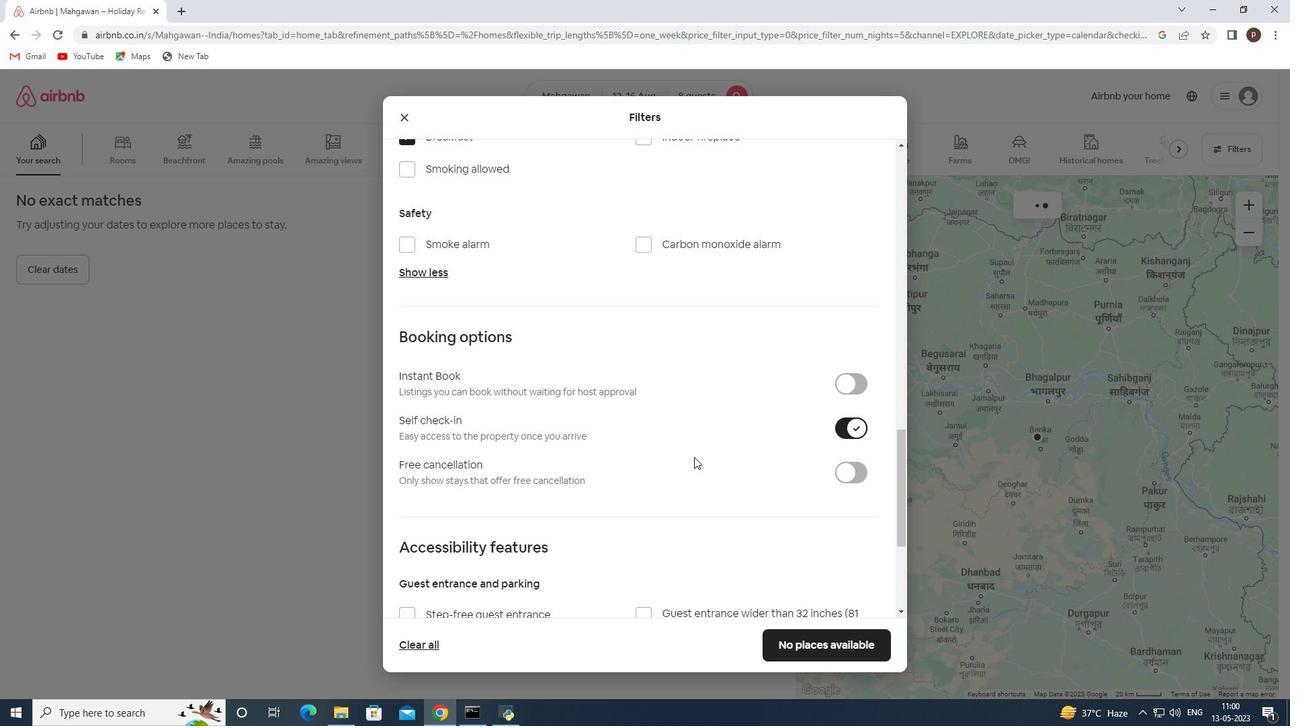 
Action: Mouse scrolled (667, 456) with delta (0, 0)
Screenshot: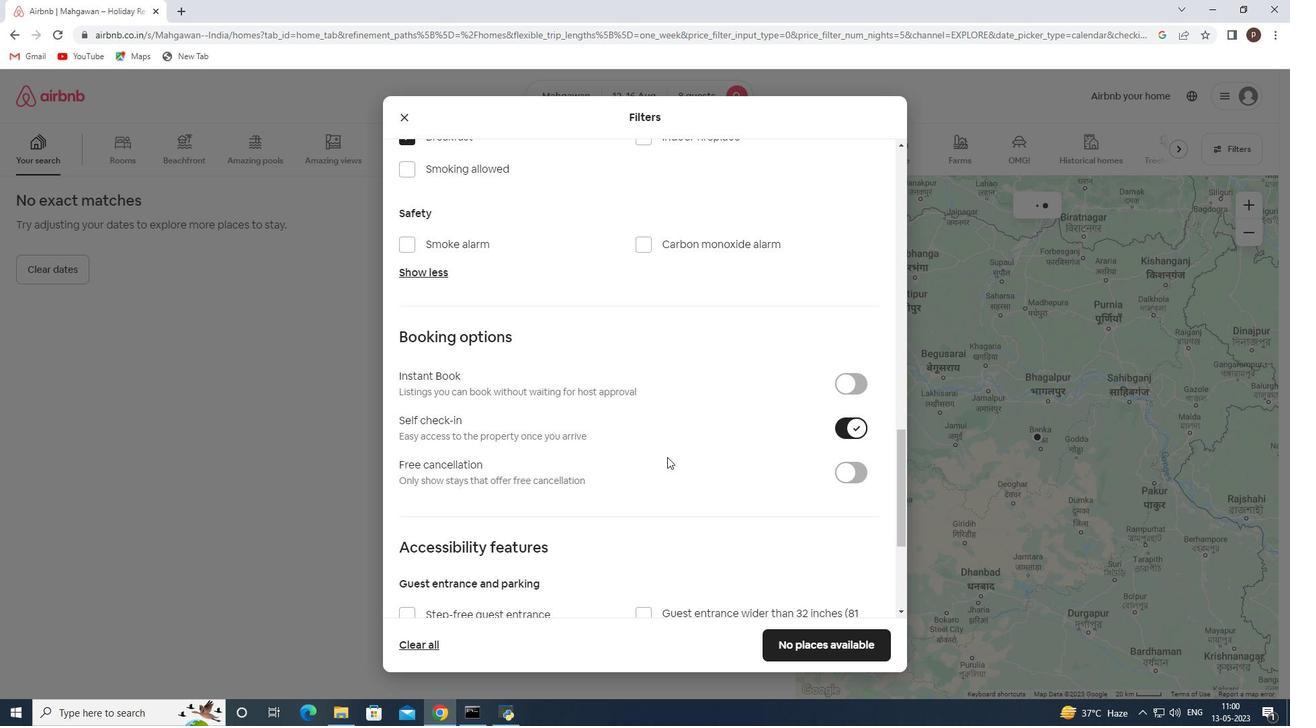 
Action: Mouse scrolled (667, 456) with delta (0, 0)
Screenshot: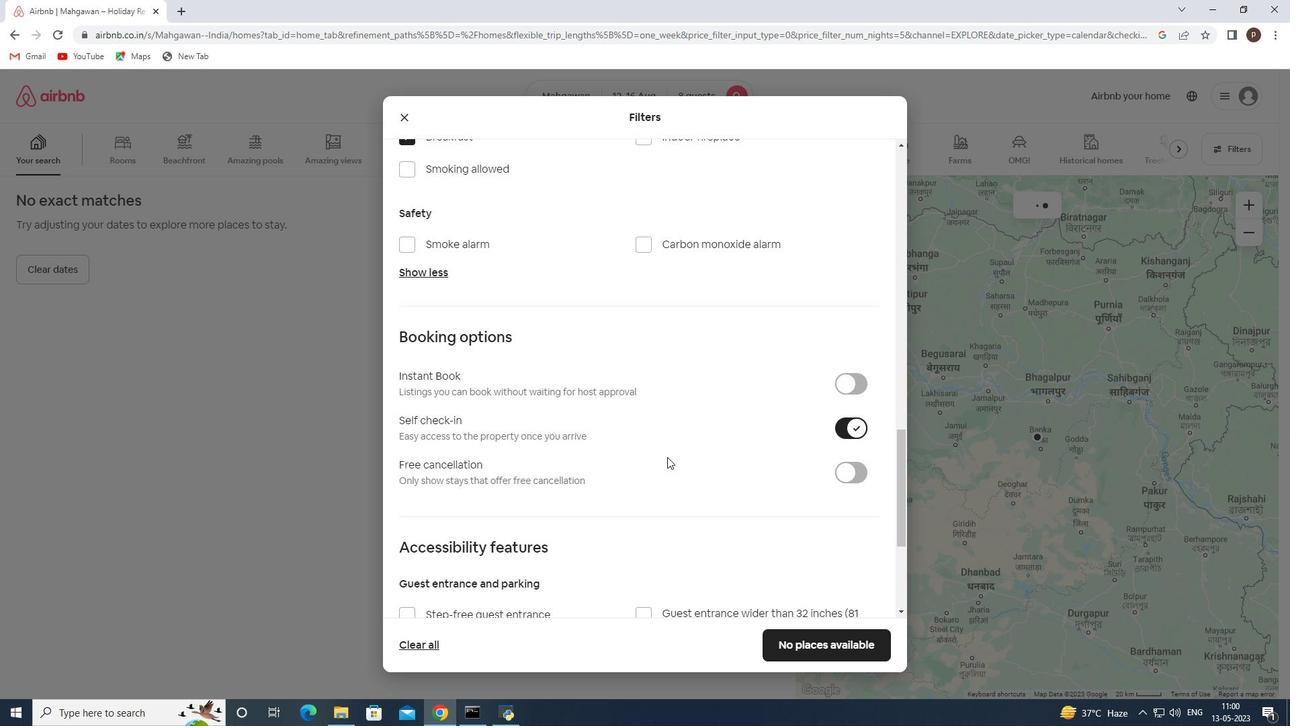 
Action: Mouse scrolled (667, 456) with delta (0, 0)
Screenshot: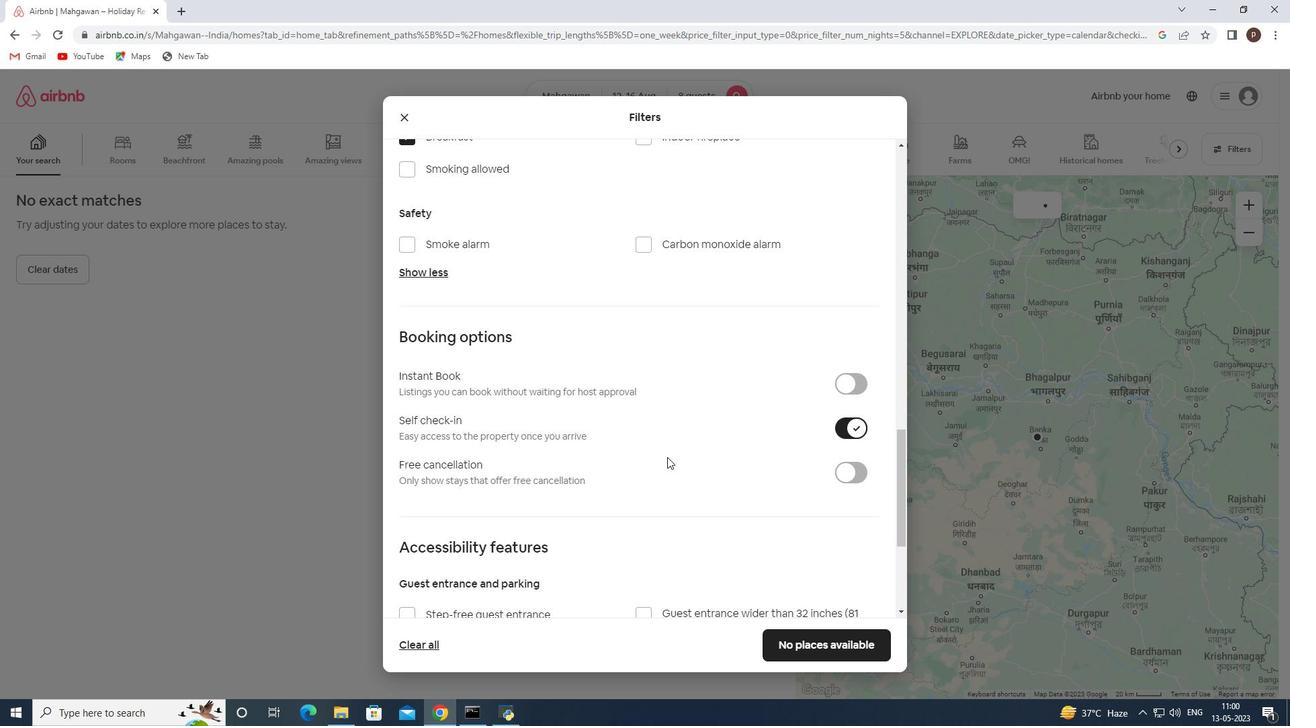 
Action: Mouse scrolled (667, 456) with delta (0, 0)
Screenshot: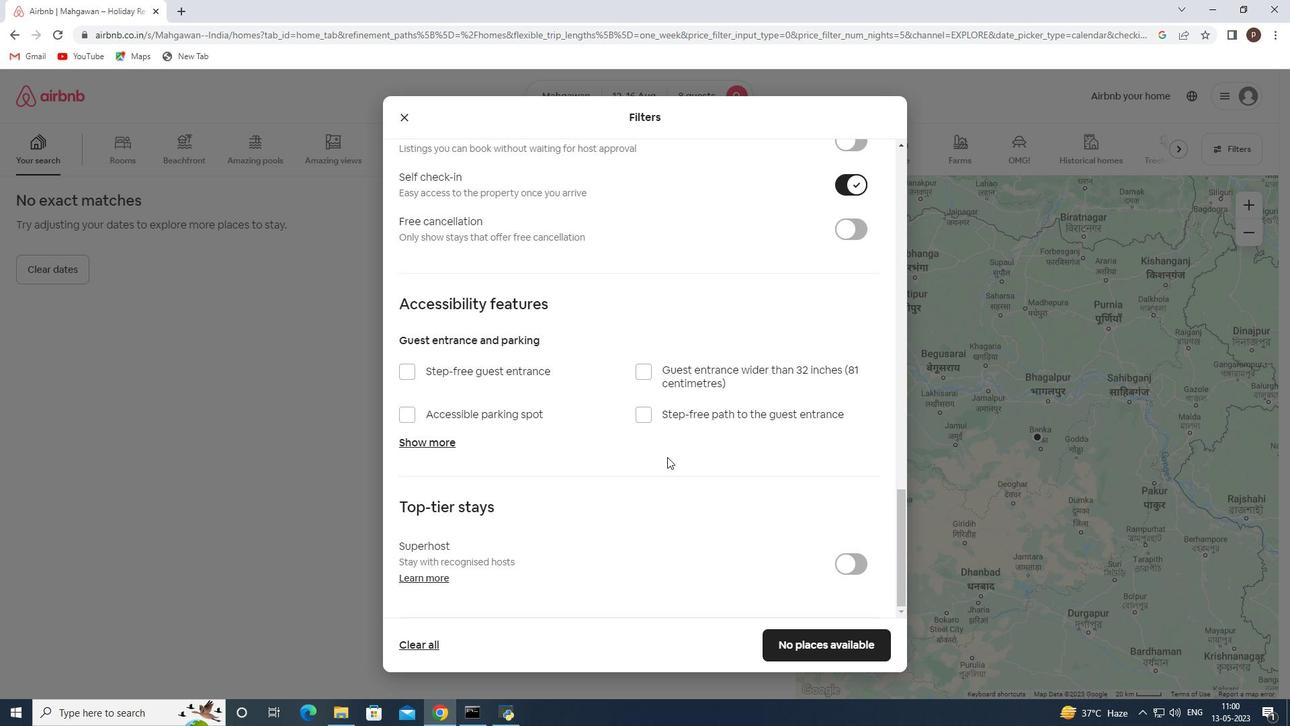 
Action: Mouse scrolled (667, 456) with delta (0, 0)
Screenshot: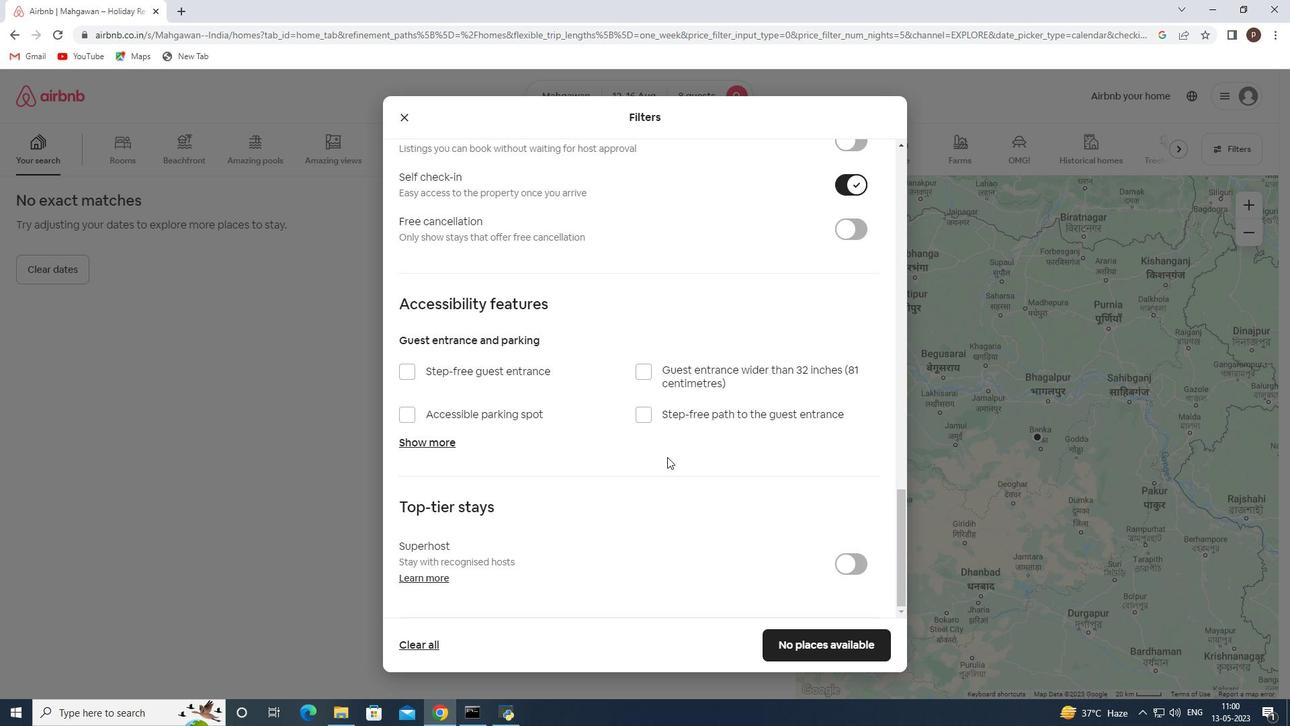 
Action: Mouse scrolled (667, 456) with delta (0, 0)
Screenshot: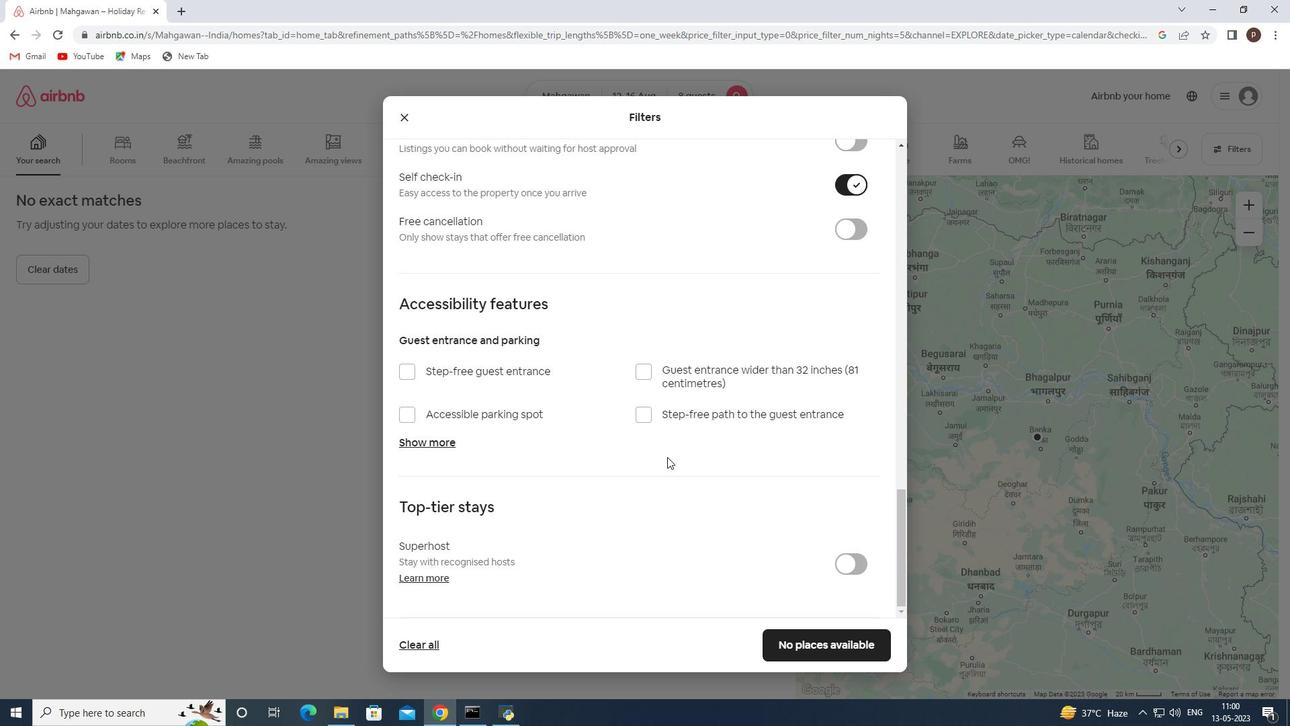 
Action: Mouse scrolled (667, 456) with delta (0, 0)
Screenshot: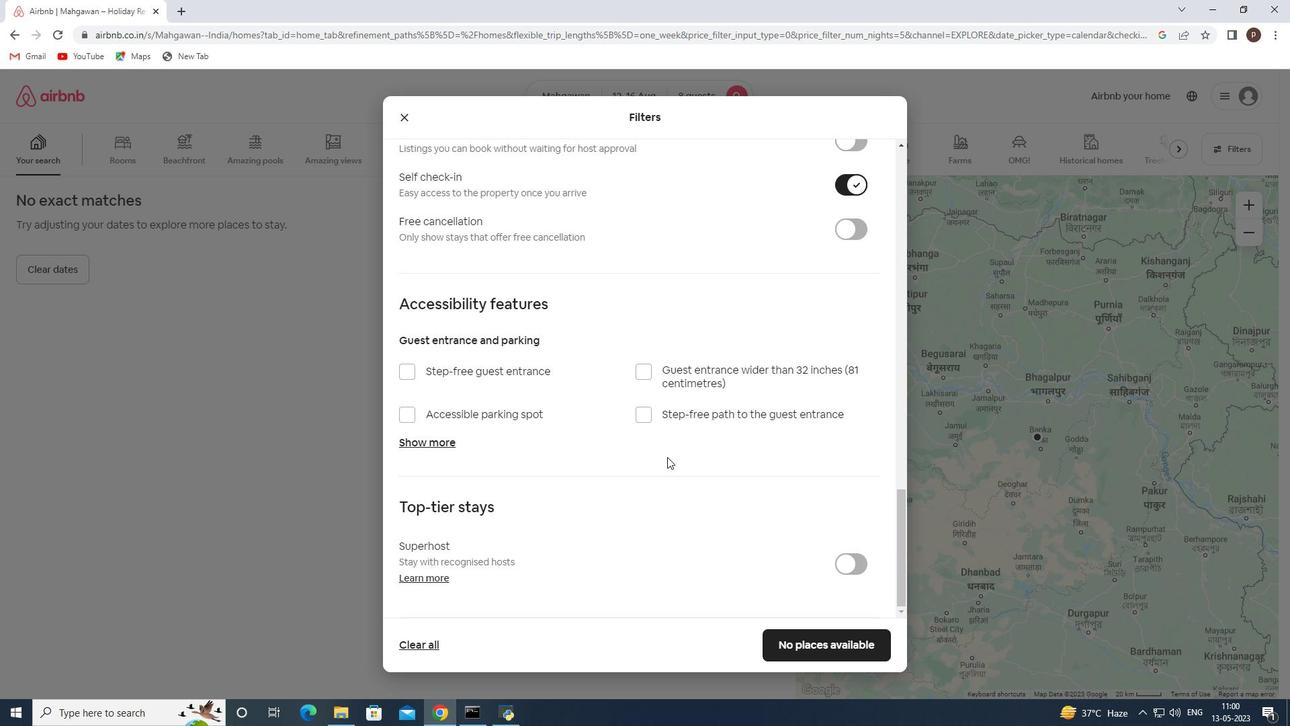 
Action: Mouse scrolled (667, 456) with delta (0, 0)
Screenshot: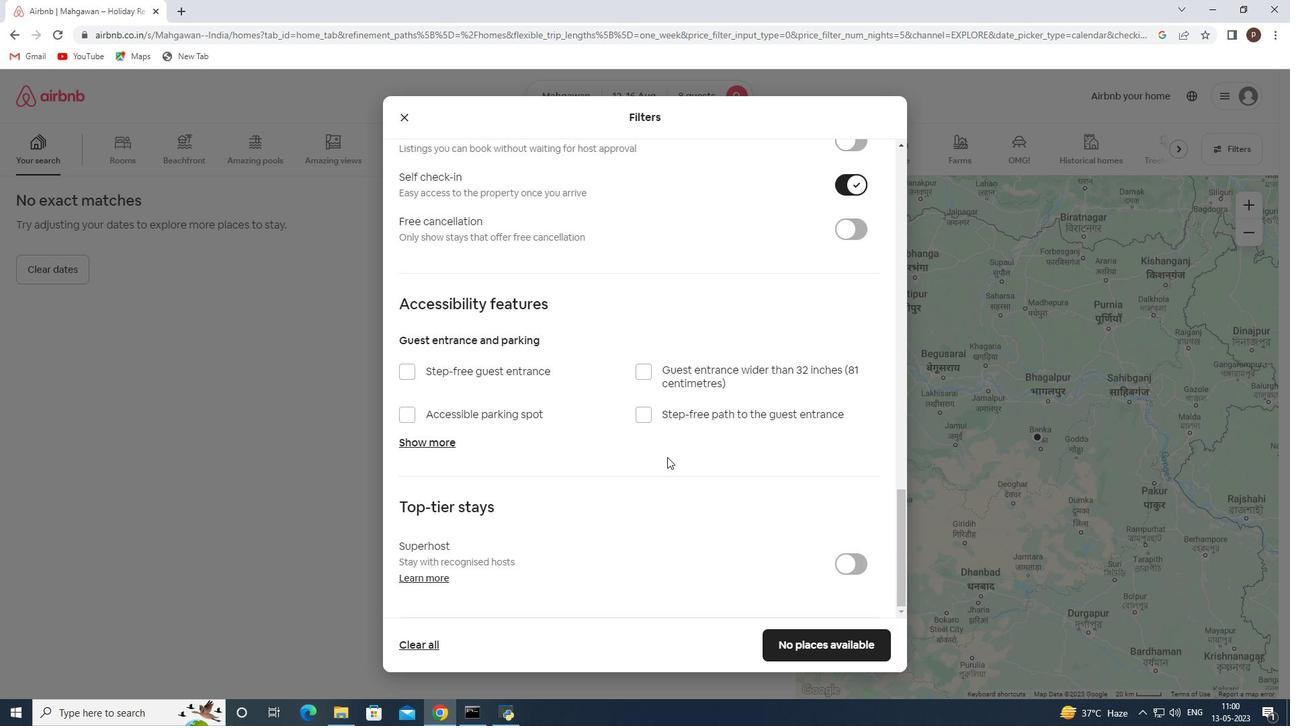 
Action: Mouse scrolled (667, 456) with delta (0, 0)
Screenshot: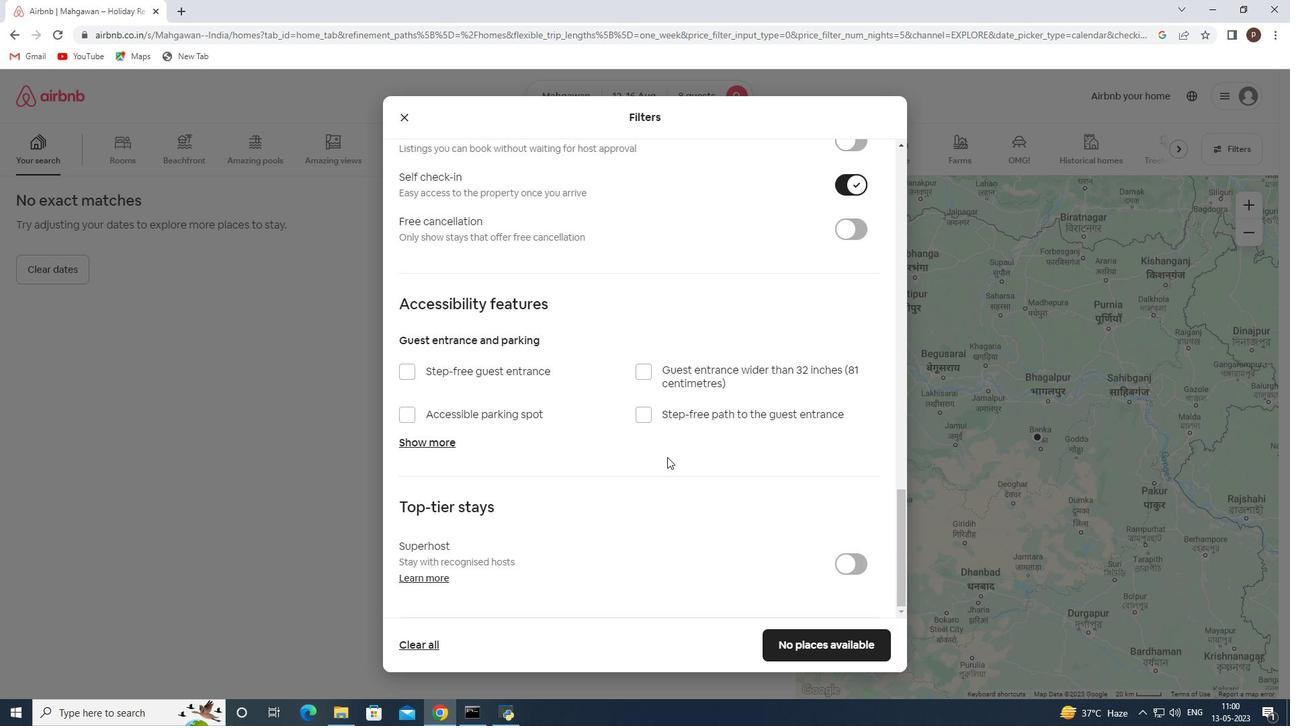 
Action: Mouse scrolled (667, 456) with delta (0, 0)
Screenshot: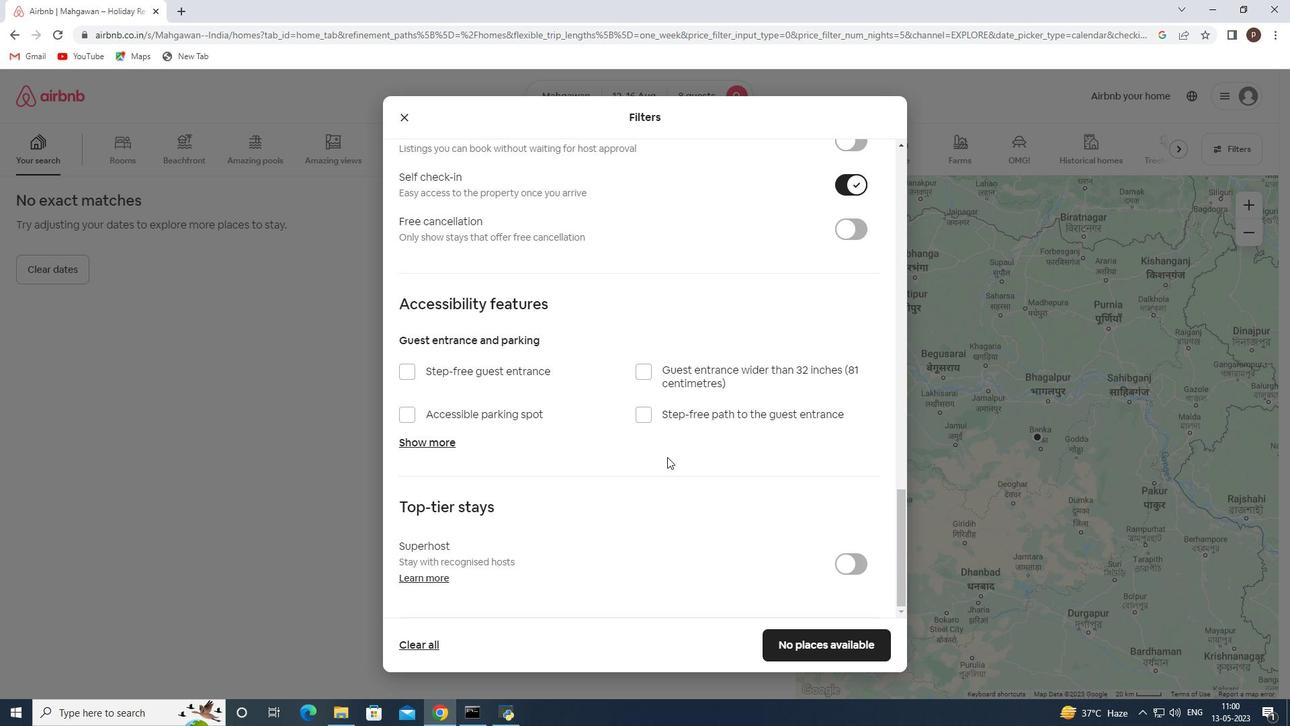 
Action: Mouse scrolled (667, 456) with delta (0, 0)
Screenshot: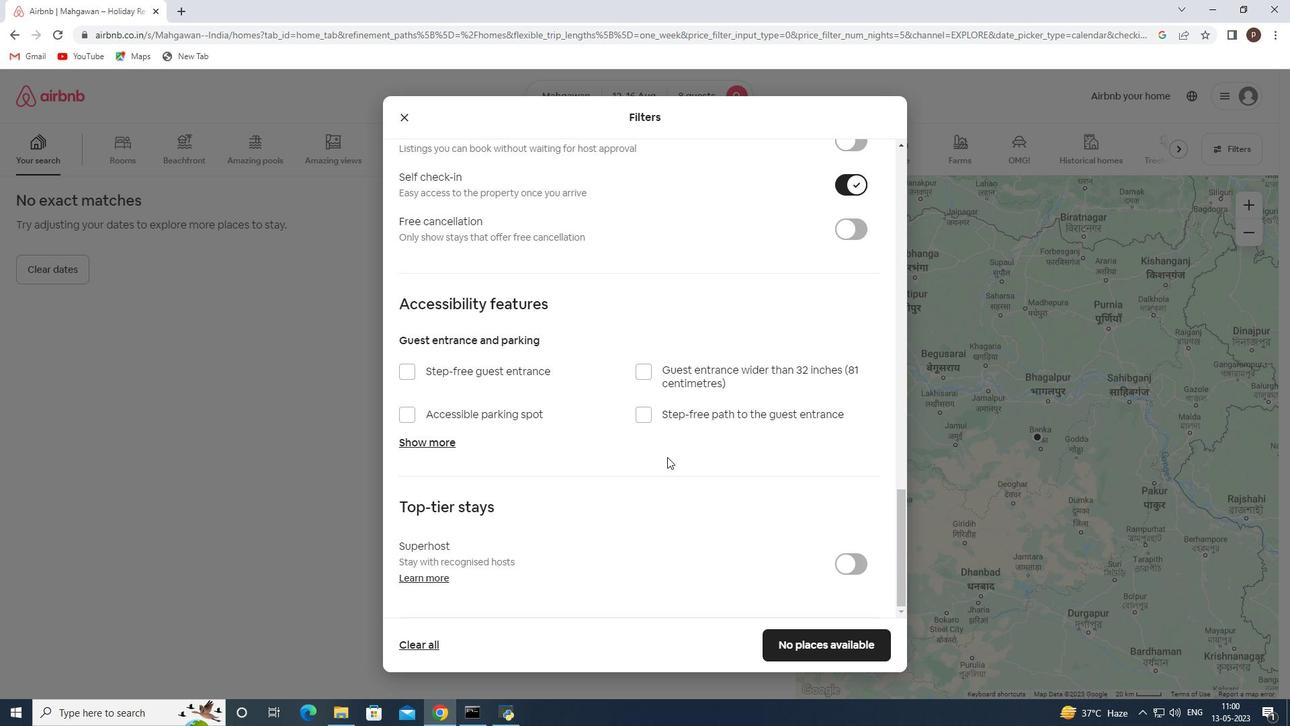 
Action: Mouse moved to (811, 632)
Screenshot: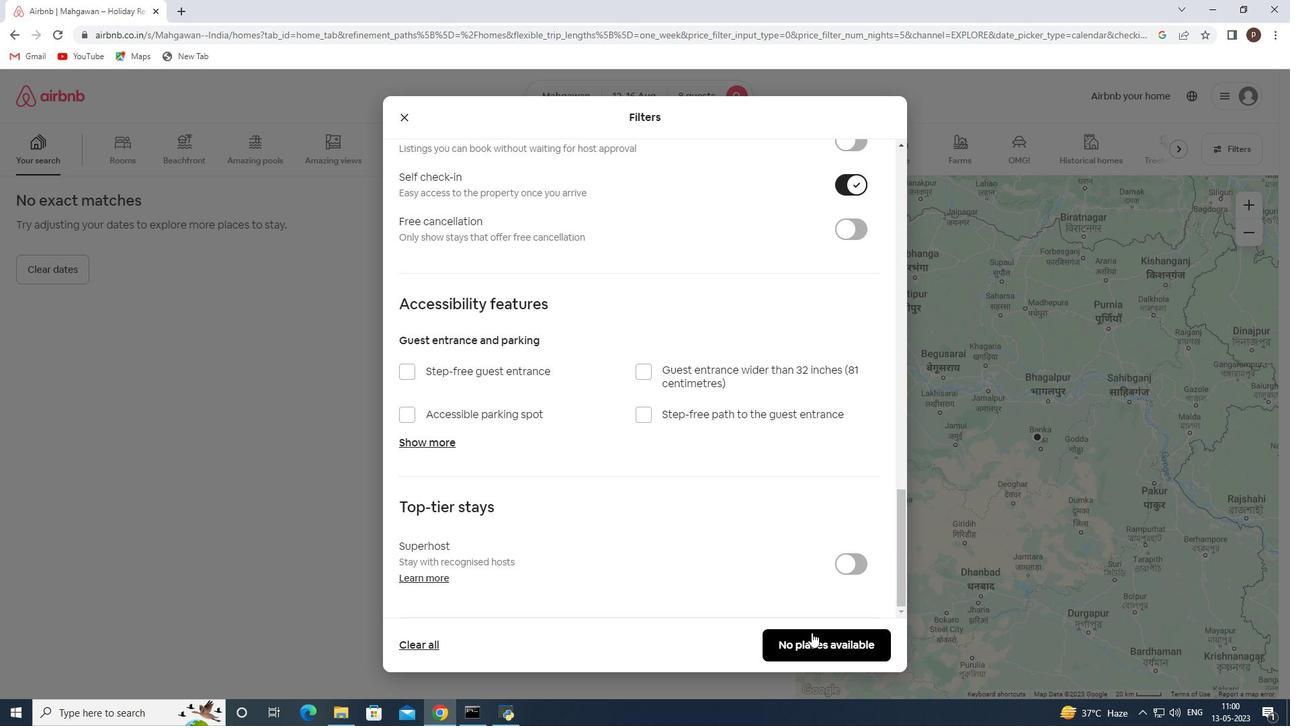 
Action: Mouse pressed left at (811, 632)
Screenshot: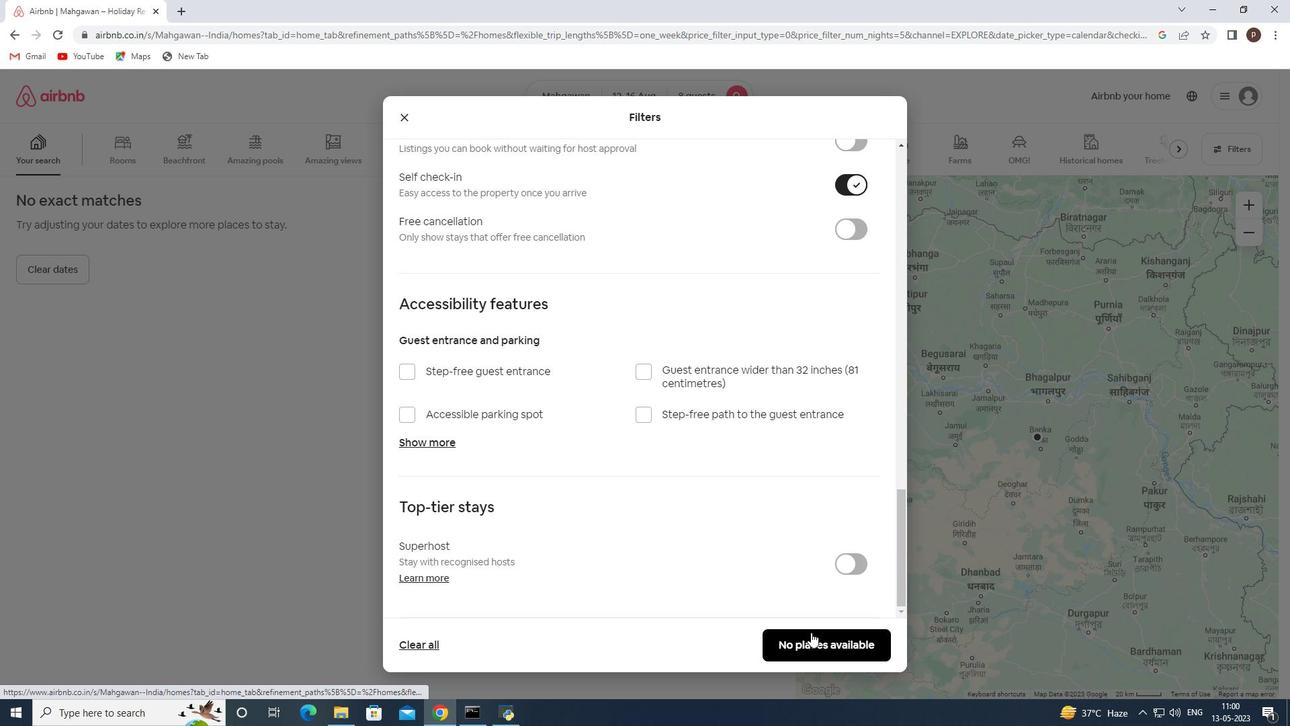 
